 Task: Look for space in Pindi Bhattian, Pakistan from 24th August, 2023 to 10th September, 2023 for 8 adults, 2 children, 1 infant and 1 pet in price range Rs.12000 to Rs.15000. Place can be entire place or shared room with 4 bedrooms having 8 beds and 4 bathrooms. Property type can be house, flat, guest house. Amenities needed are: wifi, TV, free parkinig on premises, gym, breakfast. Booking option can be shelf check-in. Required host language is English.
Action: Mouse moved to (422, 87)
Screenshot: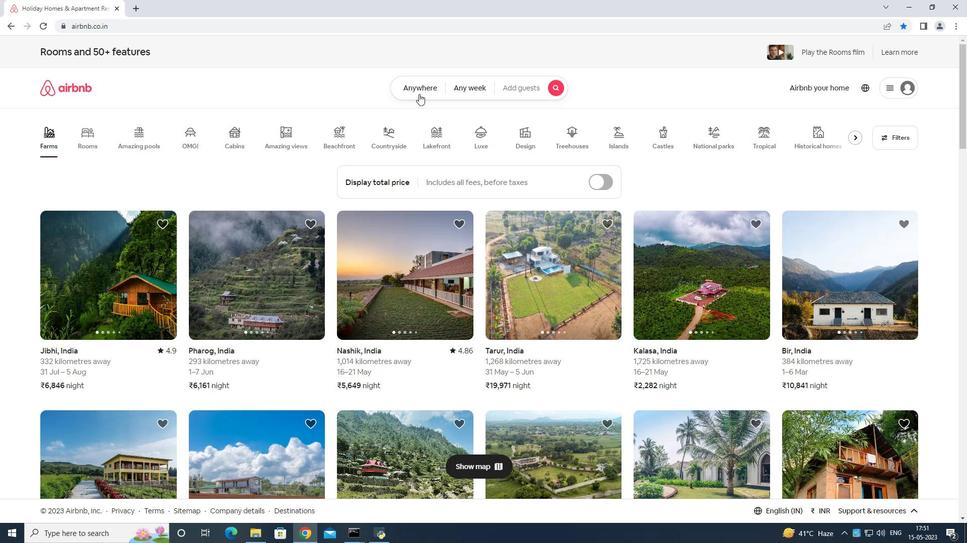 
Action: Mouse pressed left at (422, 87)
Screenshot: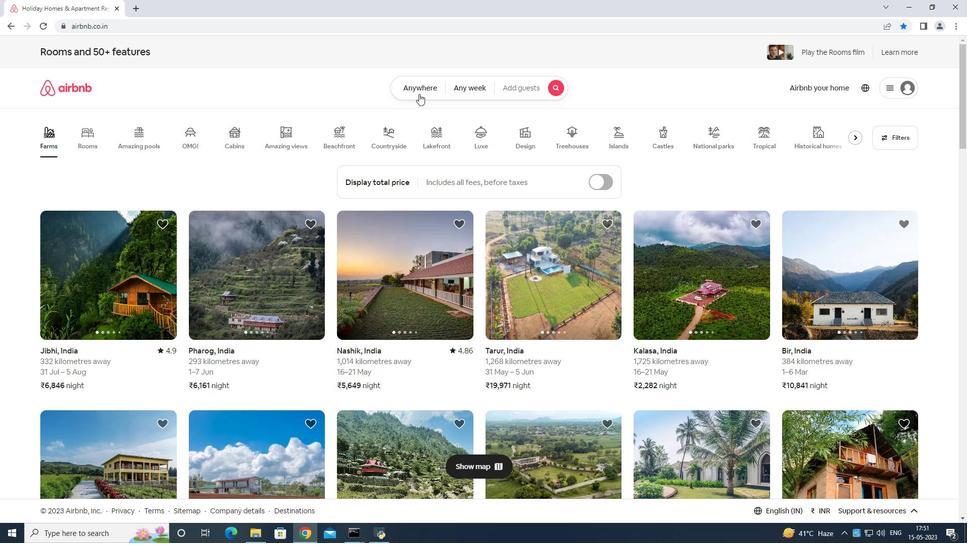 
Action: Mouse moved to (357, 125)
Screenshot: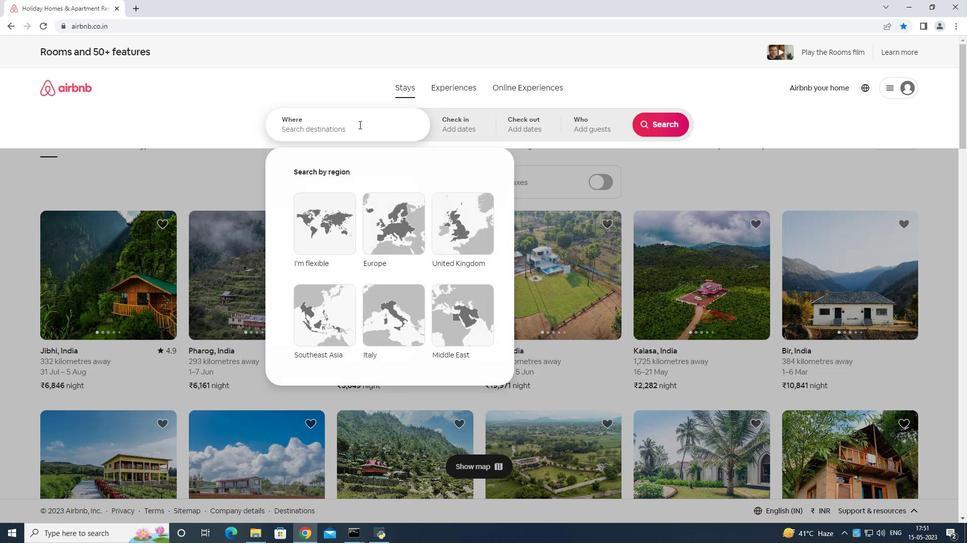 
Action: Mouse pressed left at (357, 125)
Screenshot: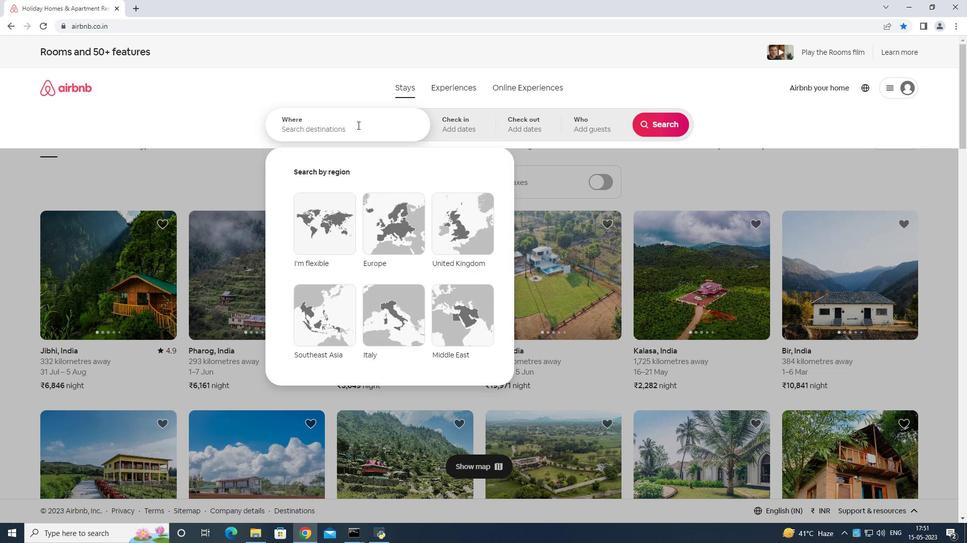 
Action: Mouse moved to (338, 141)
Screenshot: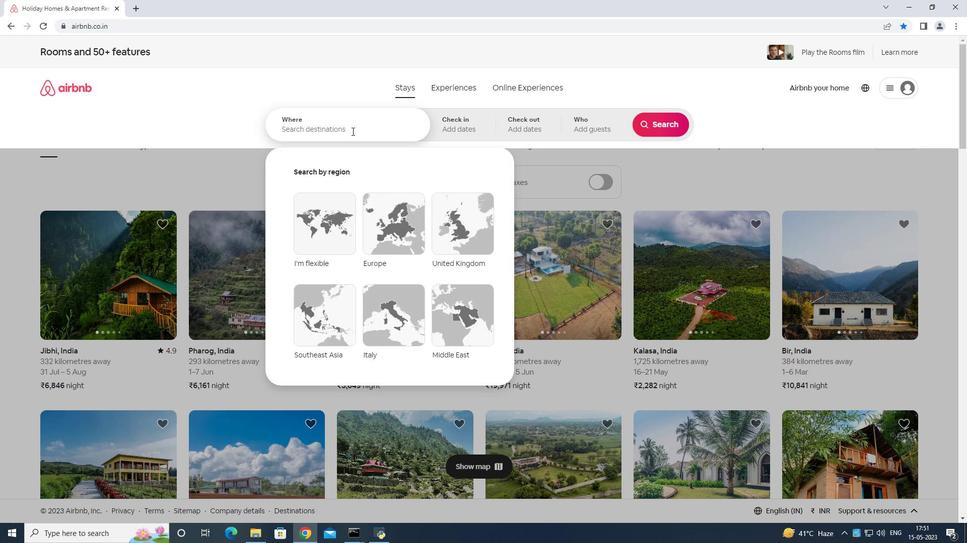 
Action: Key pressed <Key.shift>Pindi<Key.space><Key.shift>Bg<Key.backspace>hattian<Key.space><Key.shift>Pakistan<Key.space>
Screenshot: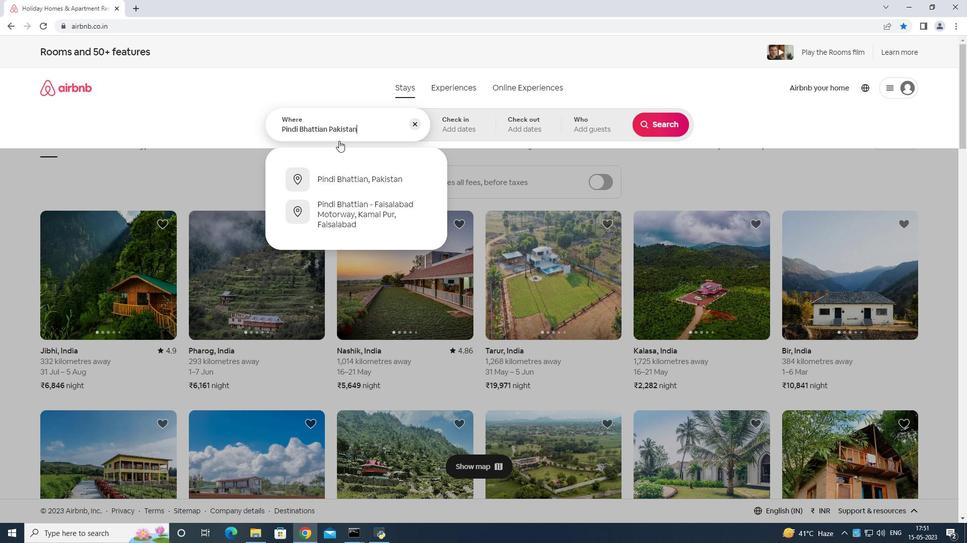 
Action: Mouse moved to (386, 162)
Screenshot: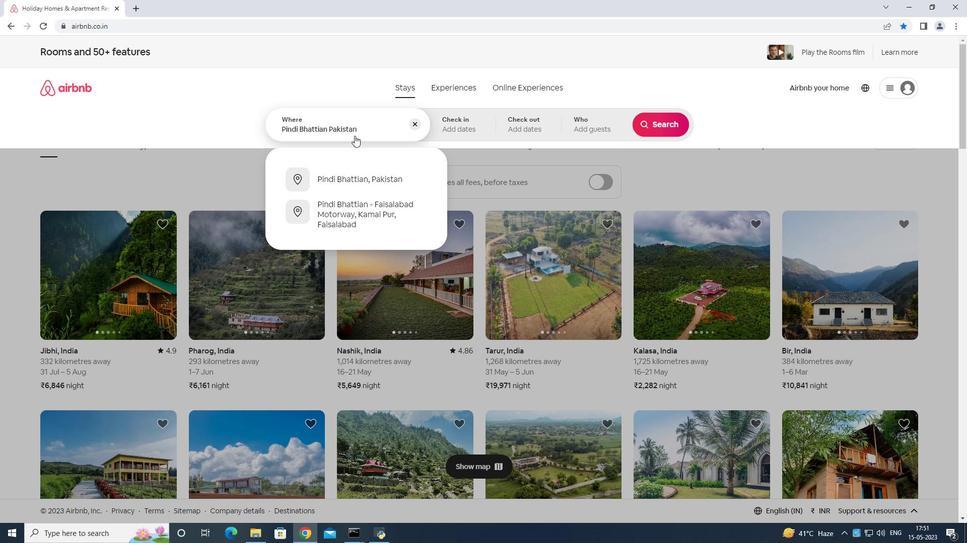 
Action: Key pressed <Key.enter>
Screenshot: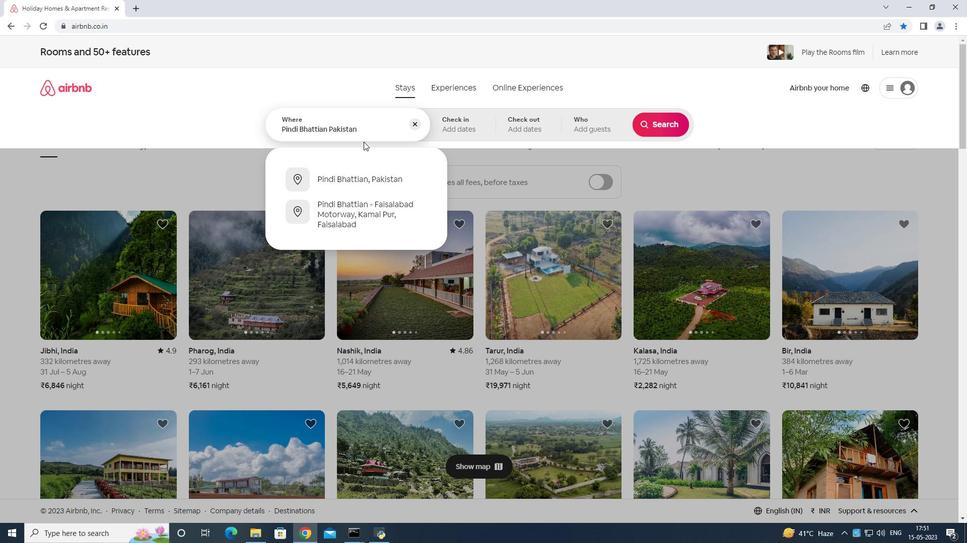 
Action: Mouse moved to (655, 206)
Screenshot: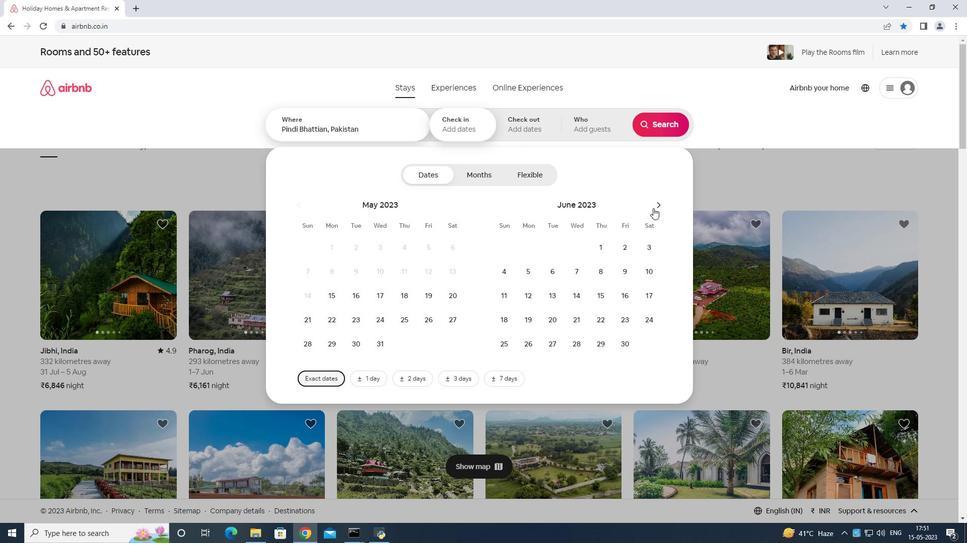 
Action: Mouse pressed left at (655, 206)
Screenshot: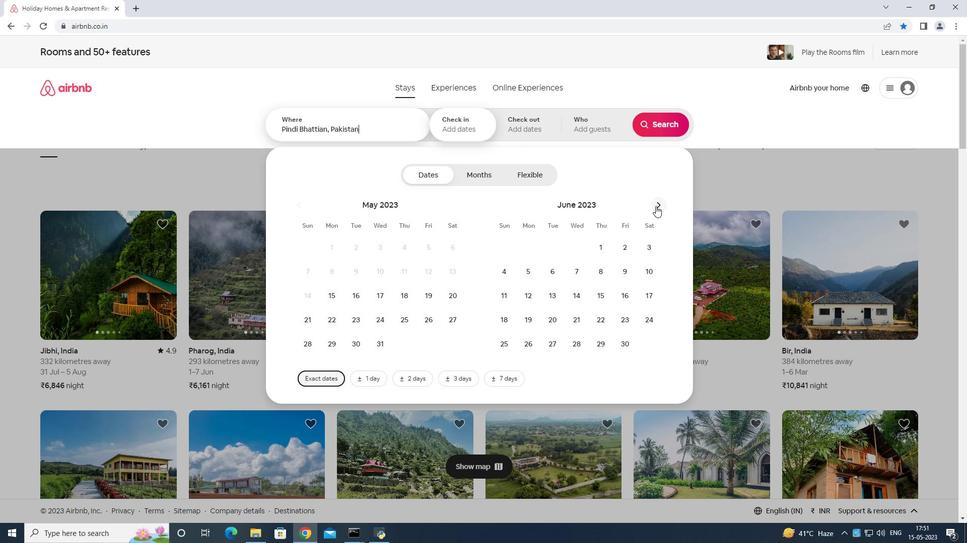 
Action: Mouse pressed left at (655, 206)
Screenshot: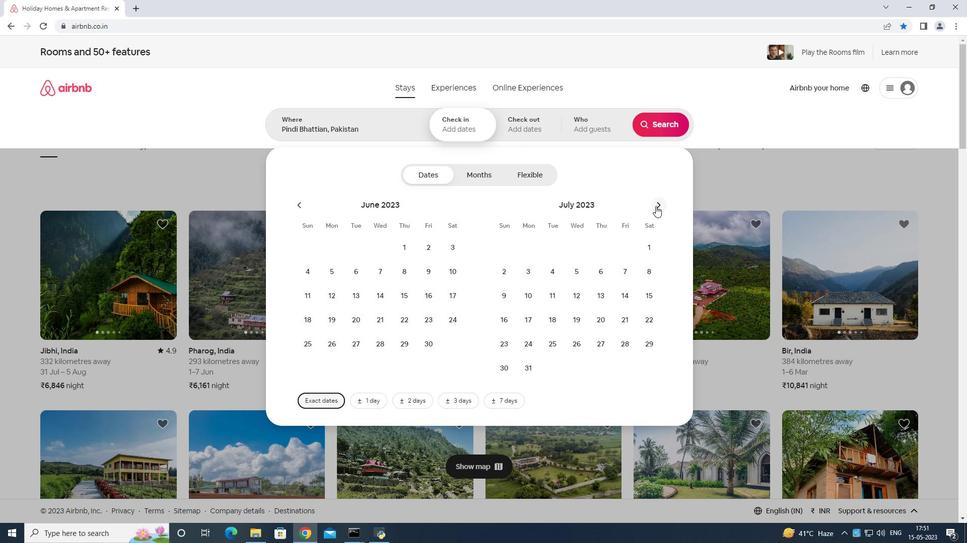 
Action: Mouse moved to (608, 323)
Screenshot: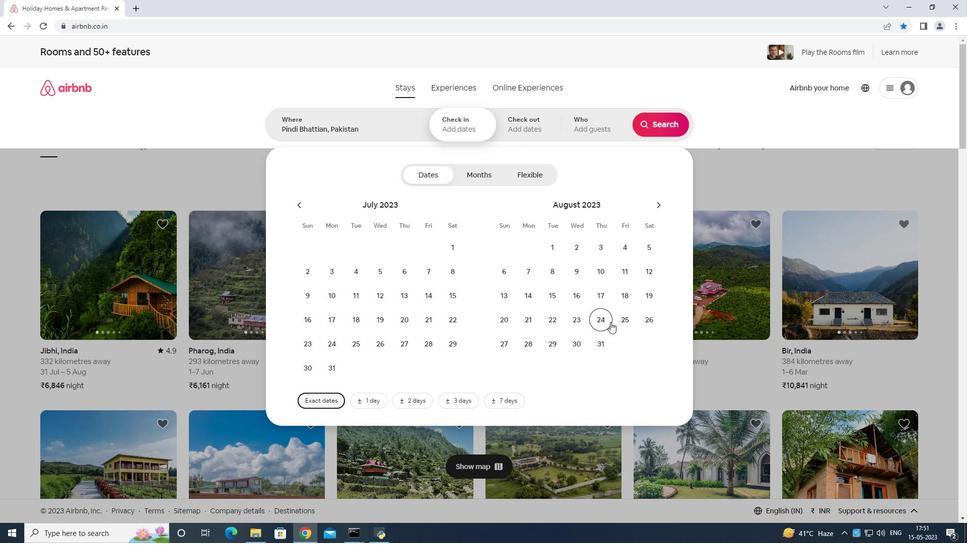 
Action: Mouse pressed left at (608, 323)
Screenshot: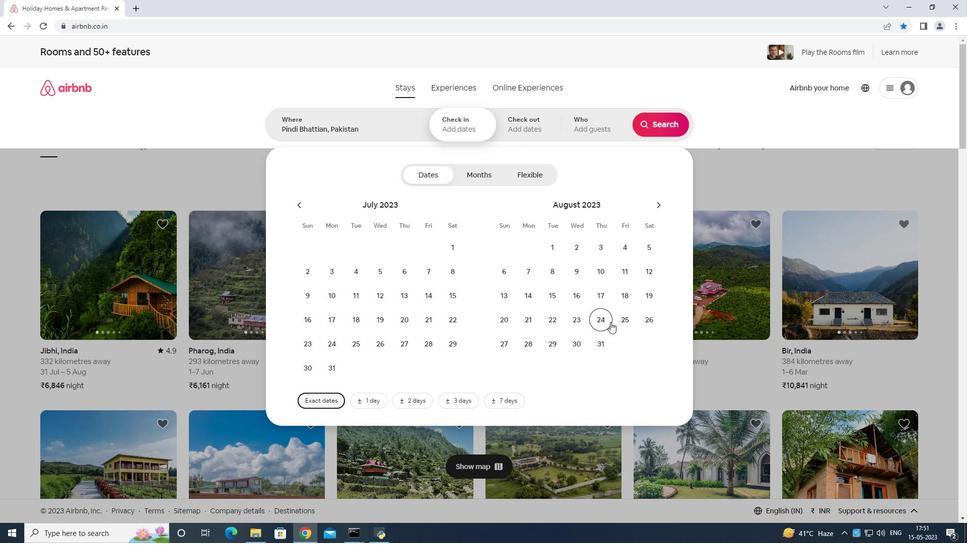 
Action: Mouse moved to (653, 210)
Screenshot: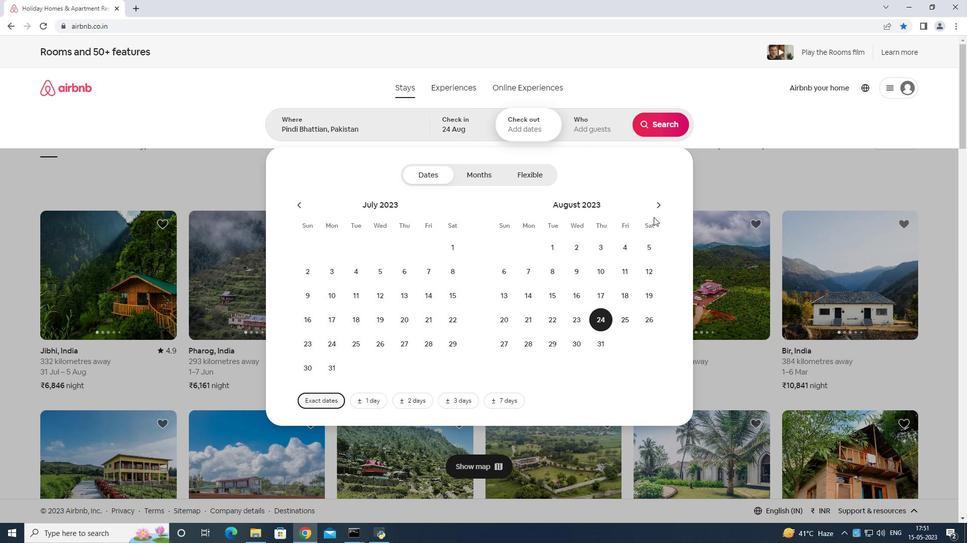 
Action: Mouse pressed left at (653, 210)
Screenshot: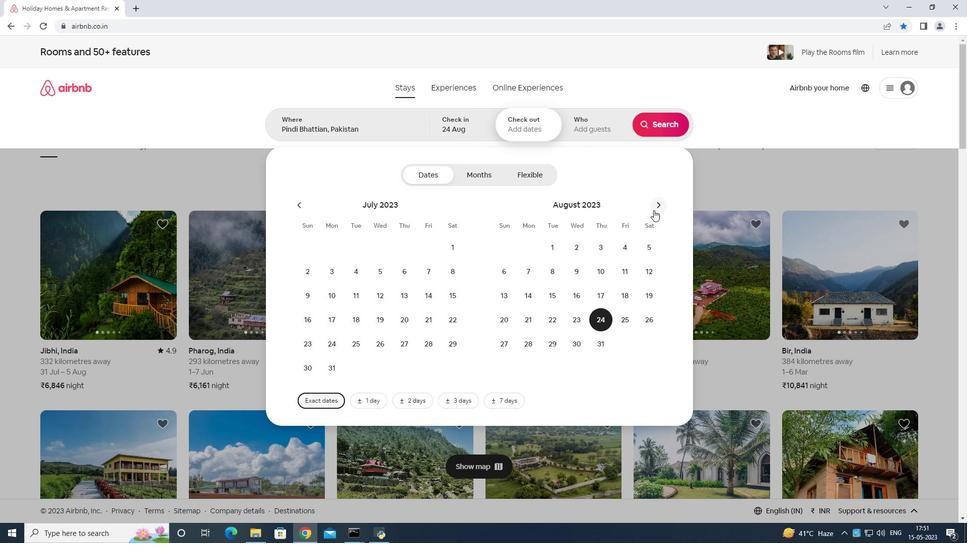 
Action: Mouse moved to (500, 296)
Screenshot: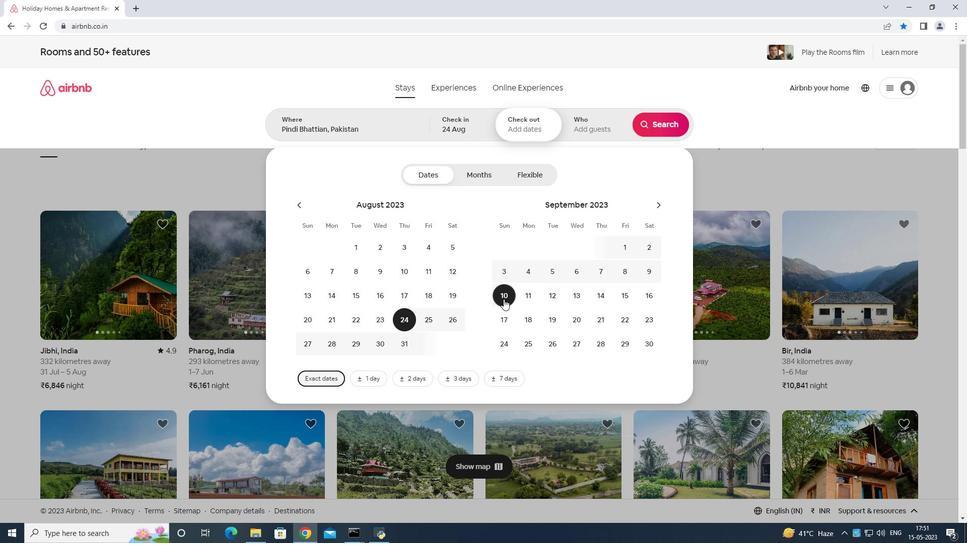 
Action: Mouse pressed left at (500, 296)
Screenshot: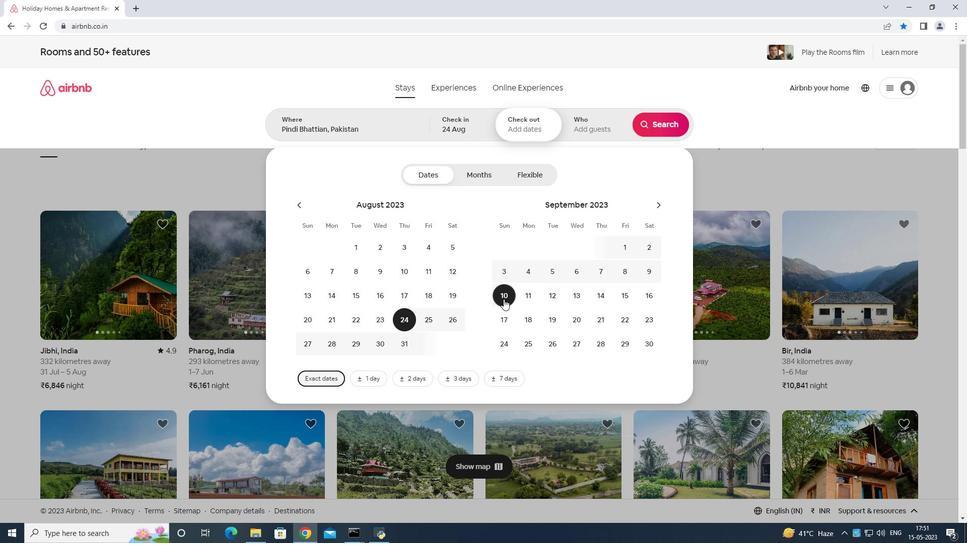 
Action: Mouse moved to (599, 128)
Screenshot: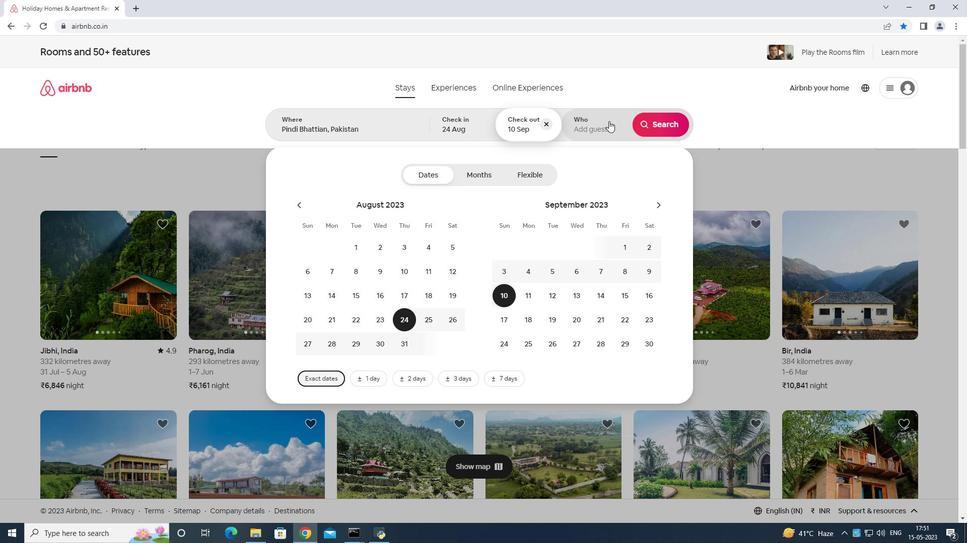 
Action: Mouse pressed left at (599, 128)
Screenshot: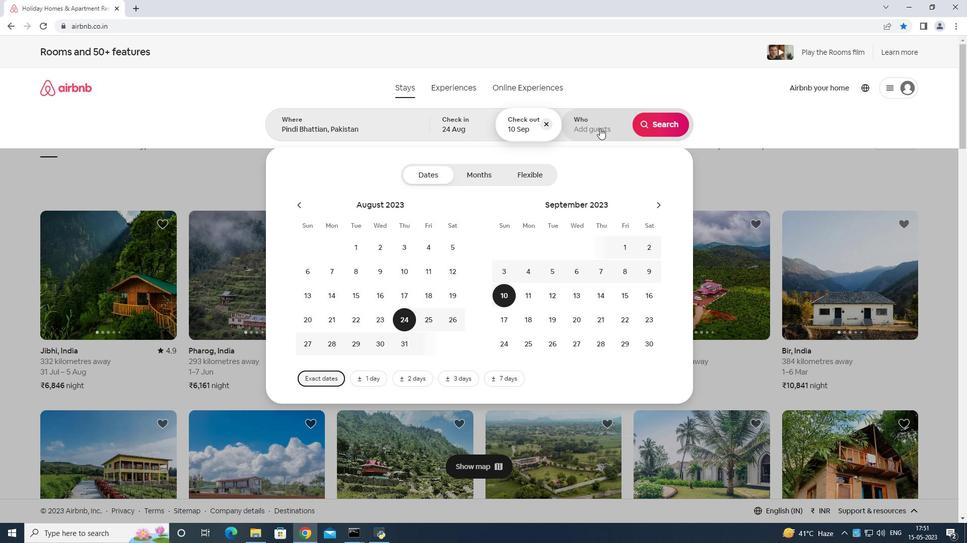 
Action: Mouse moved to (663, 176)
Screenshot: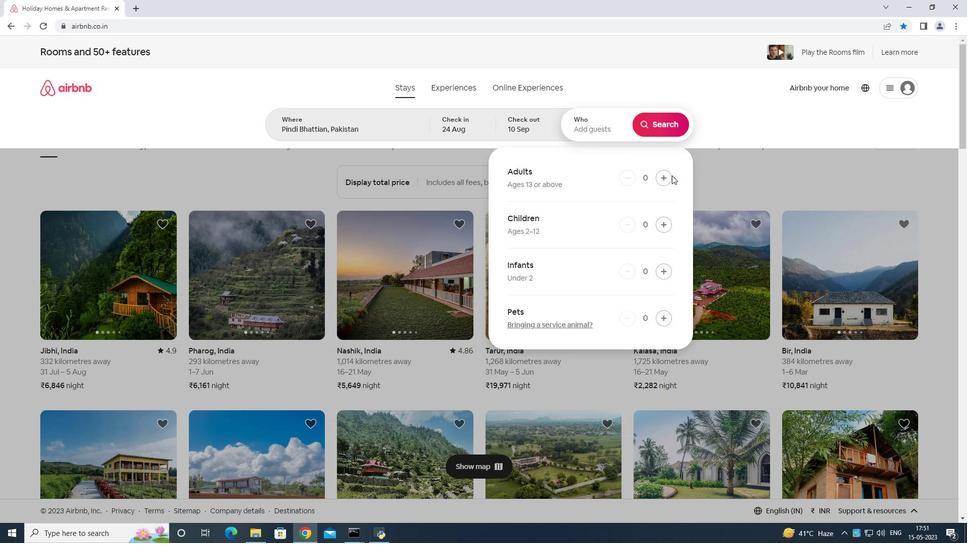 
Action: Mouse pressed left at (663, 176)
Screenshot: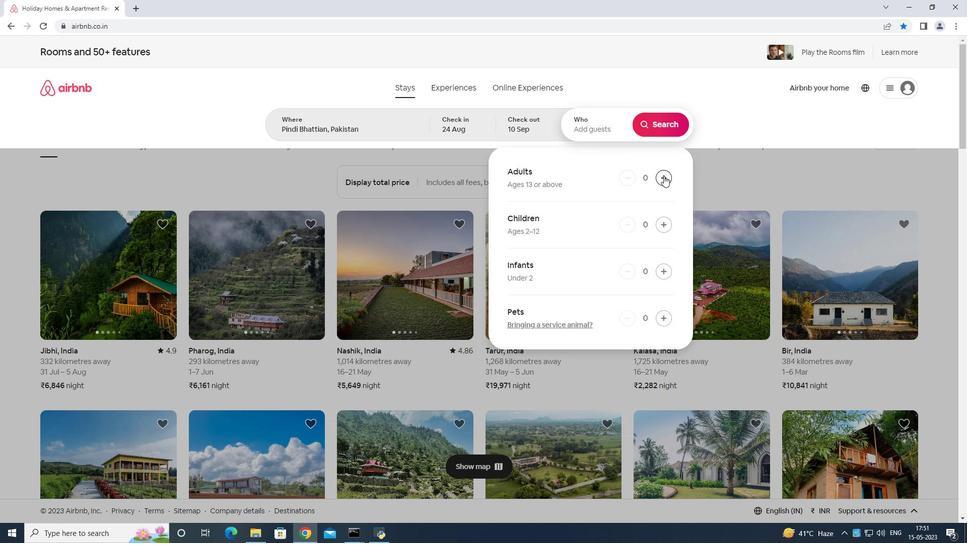 
Action: Mouse pressed left at (663, 176)
Screenshot: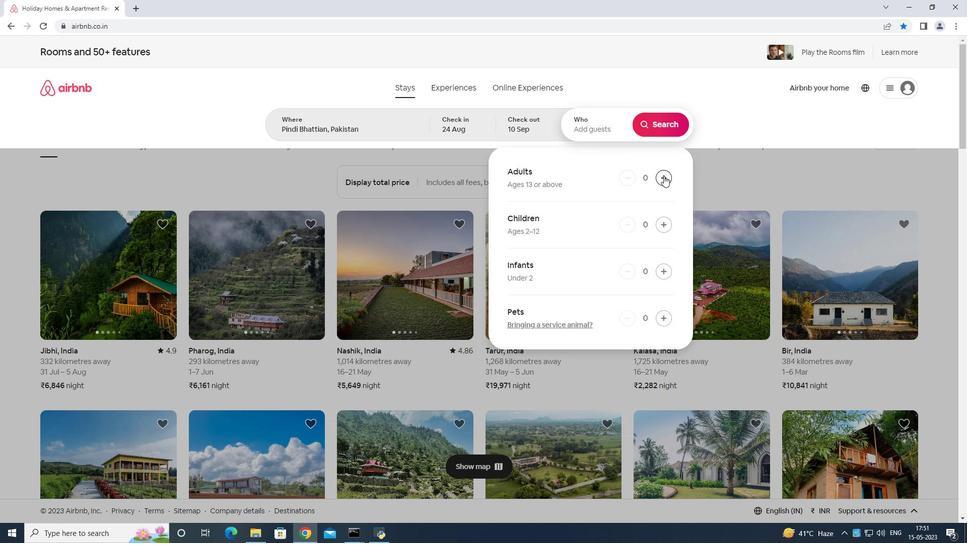 
Action: Mouse pressed left at (663, 176)
Screenshot: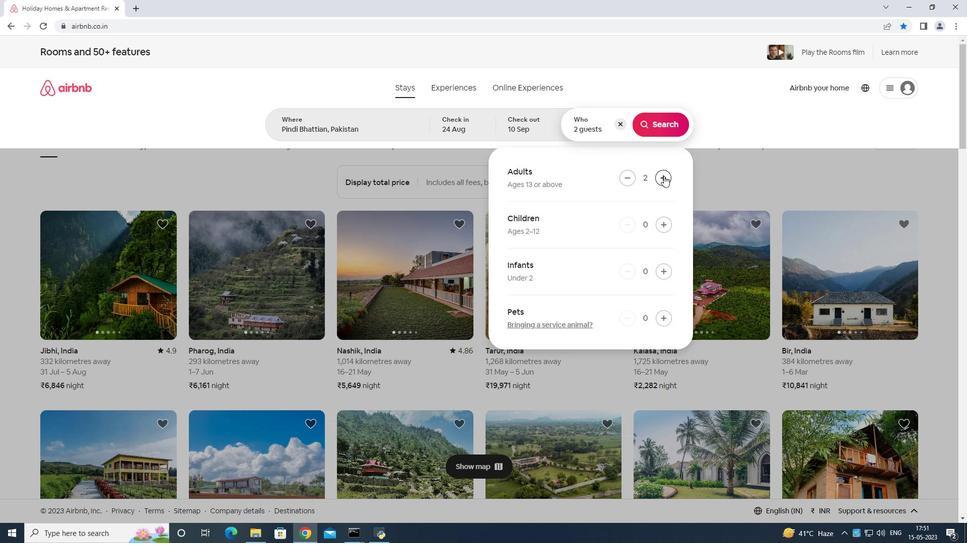 
Action: Mouse pressed left at (663, 176)
Screenshot: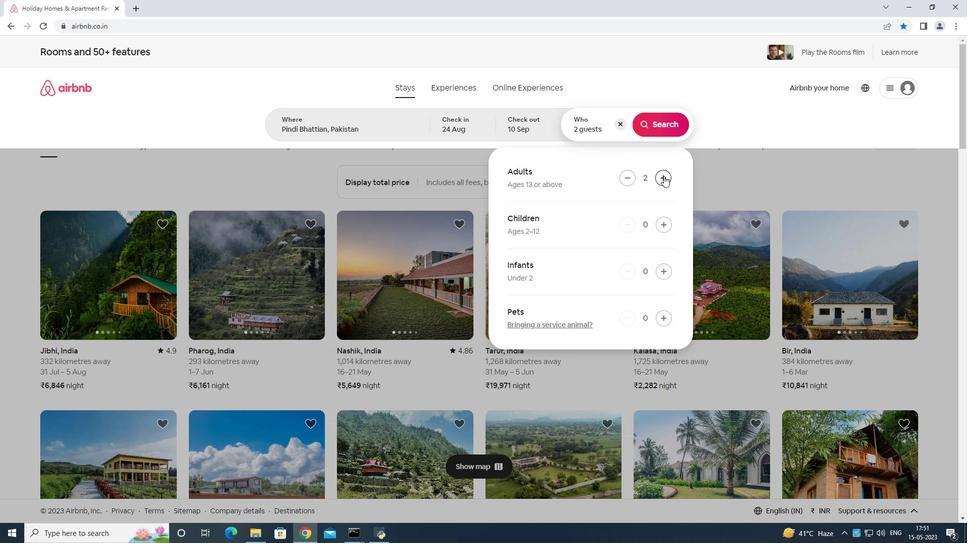 
Action: Mouse pressed left at (663, 176)
Screenshot: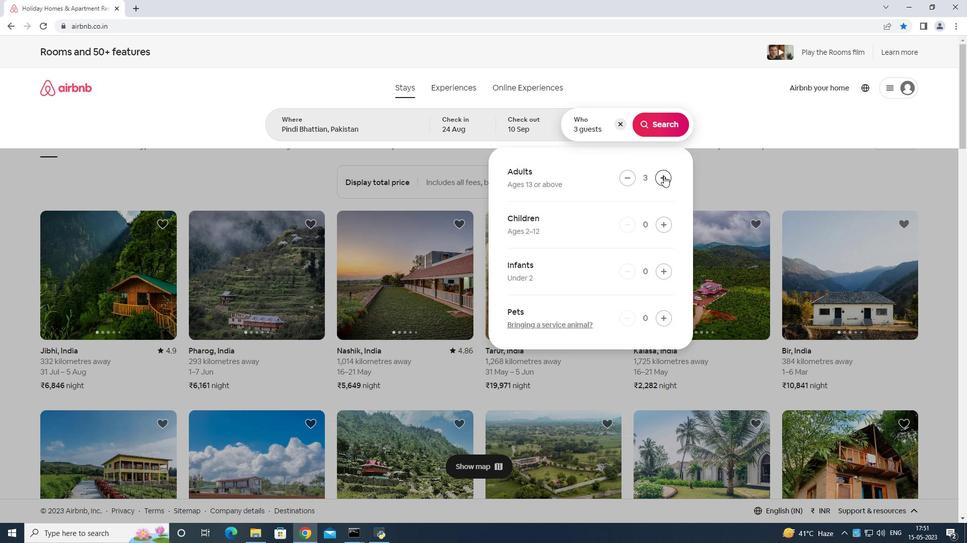 
Action: Mouse pressed left at (663, 176)
Screenshot: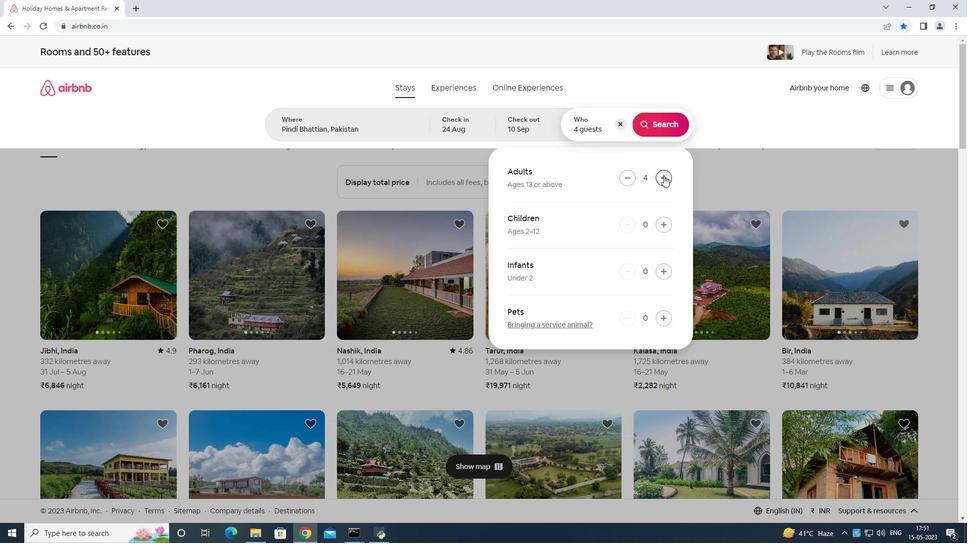 
Action: Mouse pressed left at (663, 176)
Screenshot: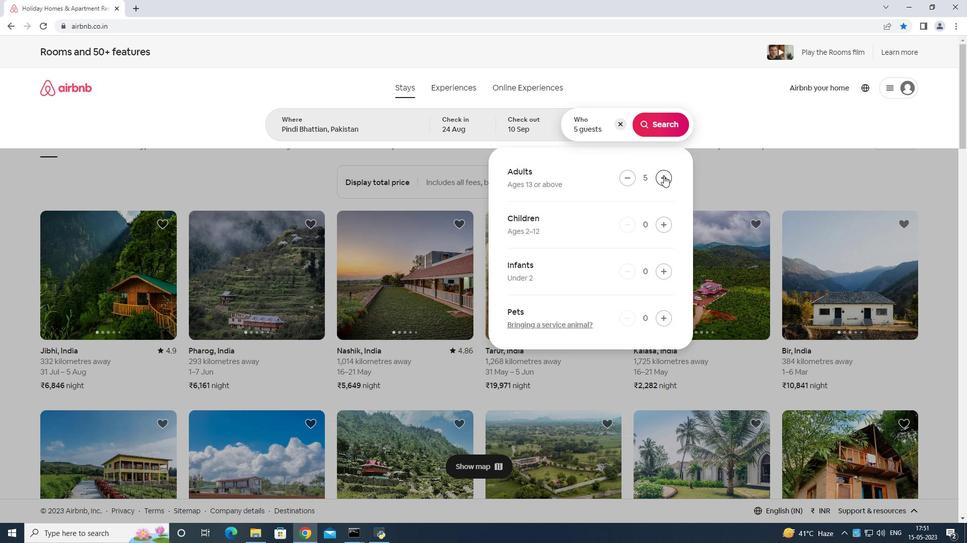
Action: Mouse pressed left at (663, 176)
Screenshot: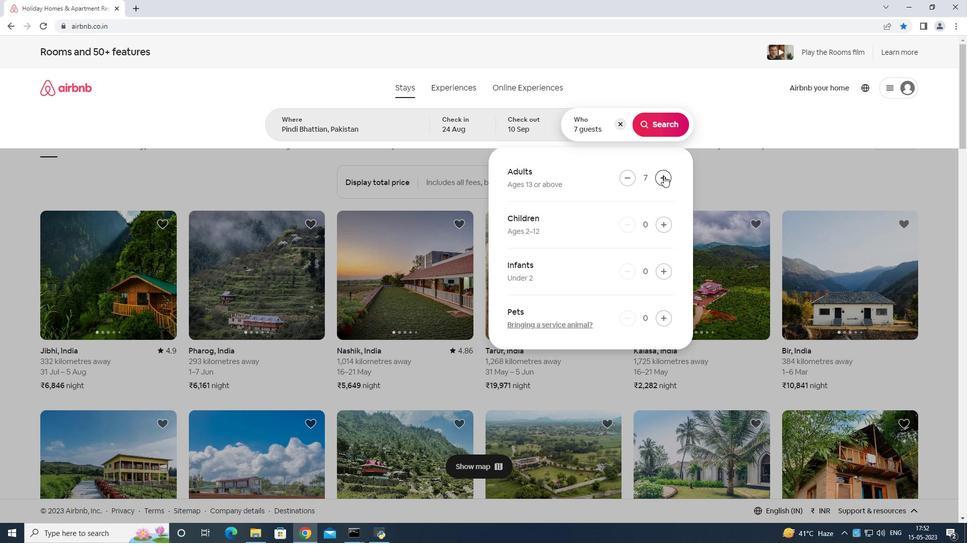 
Action: Mouse moved to (664, 222)
Screenshot: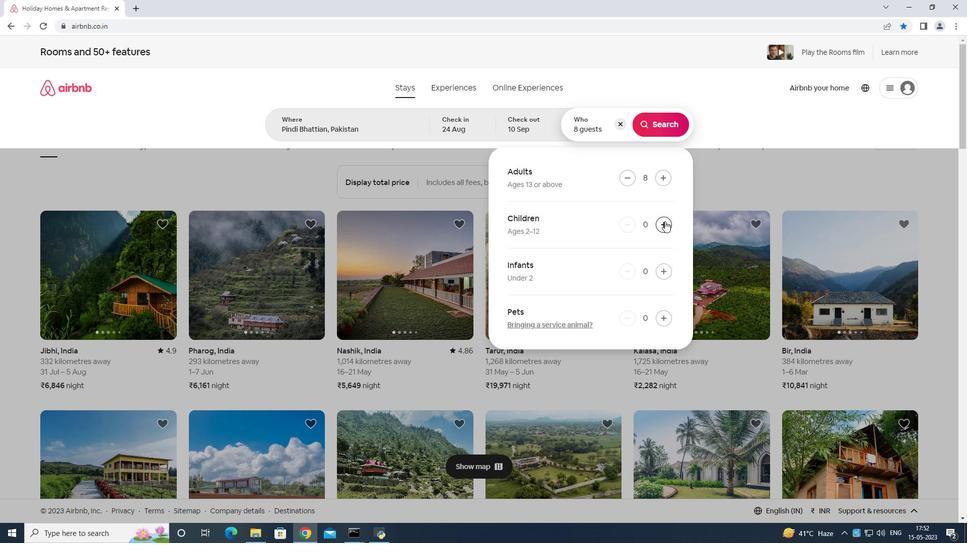 
Action: Mouse pressed left at (664, 222)
Screenshot: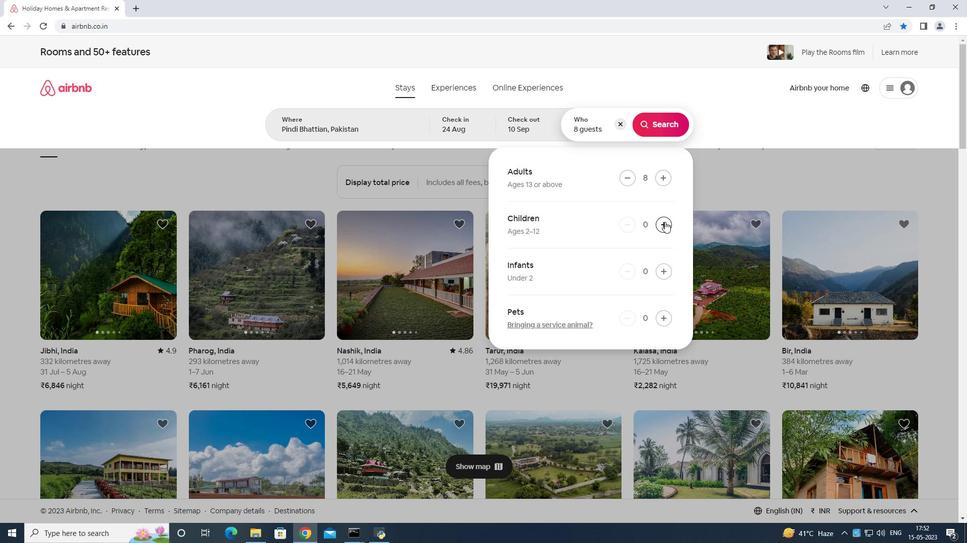 
Action: Mouse pressed left at (664, 222)
Screenshot: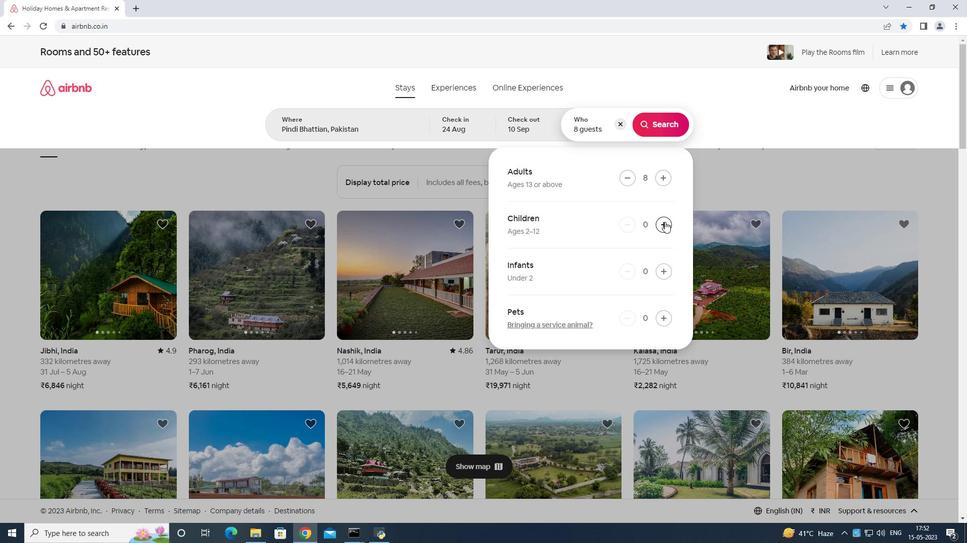 
Action: Mouse moved to (662, 269)
Screenshot: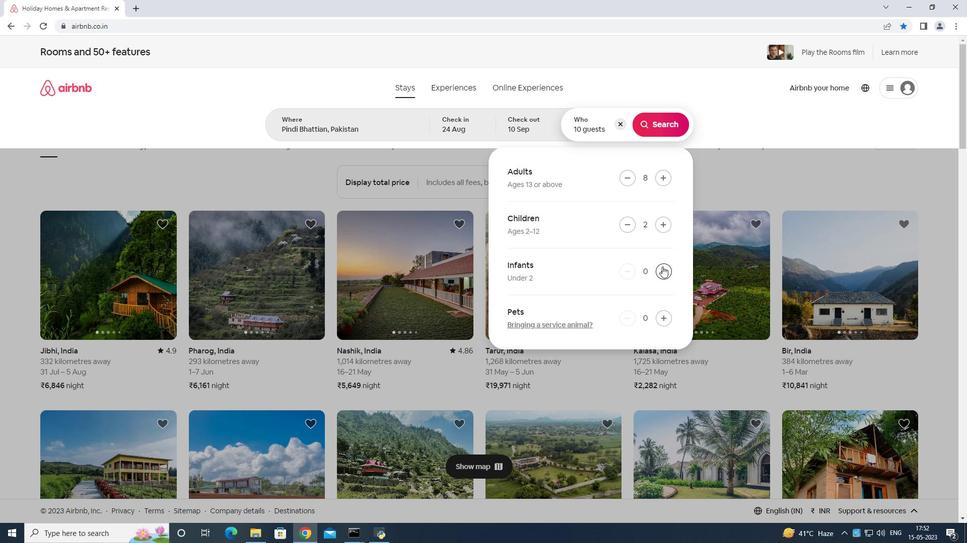 
Action: Mouse pressed left at (662, 269)
Screenshot: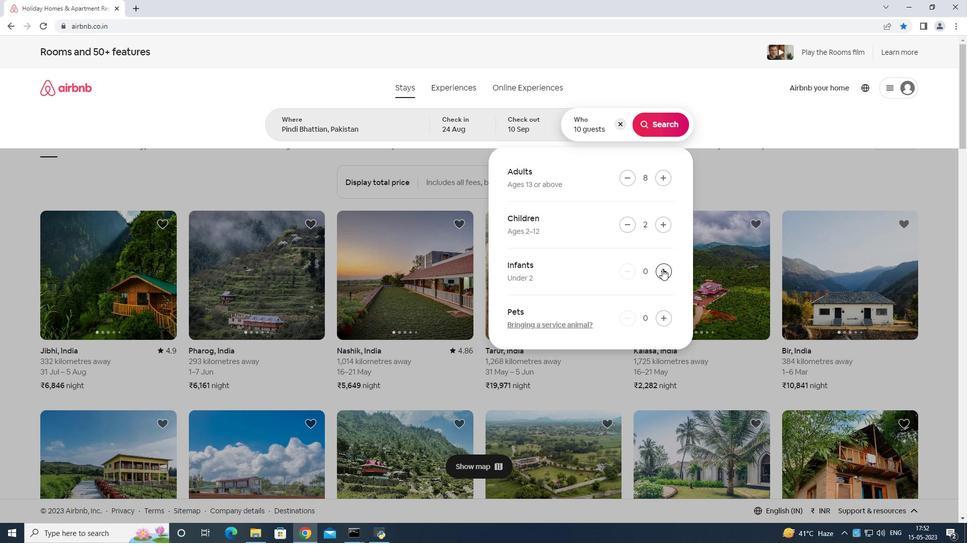 
Action: Mouse moved to (664, 317)
Screenshot: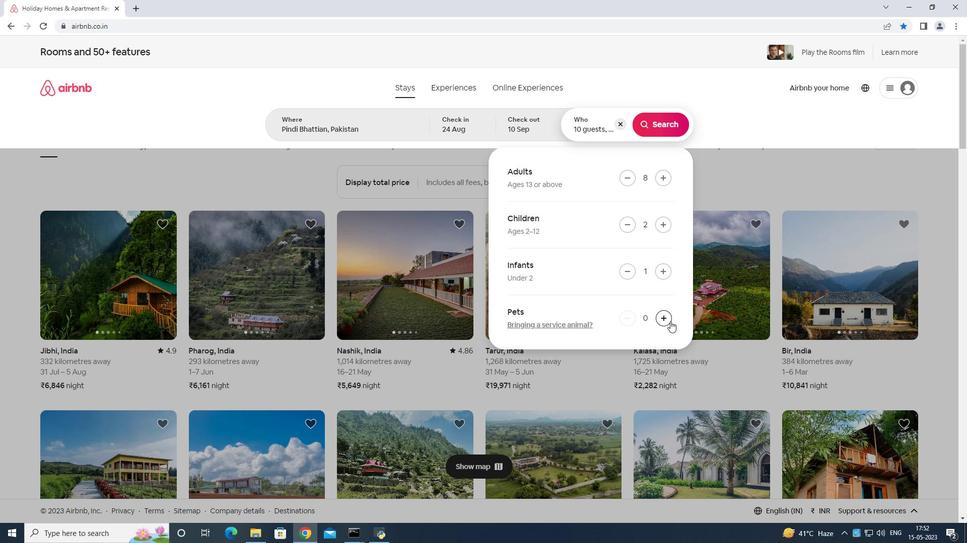 
Action: Mouse pressed left at (664, 317)
Screenshot: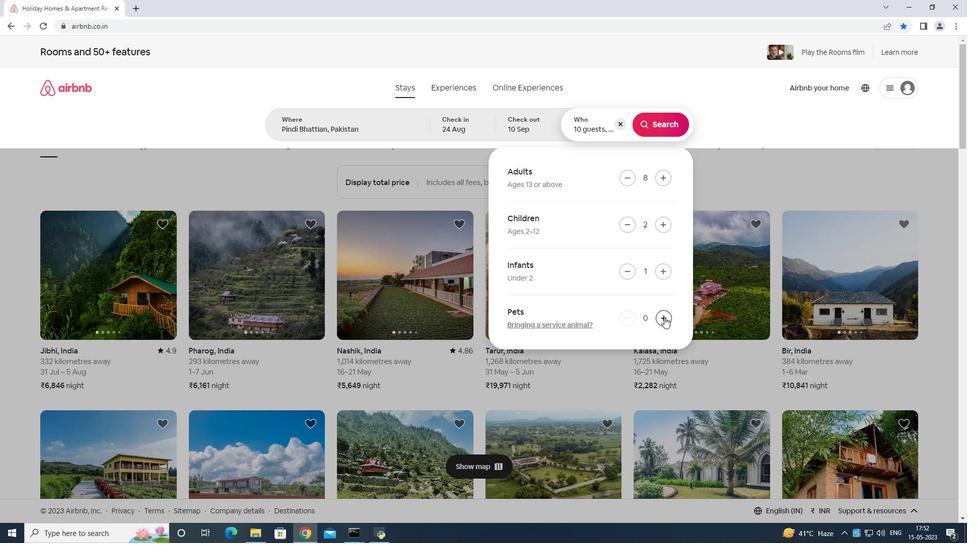 
Action: Mouse moved to (648, 133)
Screenshot: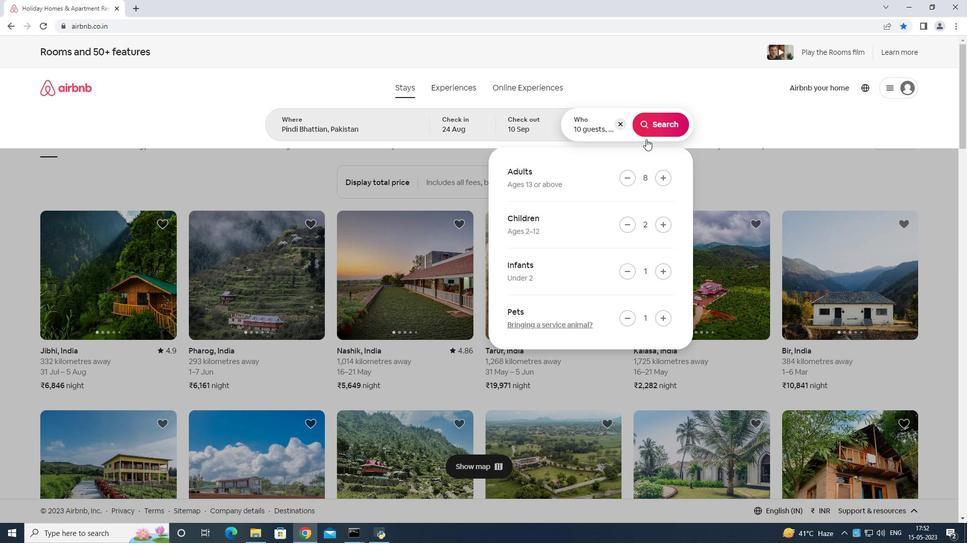 
Action: Mouse pressed left at (648, 133)
Screenshot: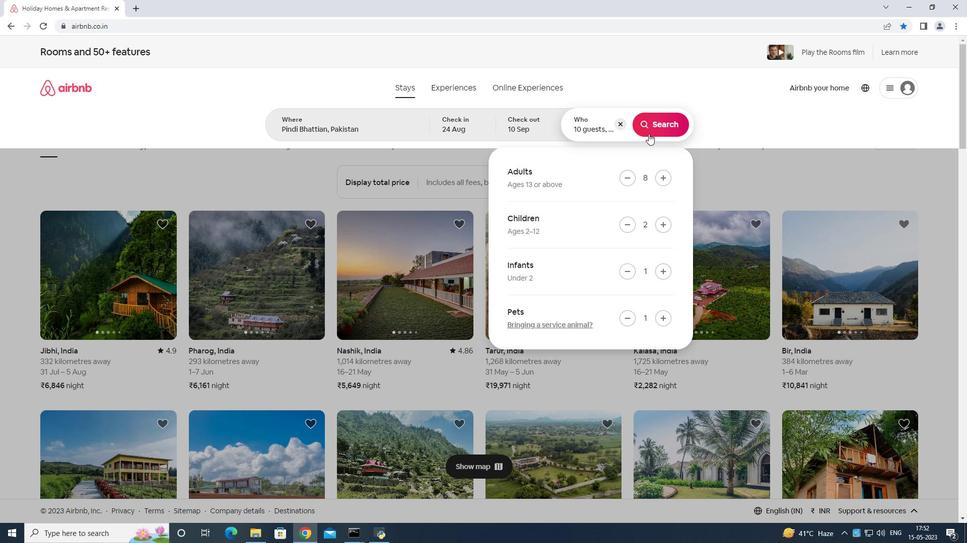 
Action: Mouse moved to (907, 94)
Screenshot: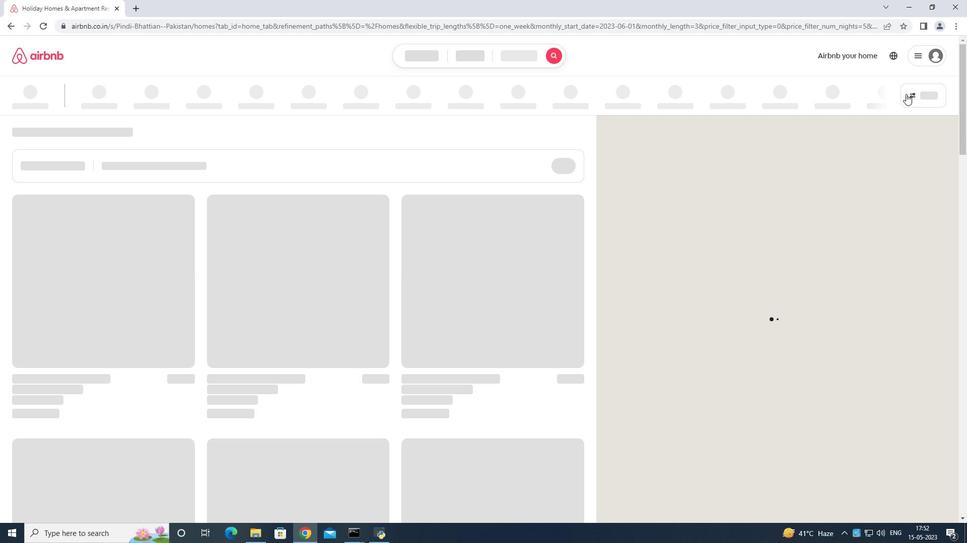 
Action: Mouse pressed left at (907, 94)
Screenshot: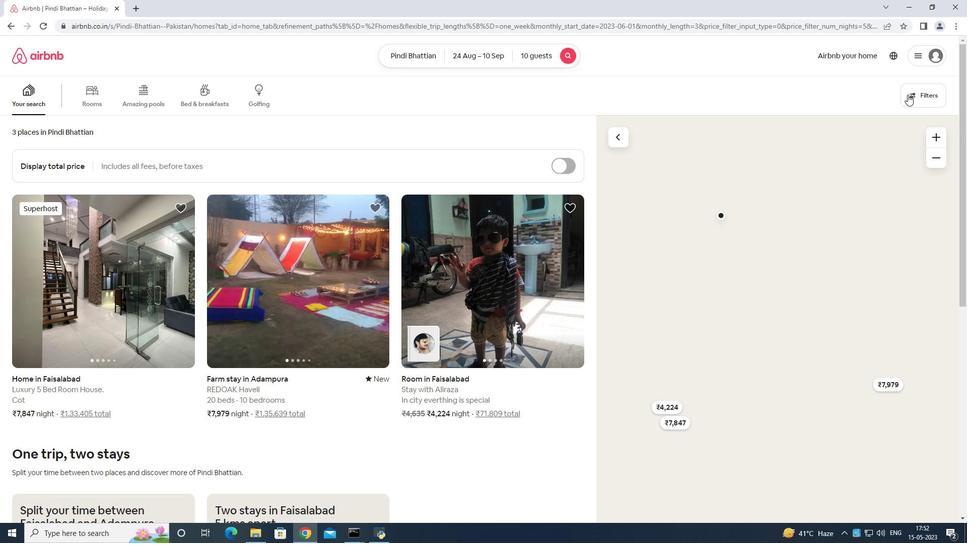 
Action: Mouse moved to (383, 336)
Screenshot: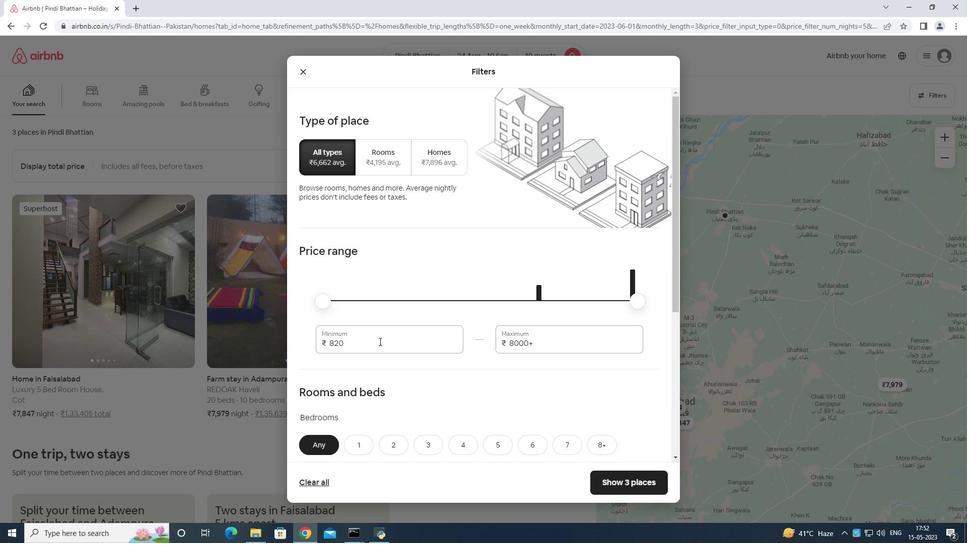 
Action: Mouse pressed left at (383, 336)
Screenshot: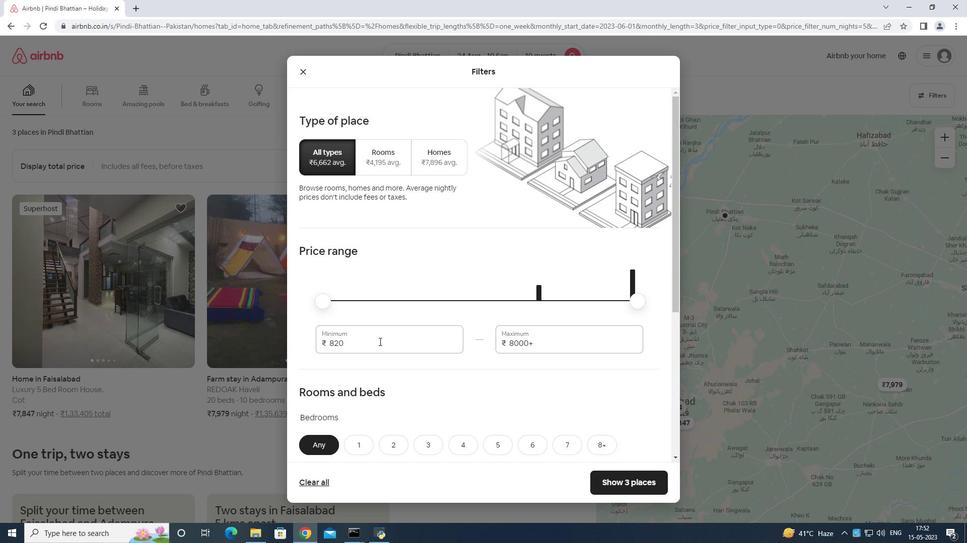 
Action: Mouse moved to (384, 335)
Screenshot: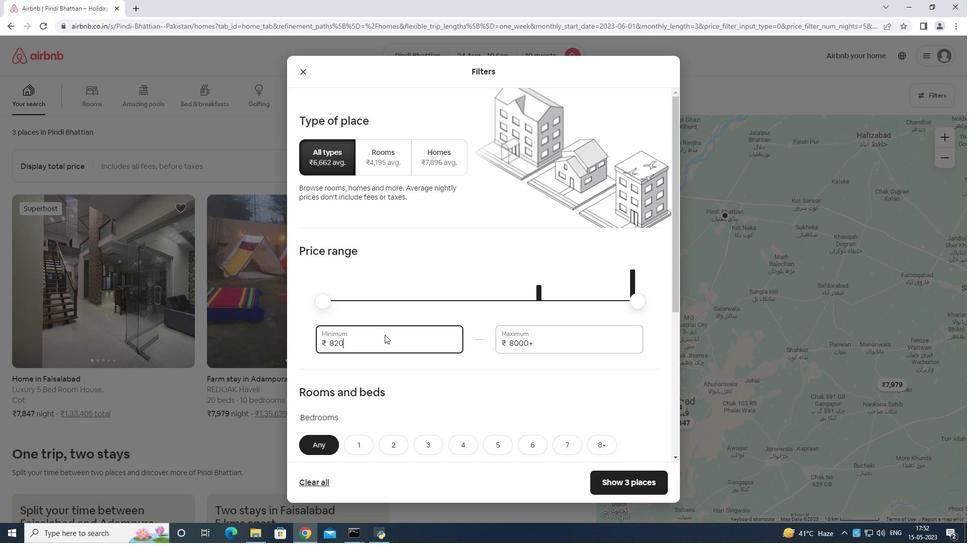 
Action: Key pressed <Key.backspace>
Screenshot: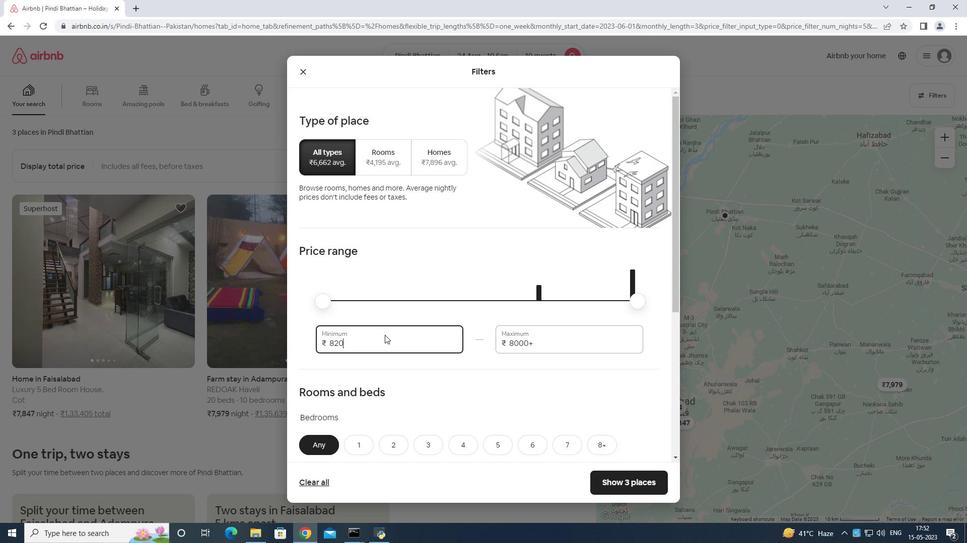 
Action: Mouse moved to (382, 336)
Screenshot: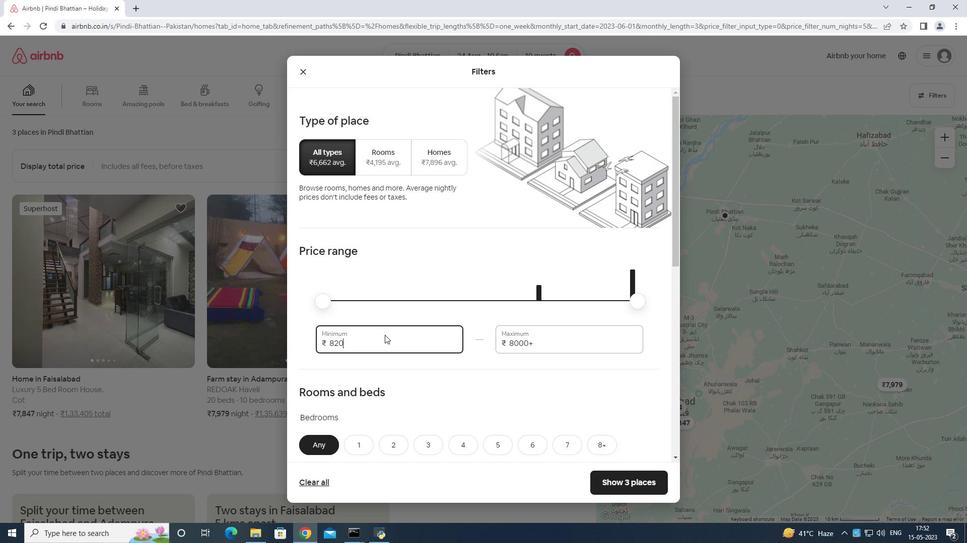 
Action: Key pressed <Key.backspace><Key.backspace>
Screenshot: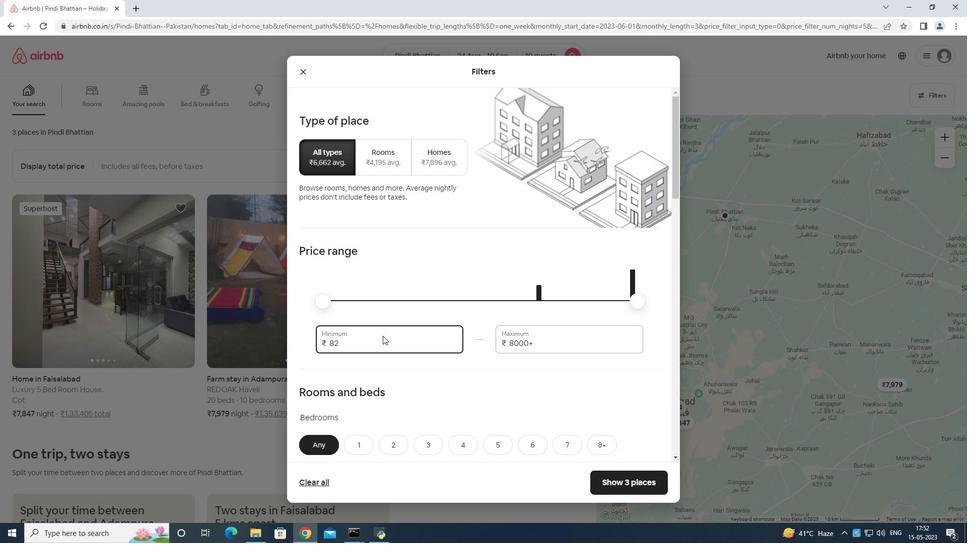 
Action: Mouse moved to (382, 336)
Screenshot: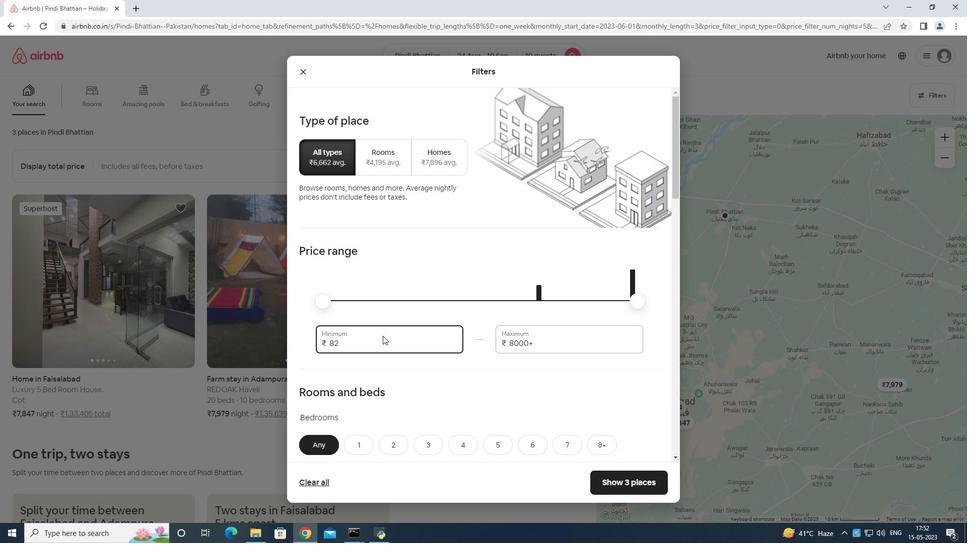 
Action: Key pressed <Key.backspace>
Screenshot: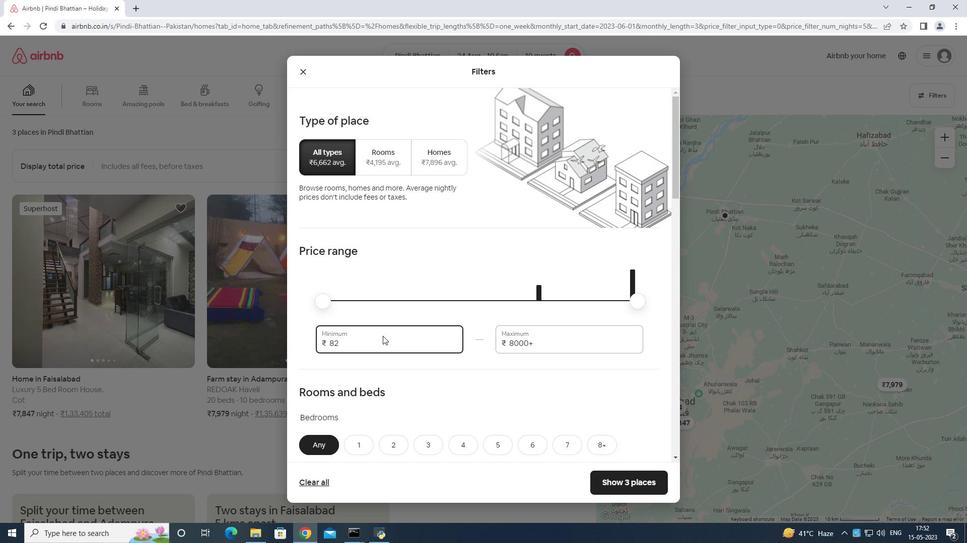 
Action: Mouse moved to (382, 337)
Screenshot: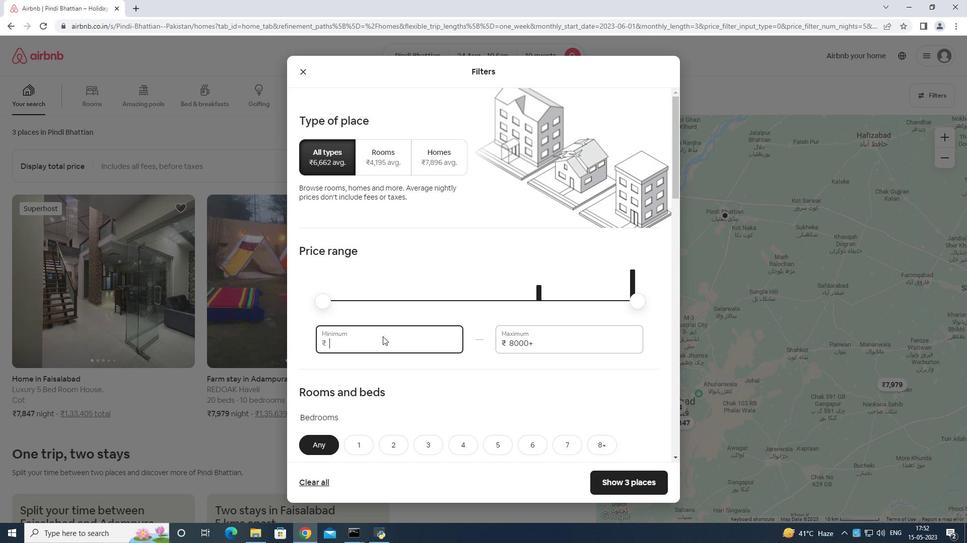 
Action: Key pressed 1
Screenshot: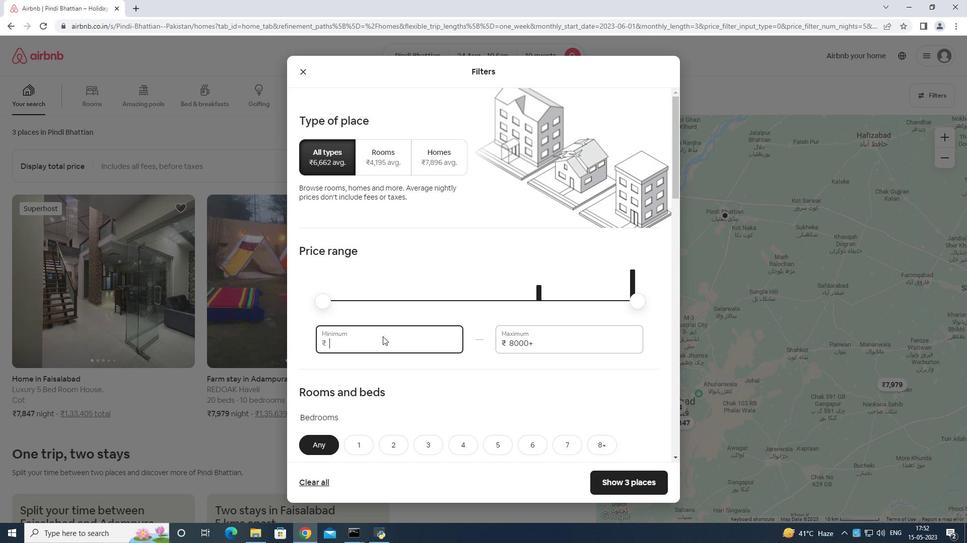 
Action: Mouse moved to (382, 338)
Screenshot: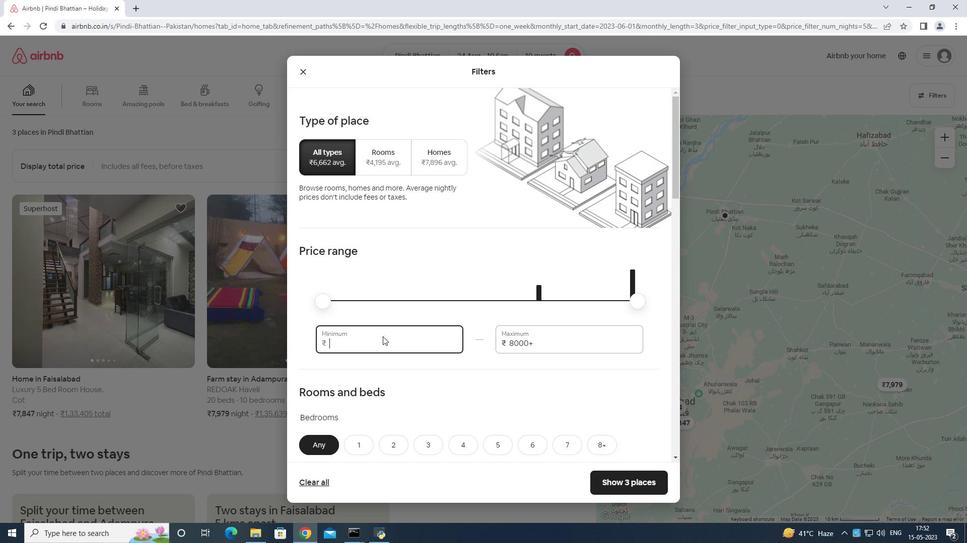 
Action: Key pressed 2
Screenshot: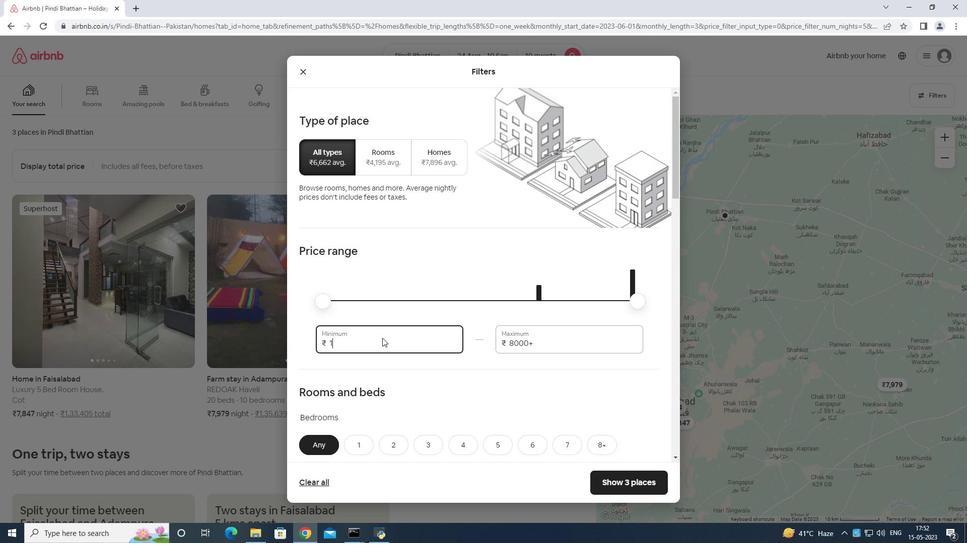 
Action: Mouse moved to (382, 338)
Screenshot: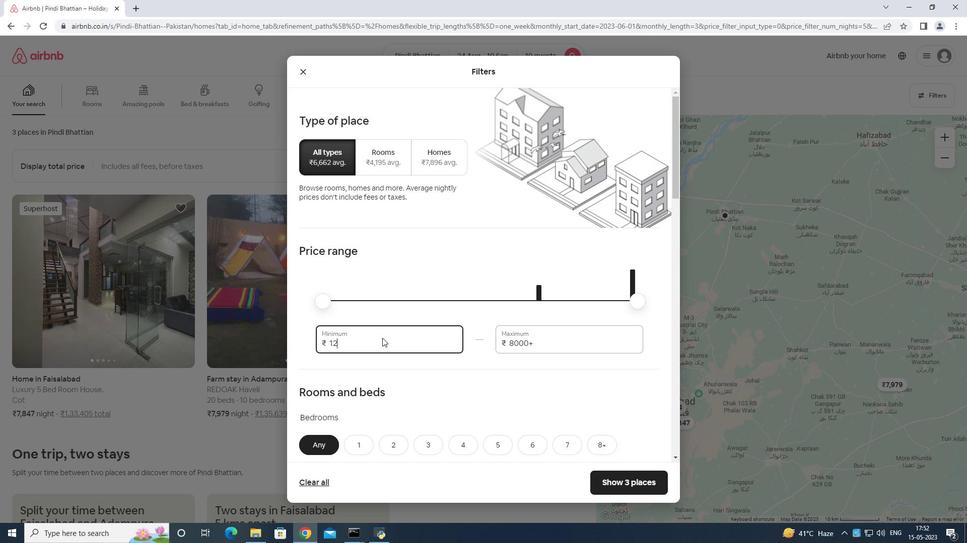 
Action: Key pressed 0
Screenshot: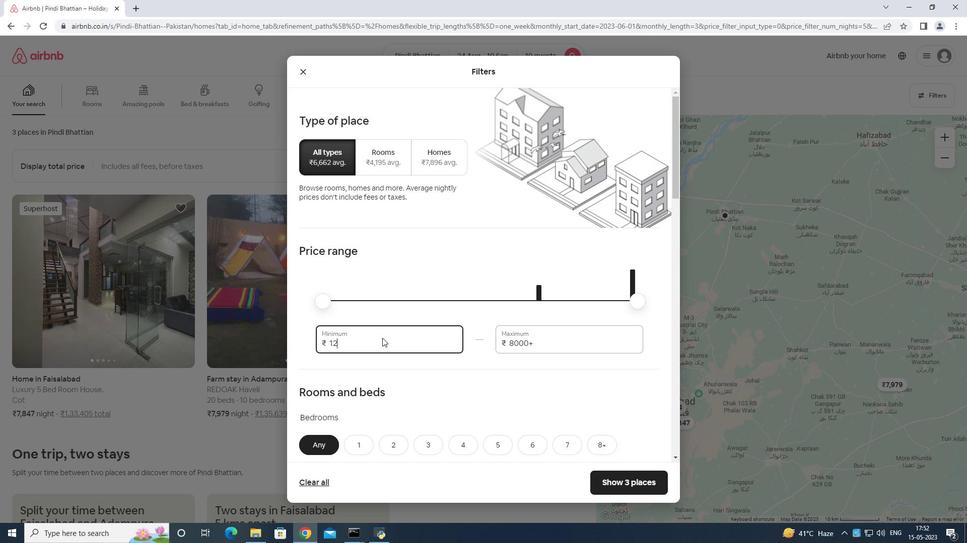 
Action: Mouse moved to (382, 337)
Screenshot: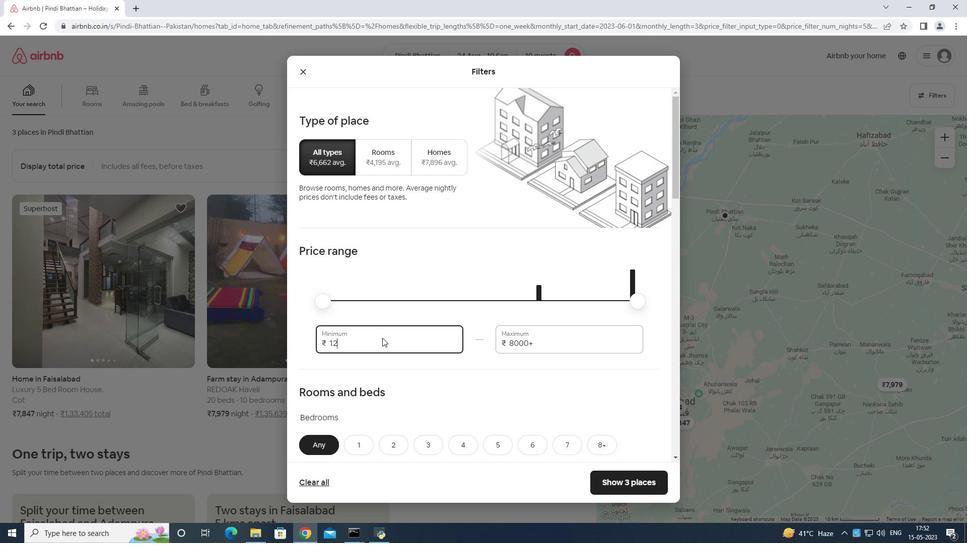 
Action: Key pressed 00
Screenshot: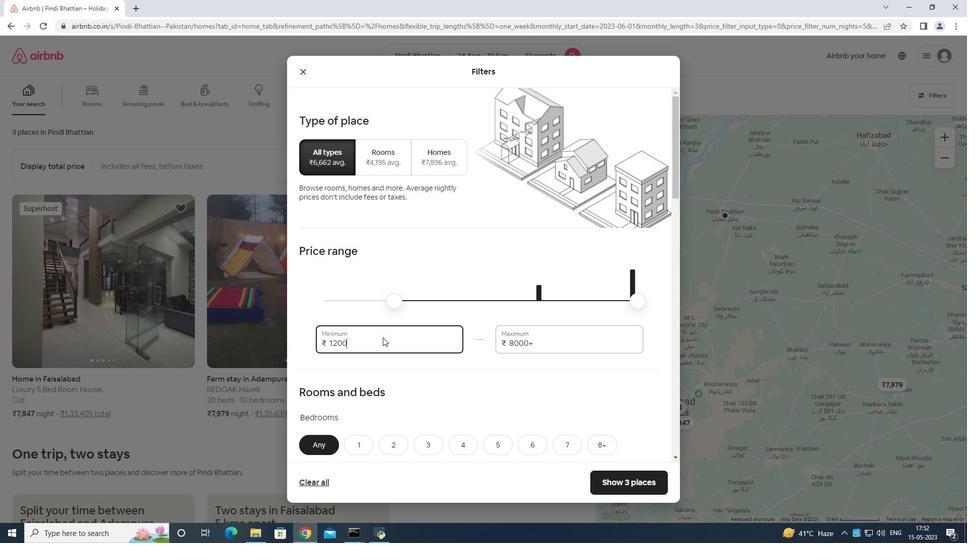 
Action: Mouse moved to (553, 336)
Screenshot: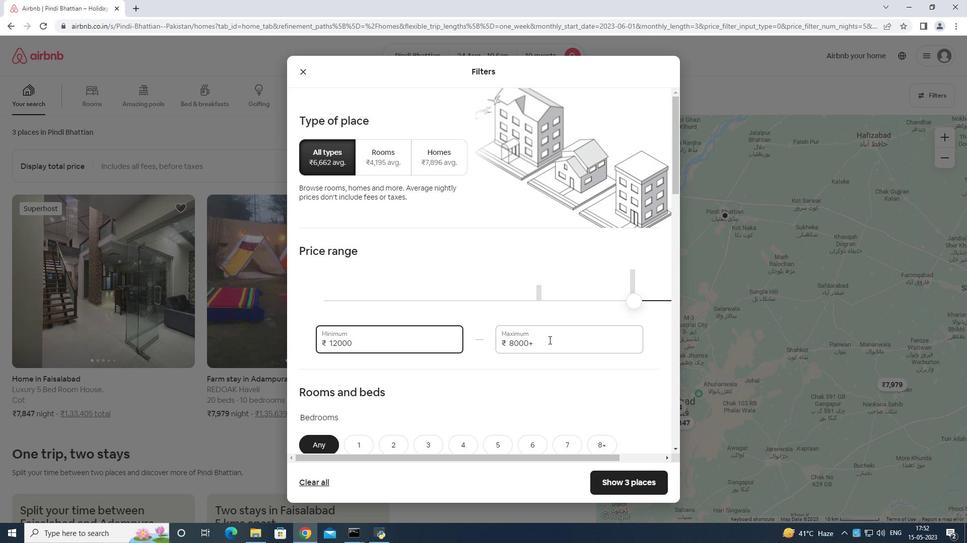 
Action: Mouse pressed left at (553, 336)
Screenshot: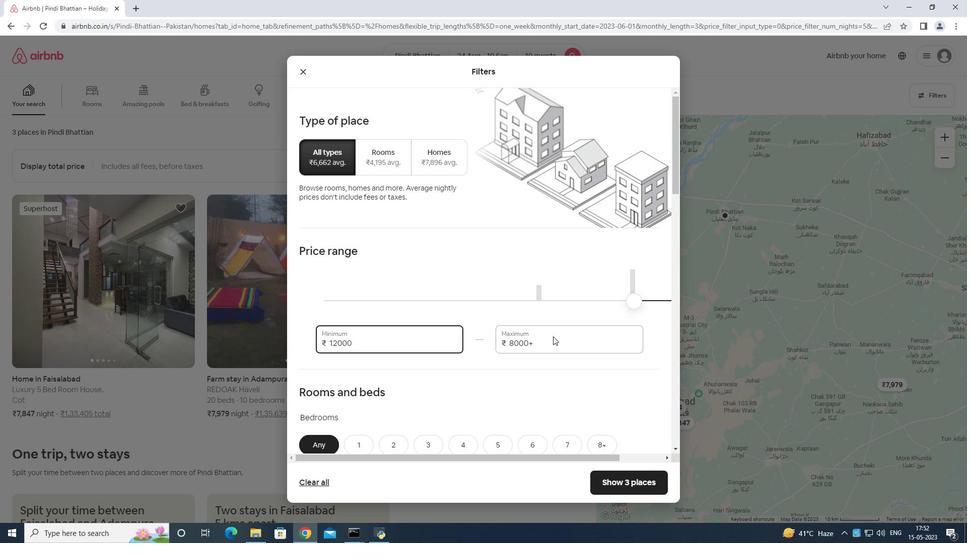 
Action: Mouse moved to (553, 336)
Screenshot: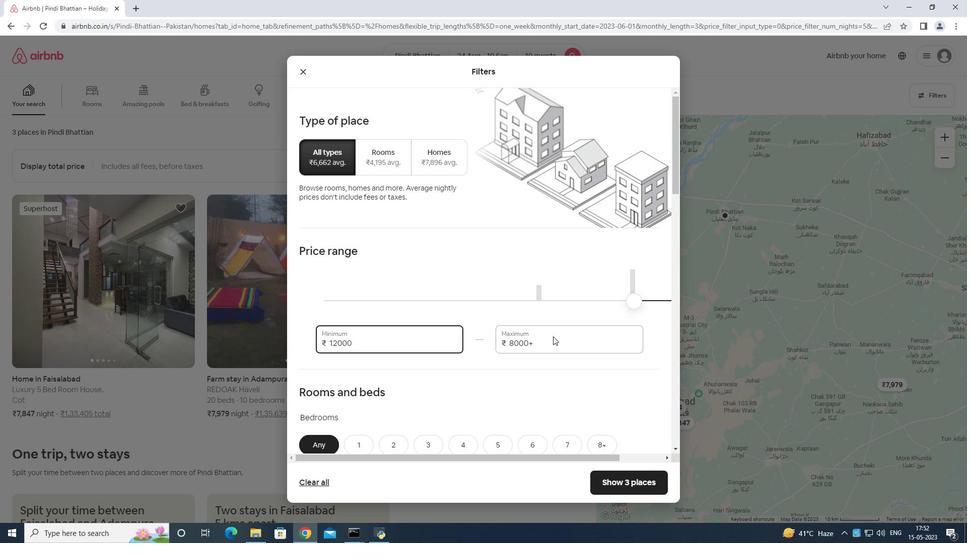 
Action: Key pressed <Key.backspace><Key.backspace><Key.backspace><Key.backspace><Key.backspace><Key.backspace><Key.backspace><Key.backspace><Key.backspace><Key.backspace><Key.backspace><Key.backspace><Key.backspace><Key.backspace>1
Screenshot: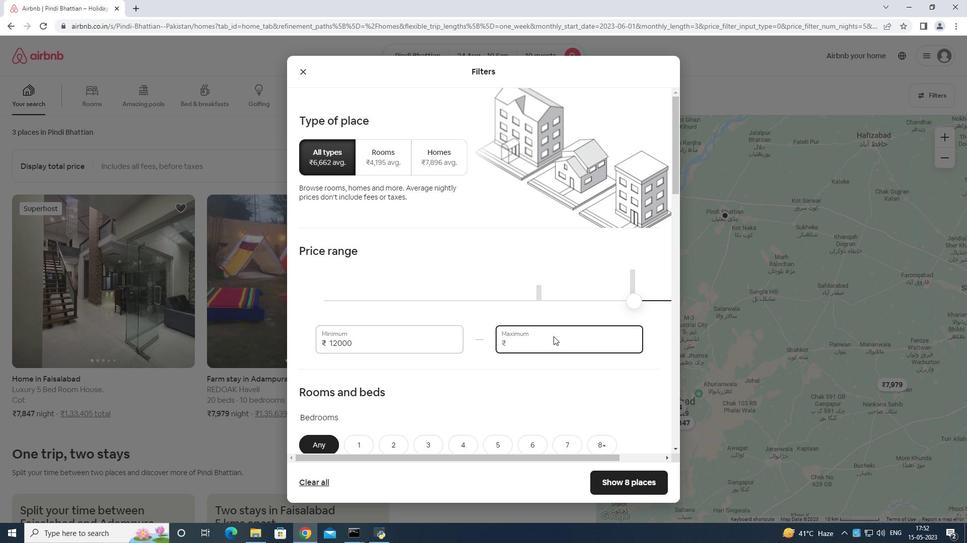 
Action: Mouse moved to (553, 336)
Screenshot: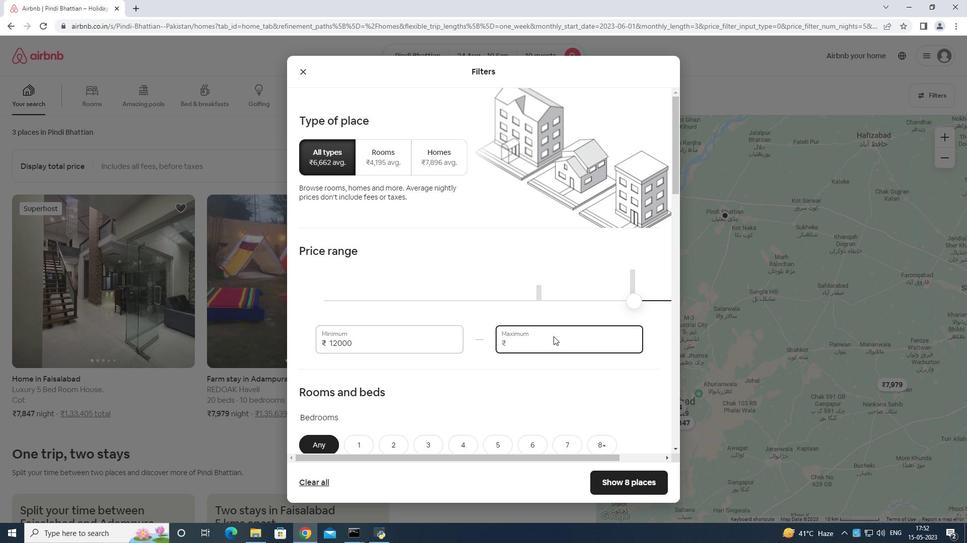
Action: Key pressed 5
Screenshot: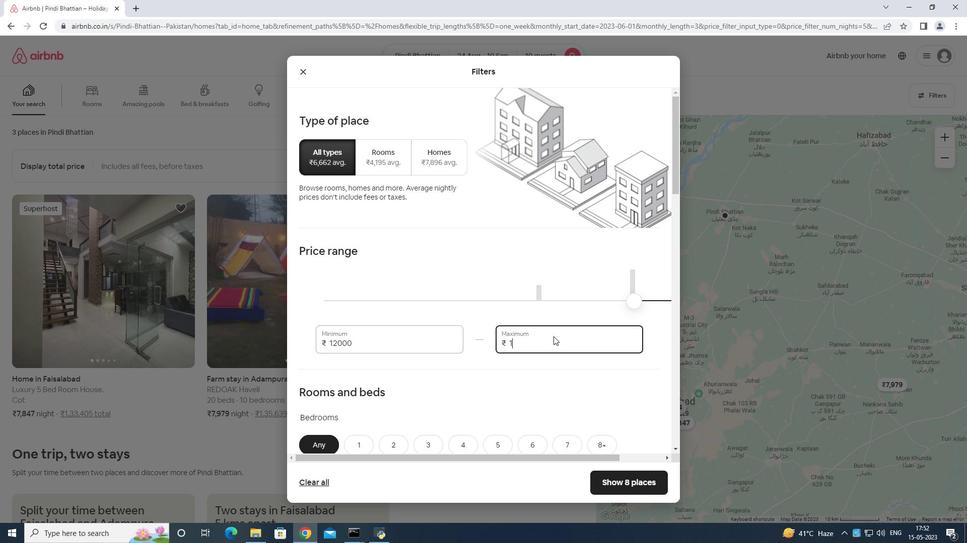 
Action: Mouse moved to (554, 337)
Screenshot: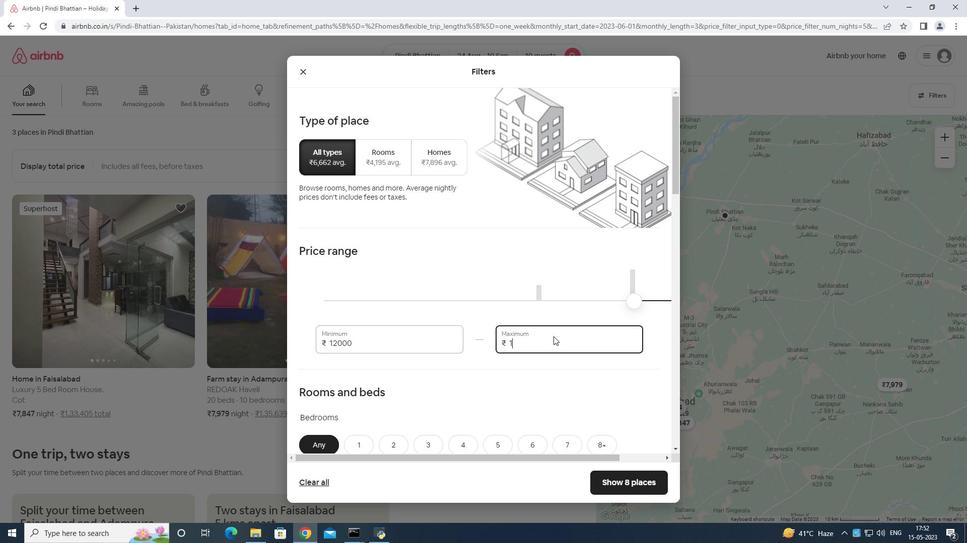 
Action: Key pressed 000
Screenshot: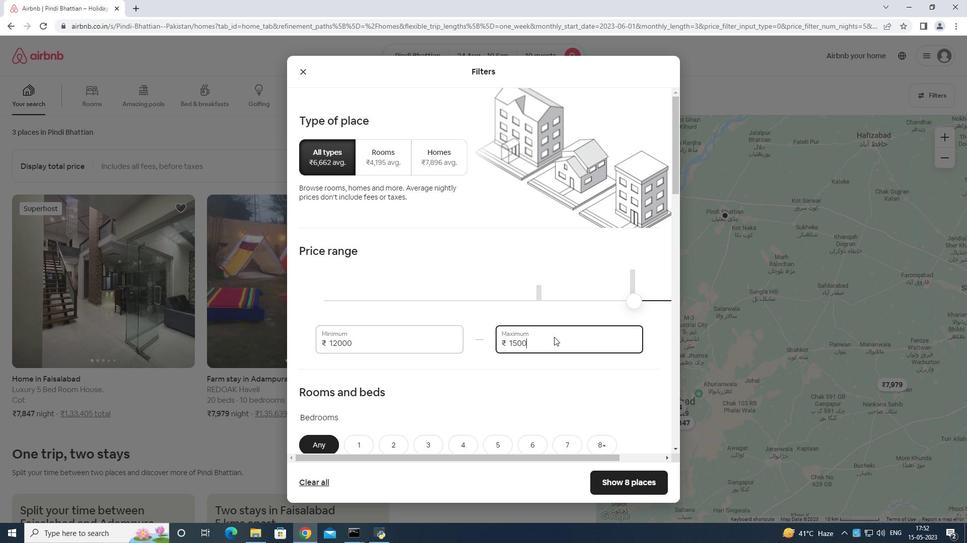 
Action: Mouse moved to (555, 337)
Screenshot: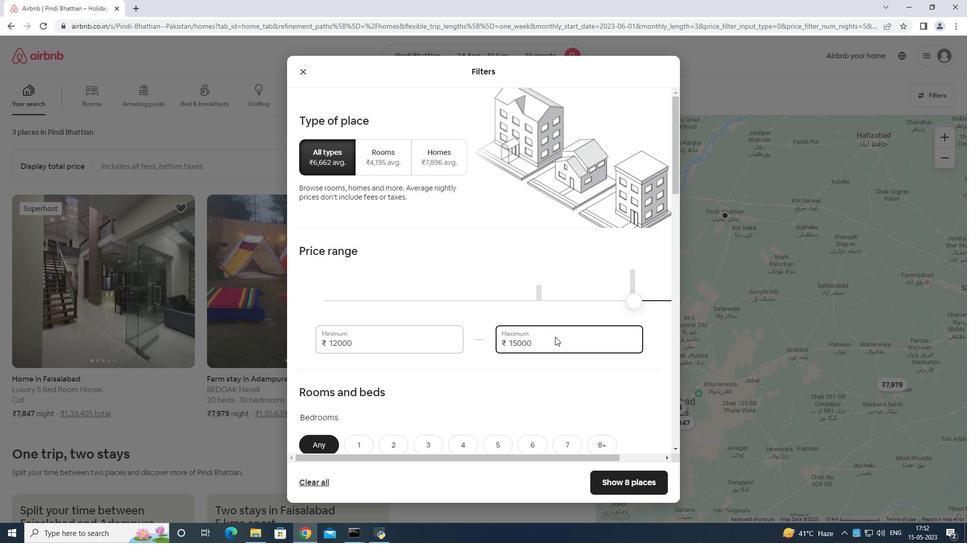 
Action: Mouse scrolled (555, 336) with delta (0, 0)
Screenshot: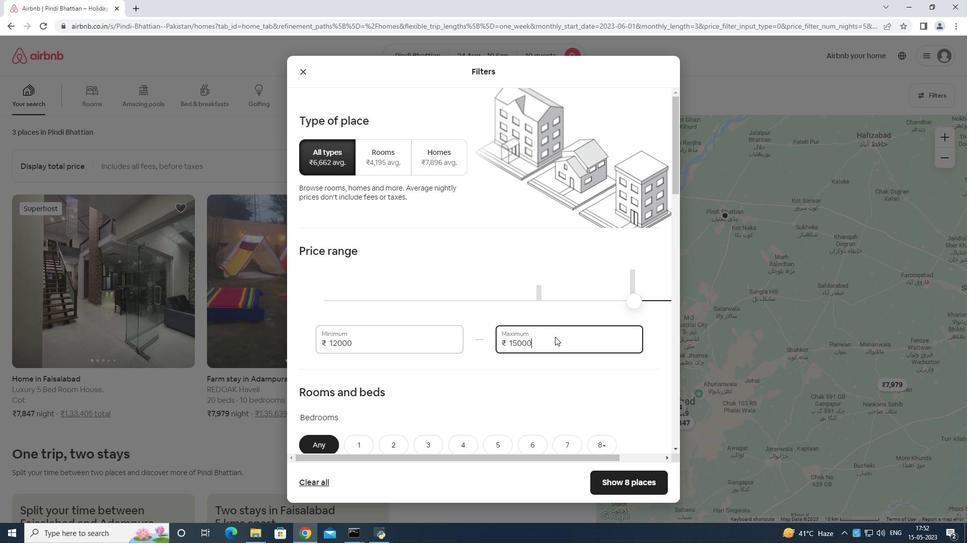 
Action: Mouse scrolled (555, 336) with delta (0, 0)
Screenshot: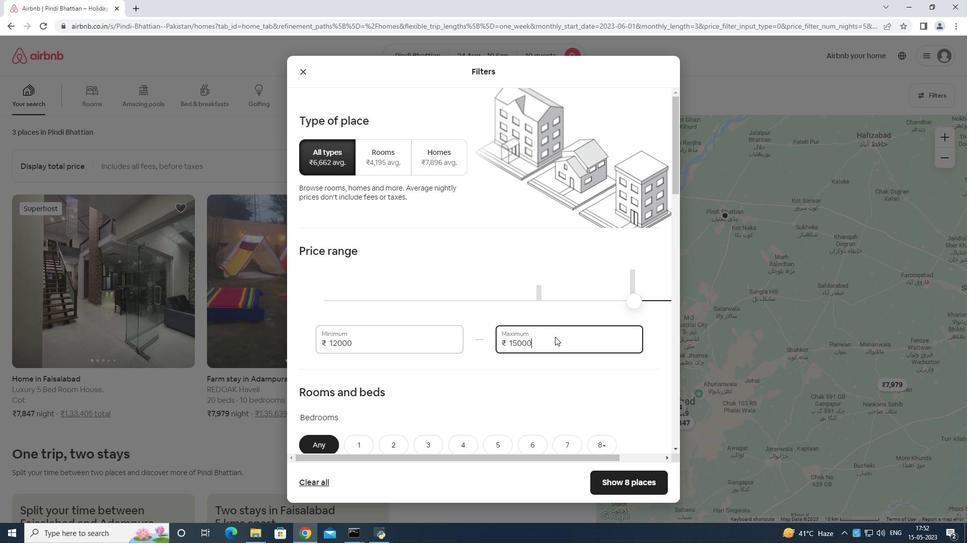 
Action: Mouse scrolled (555, 336) with delta (0, 0)
Screenshot: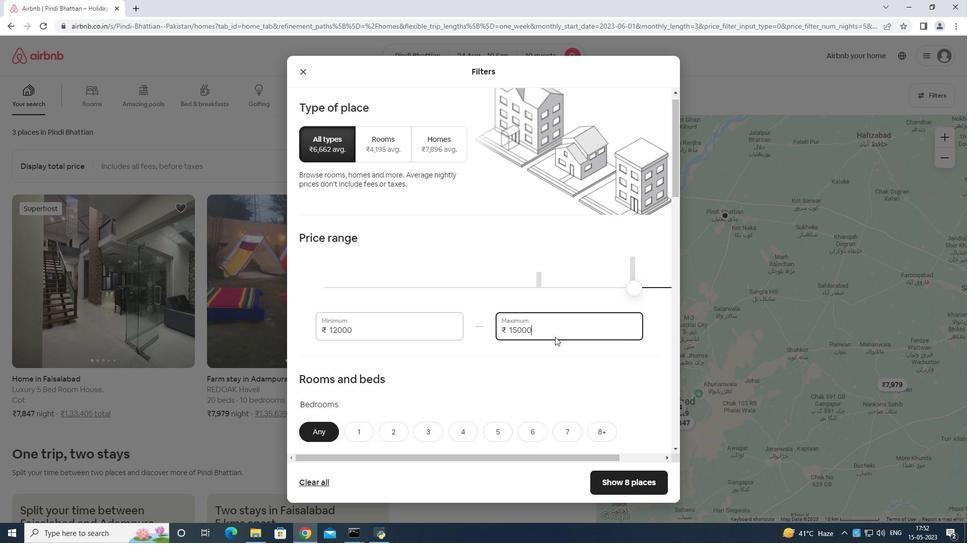
Action: Mouse moved to (462, 297)
Screenshot: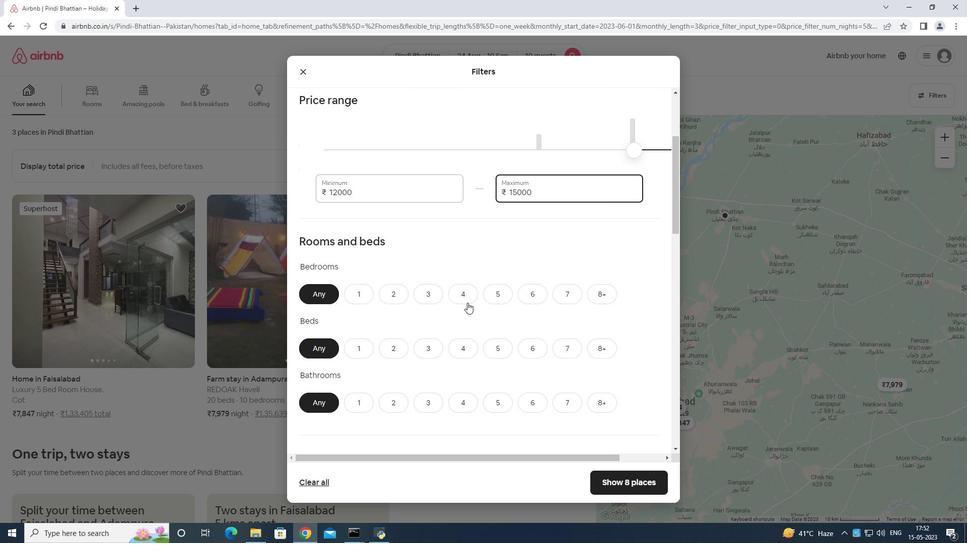 
Action: Mouse pressed left at (462, 297)
Screenshot: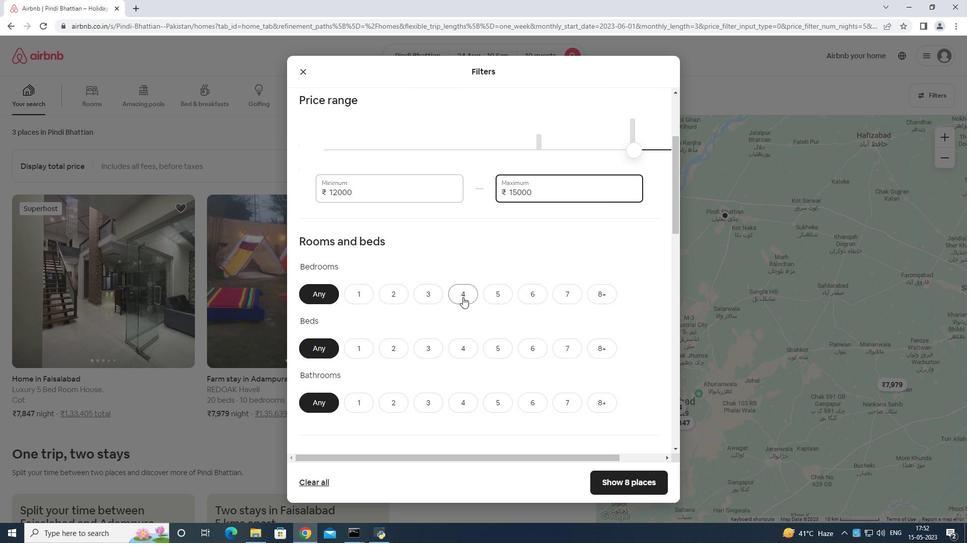 
Action: Mouse moved to (597, 342)
Screenshot: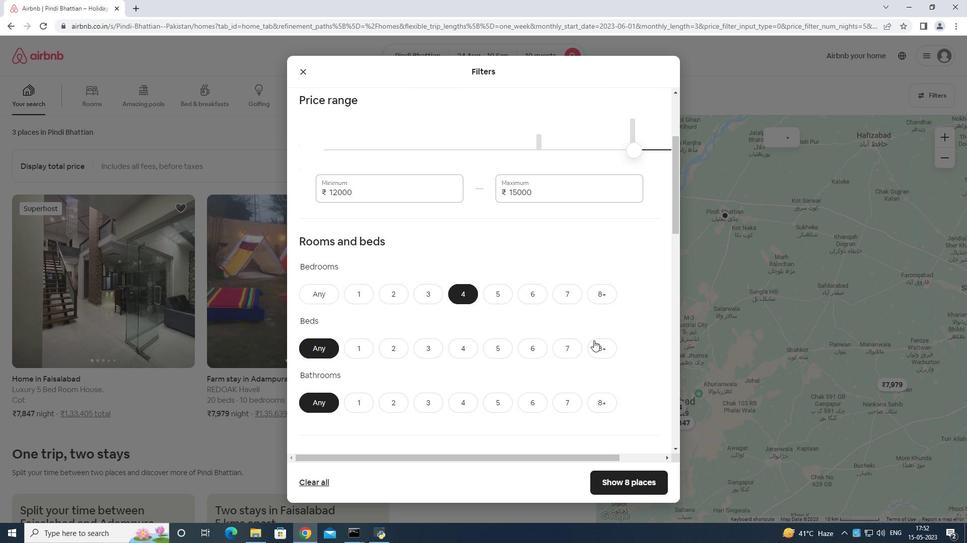 
Action: Mouse pressed left at (597, 342)
Screenshot: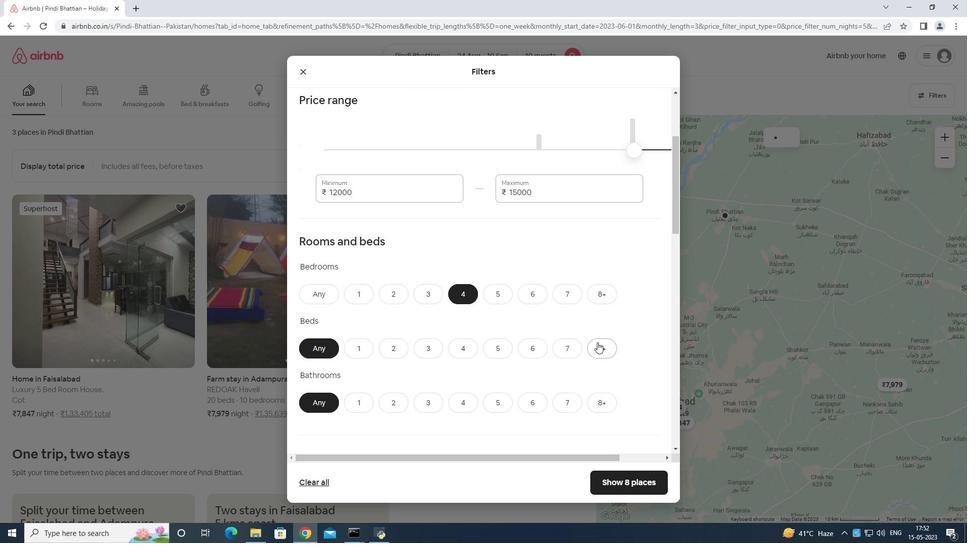 
Action: Mouse moved to (456, 400)
Screenshot: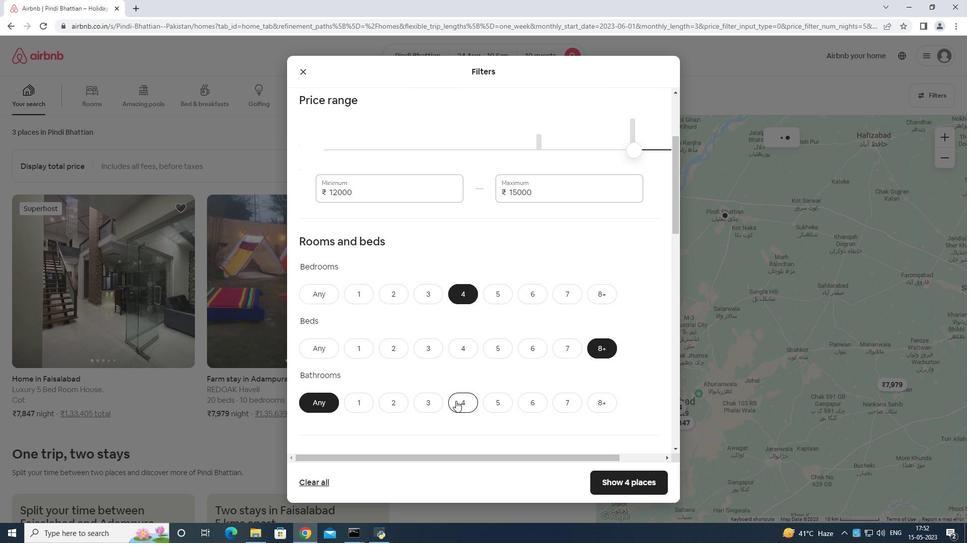 
Action: Mouse pressed left at (456, 400)
Screenshot: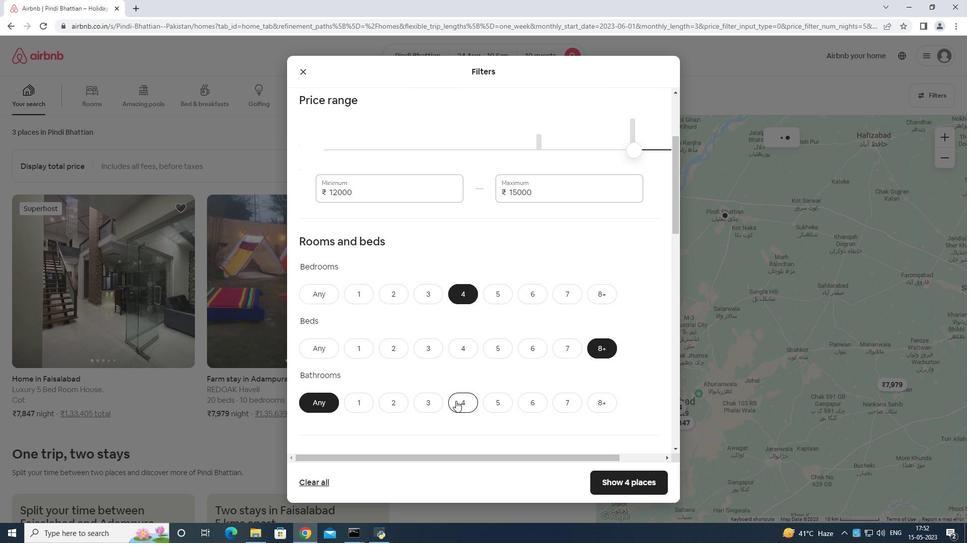 
Action: Mouse moved to (472, 384)
Screenshot: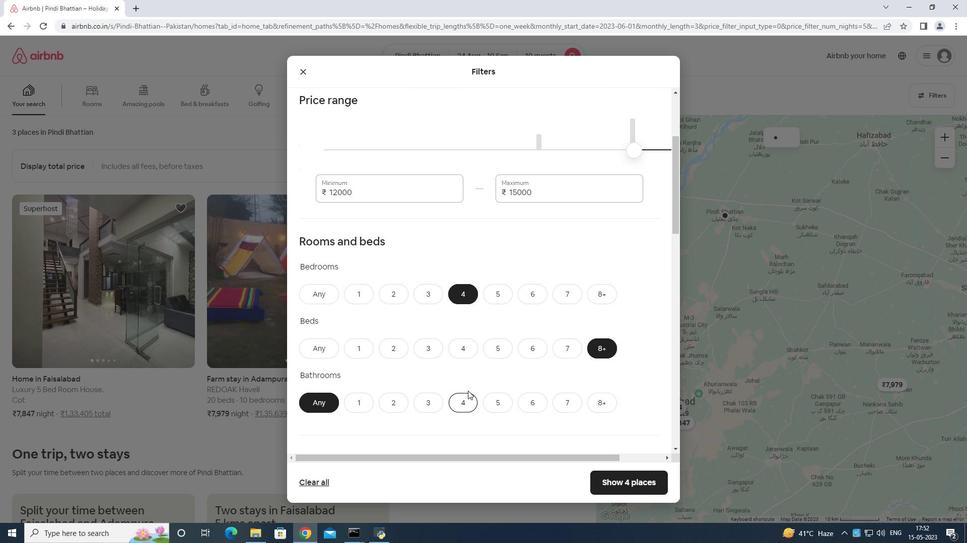
Action: Mouse scrolled (472, 383) with delta (0, 0)
Screenshot: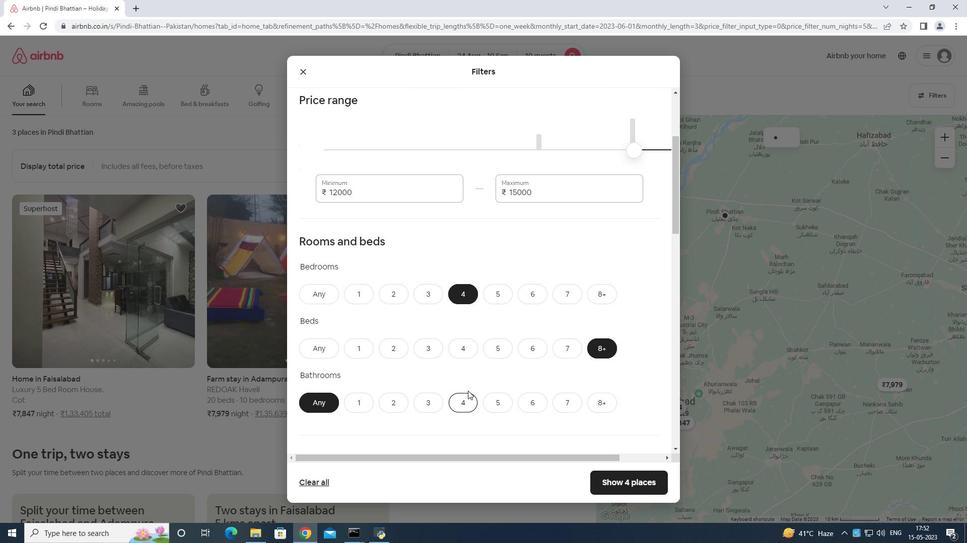 
Action: Mouse moved to (473, 384)
Screenshot: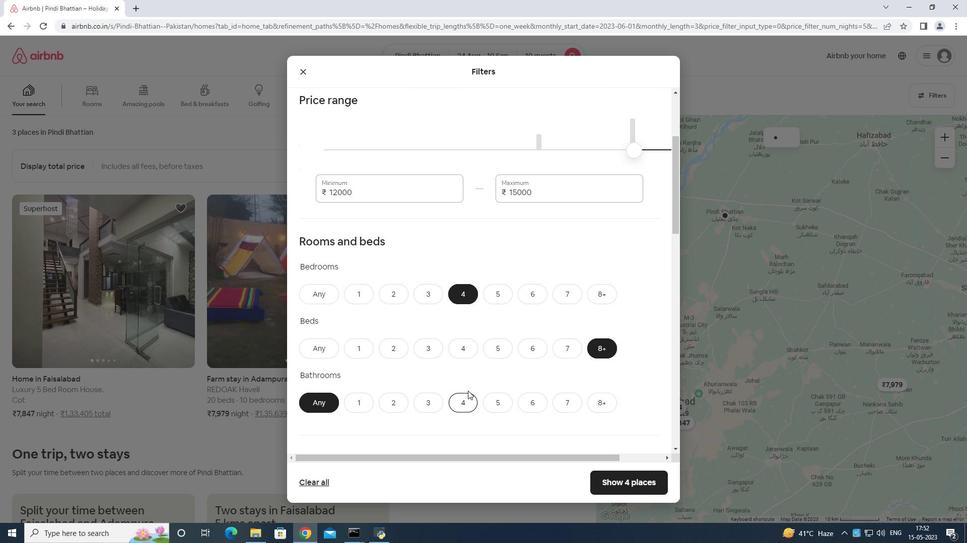 
Action: Mouse scrolled (473, 384) with delta (0, 0)
Screenshot: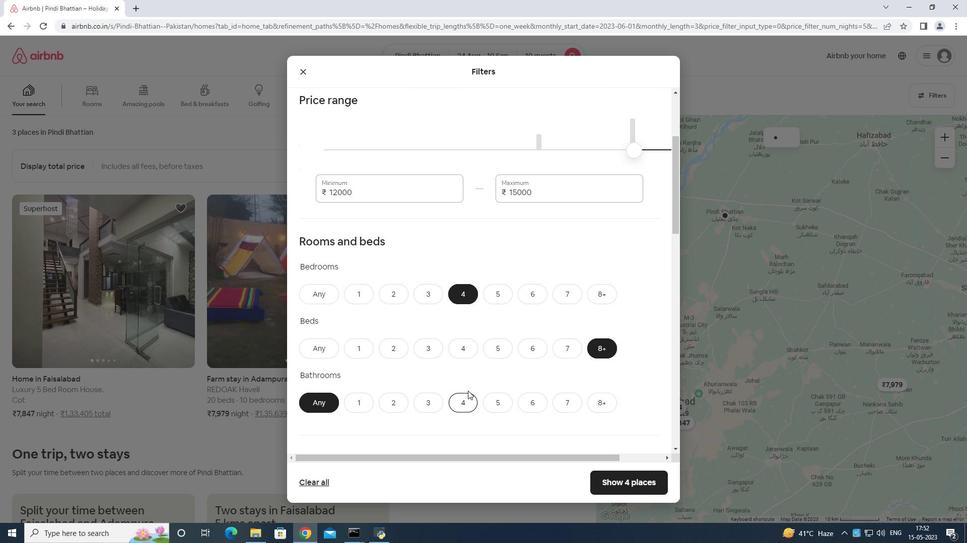 
Action: Mouse moved to (473, 384)
Screenshot: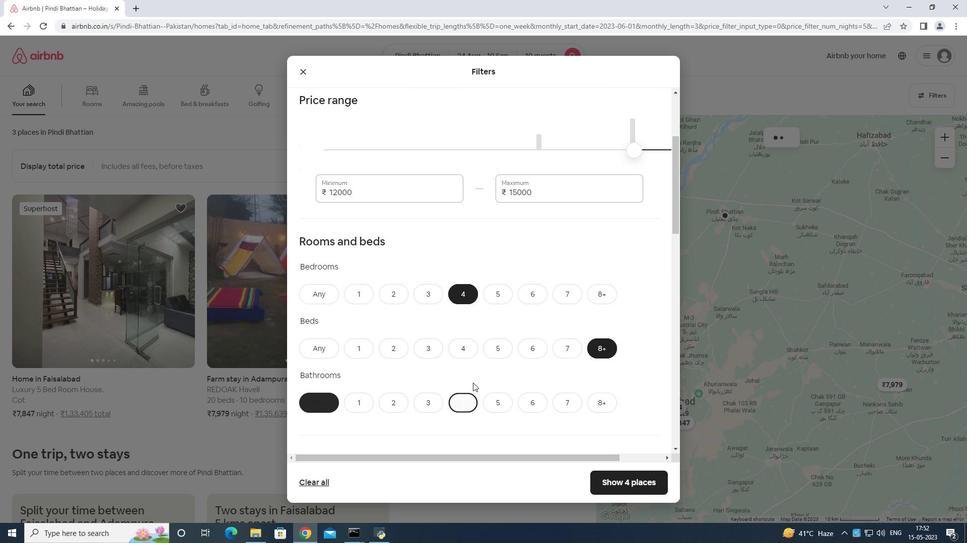 
Action: Mouse scrolled (473, 384) with delta (0, 0)
Screenshot: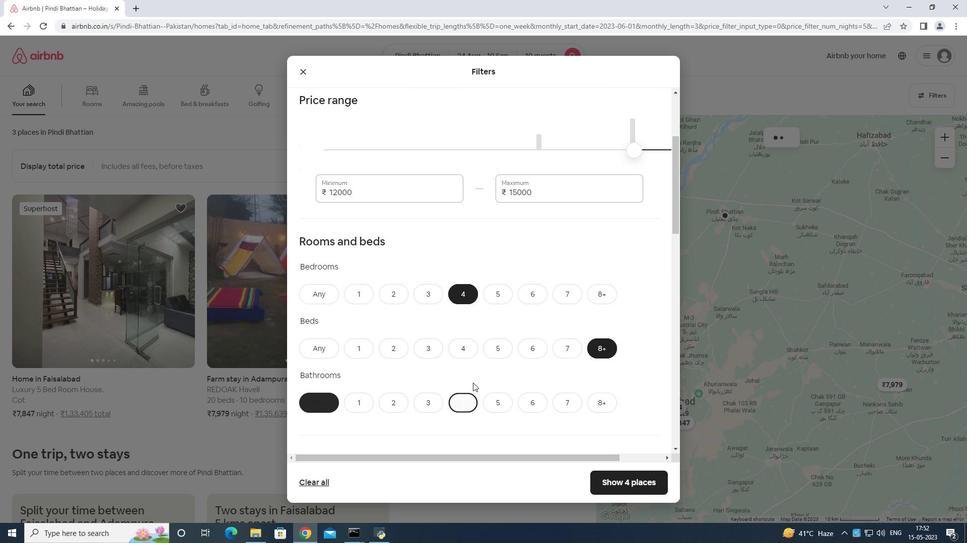 
Action: Mouse moved to (345, 354)
Screenshot: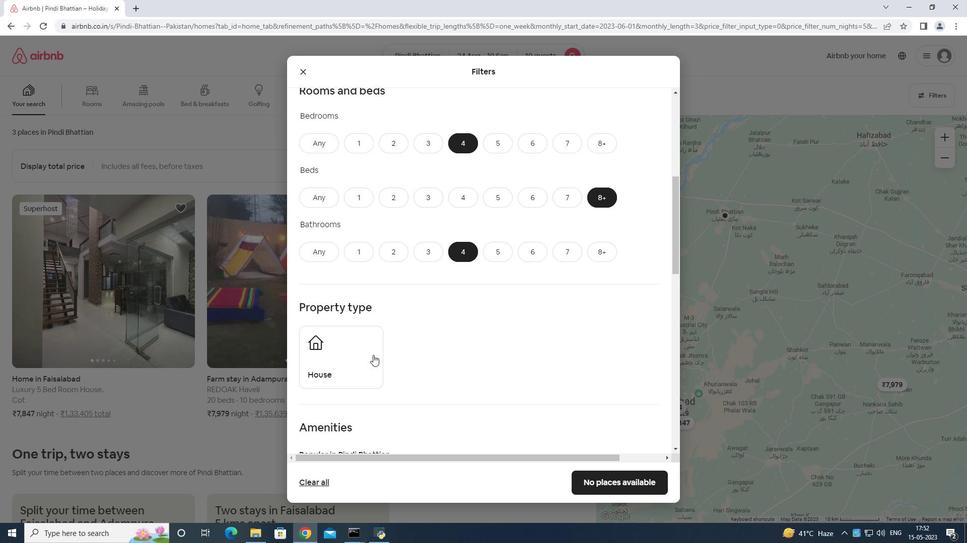
Action: Mouse pressed left at (345, 354)
Screenshot: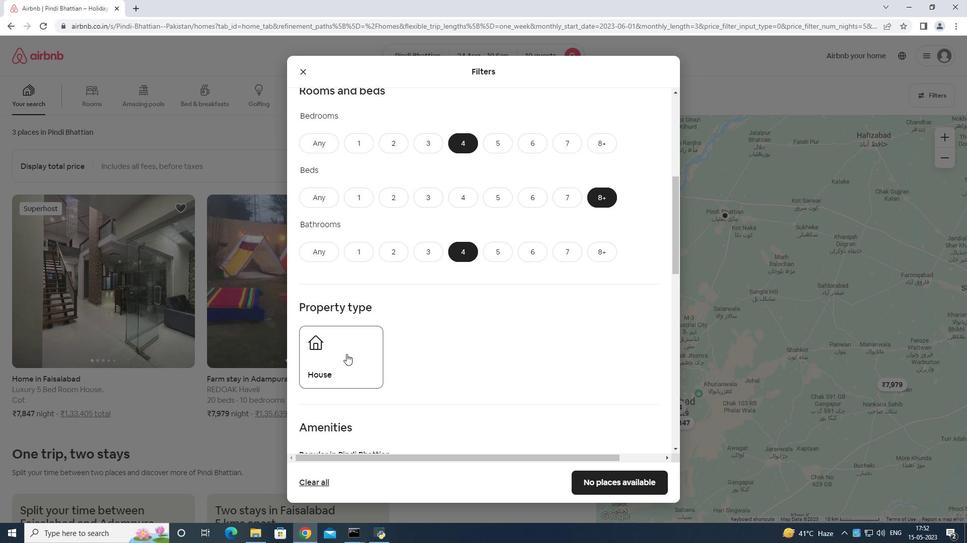 
Action: Mouse moved to (362, 344)
Screenshot: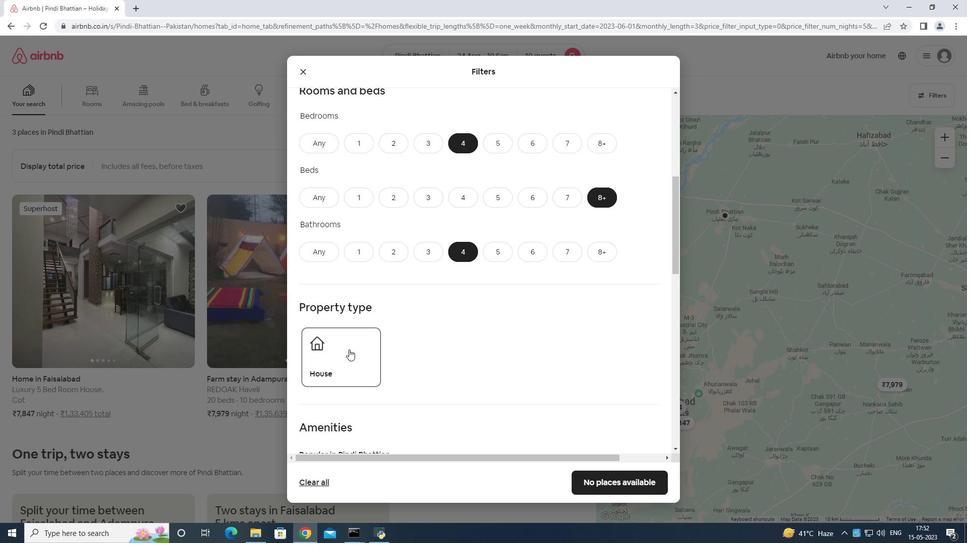 
Action: Mouse scrolled (362, 344) with delta (0, 0)
Screenshot: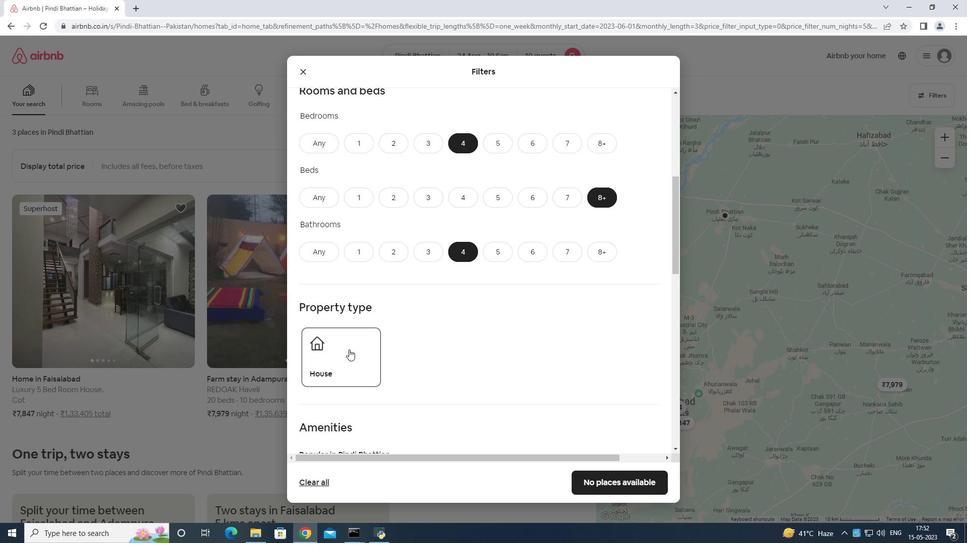 
Action: Mouse moved to (362, 344)
Screenshot: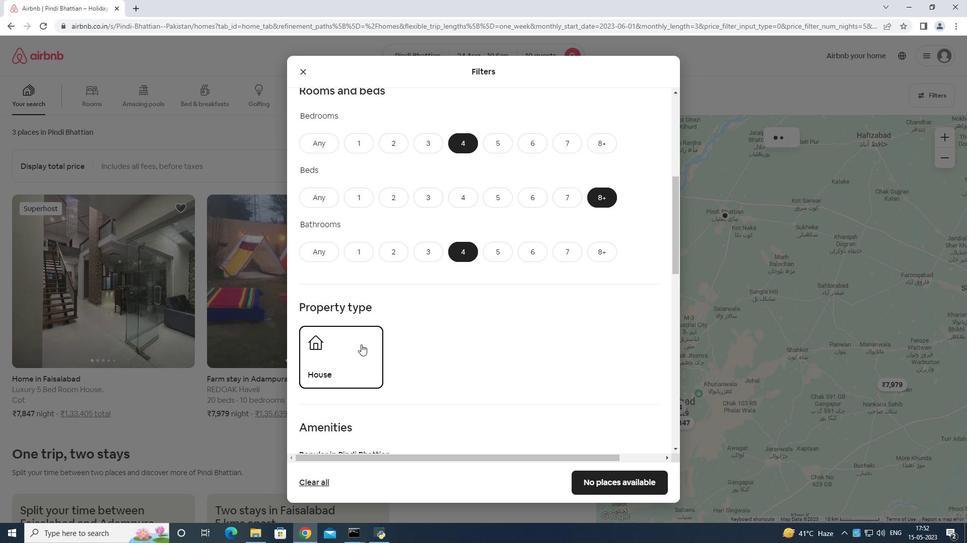 
Action: Mouse scrolled (362, 344) with delta (0, 0)
Screenshot: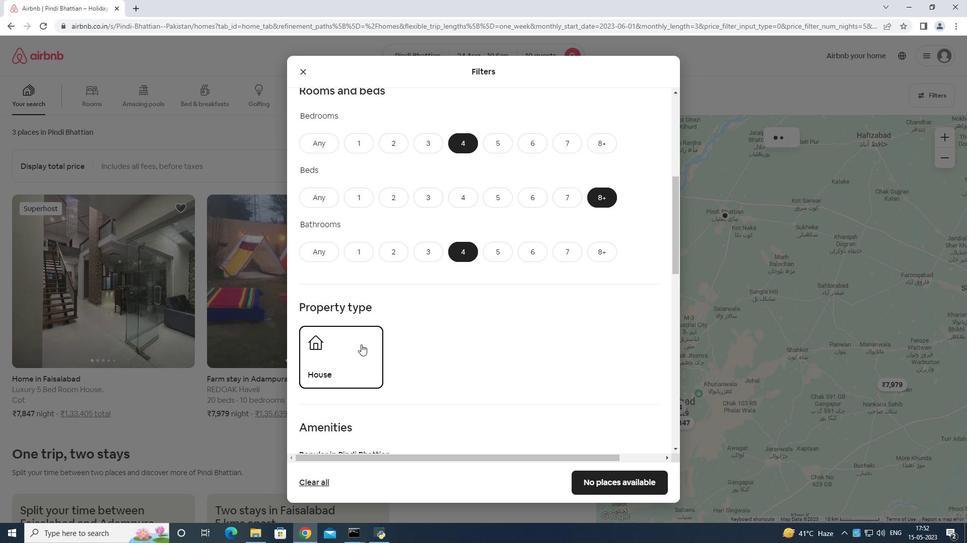 
Action: Mouse moved to (362, 345)
Screenshot: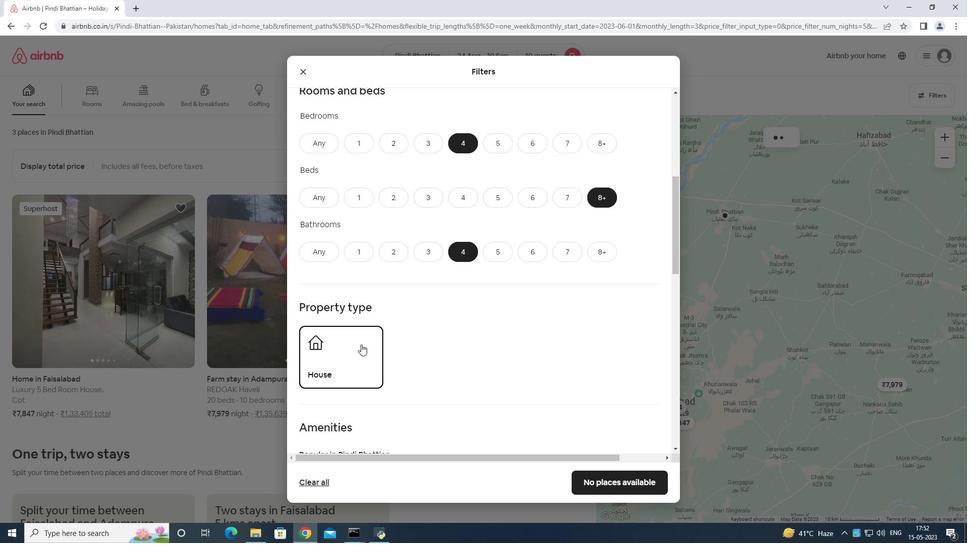 
Action: Mouse scrolled (362, 344) with delta (0, 0)
Screenshot: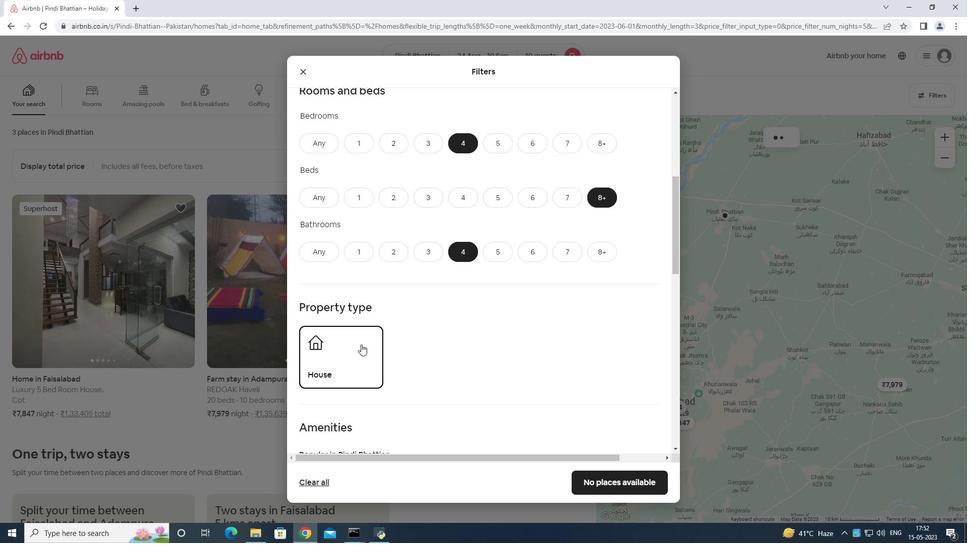 
Action: Mouse moved to (320, 326)
Screenshot: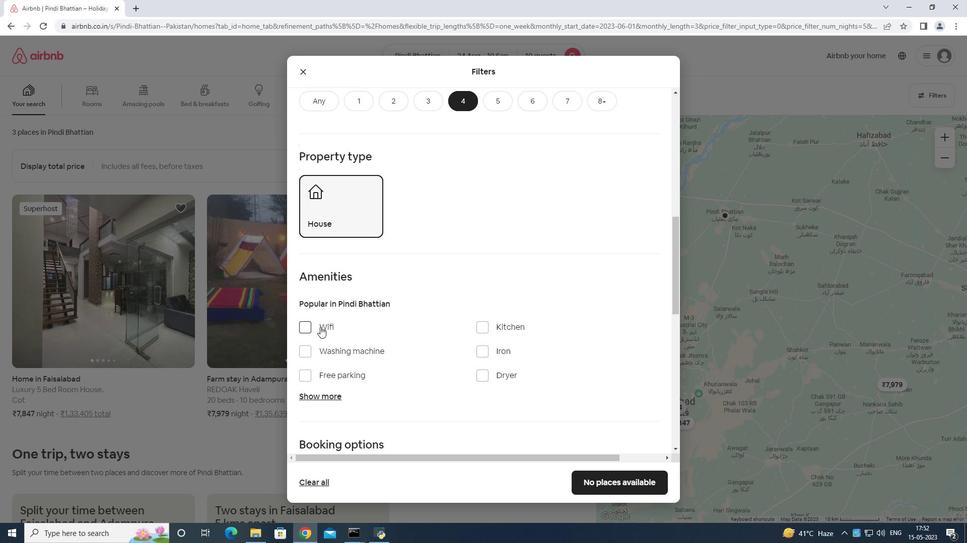 
Action: Mouse pressed left at (320, 326)
Screenshot: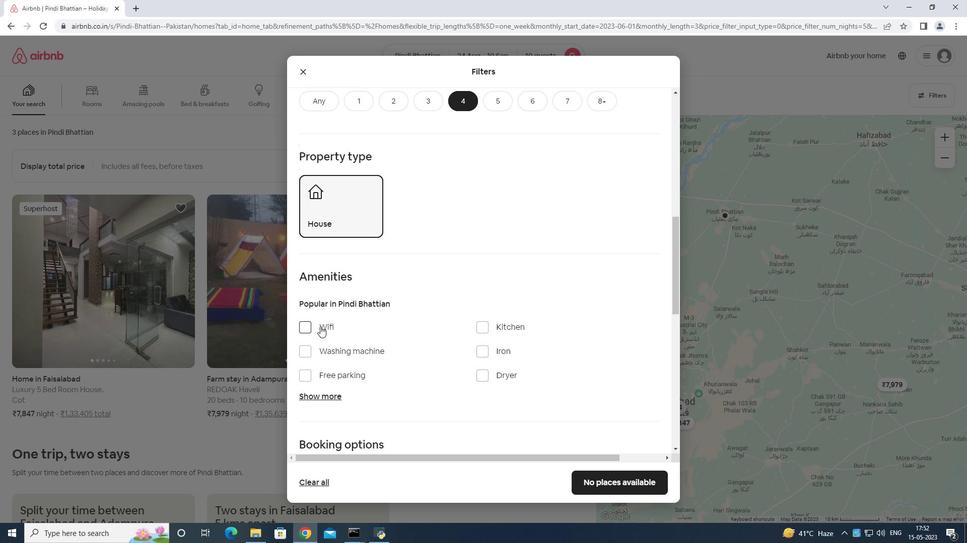 
Action: Mouse moved to (331, 373)
Screenshot: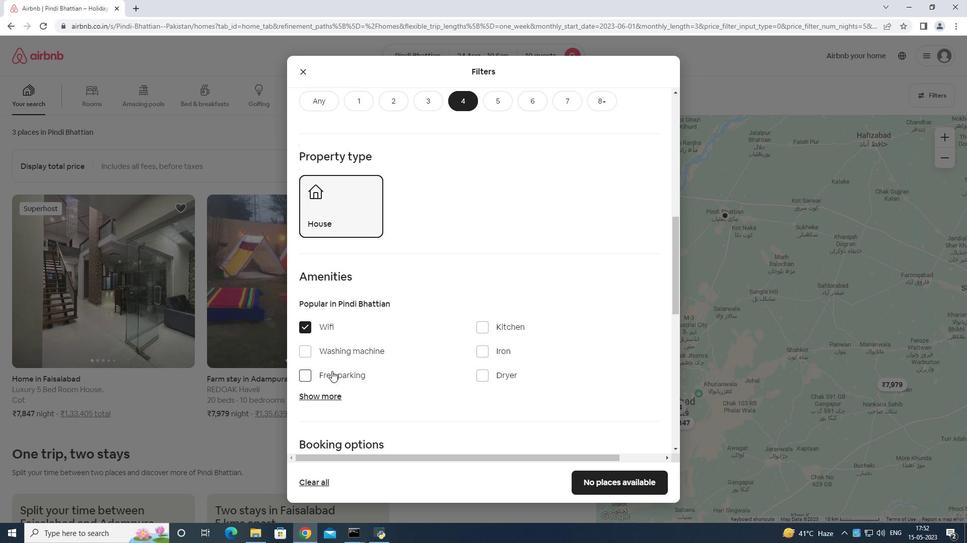 
Action: Mouse pressed left at (331, 373)
Screenshot: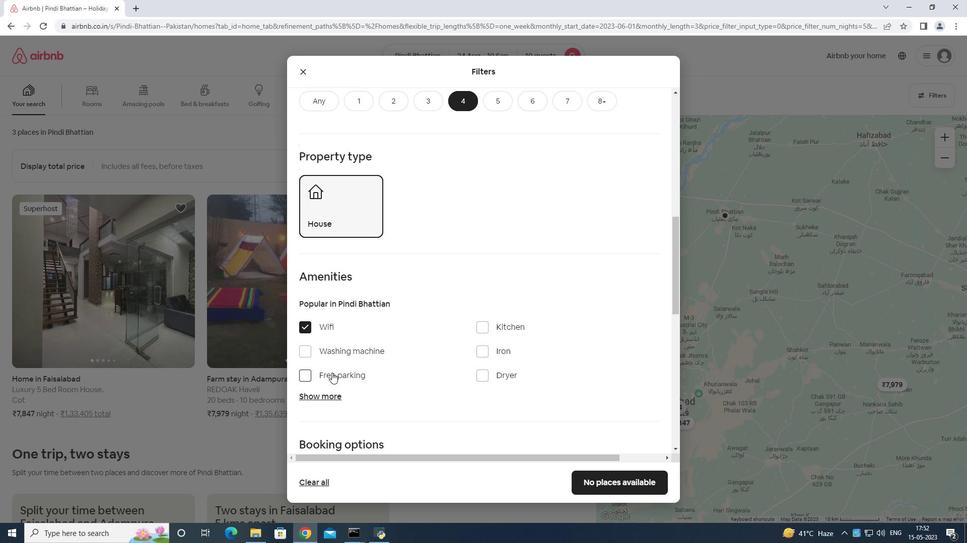
Action: Mouse moved to (329, 394)
Screenshot: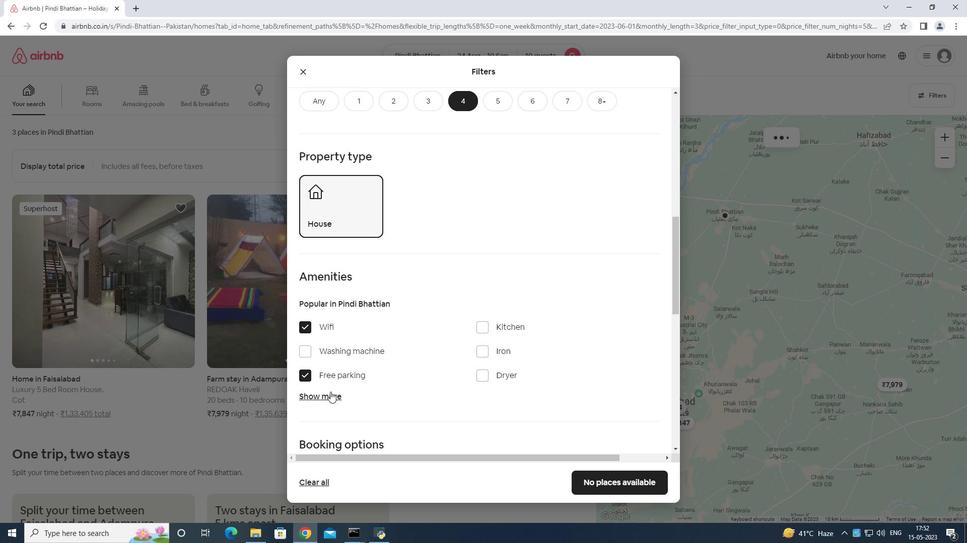 
Action: Mouse pressed left at (329, 394)
Screenshot: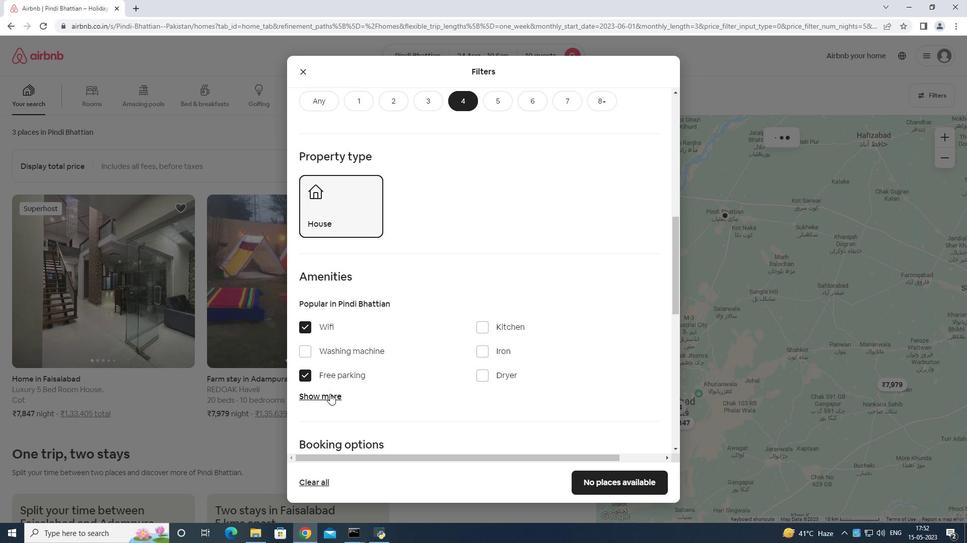 
Action: Mouse moved to (402, 373)
Screenshot: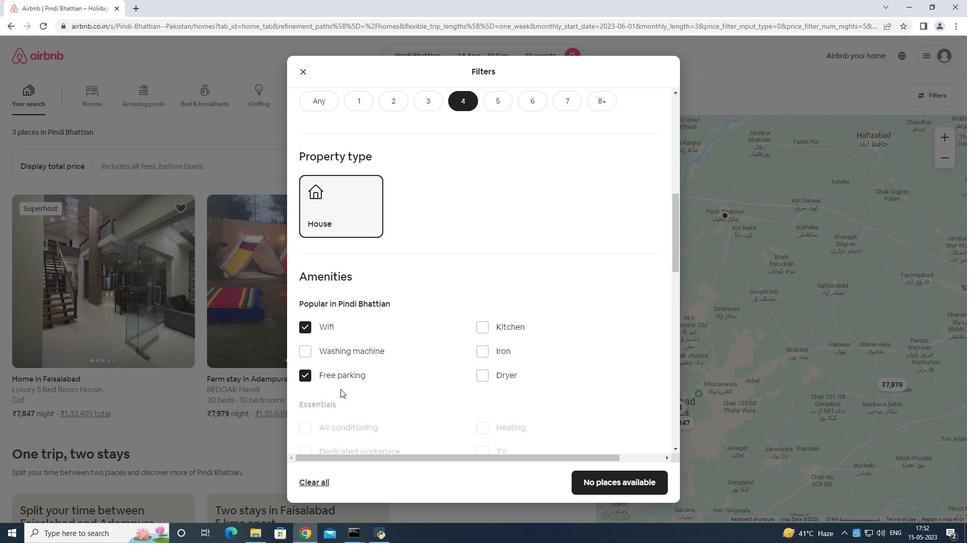 
Action: Mouse scrolled (402, 372) with delta (0, 0)
Screenshot: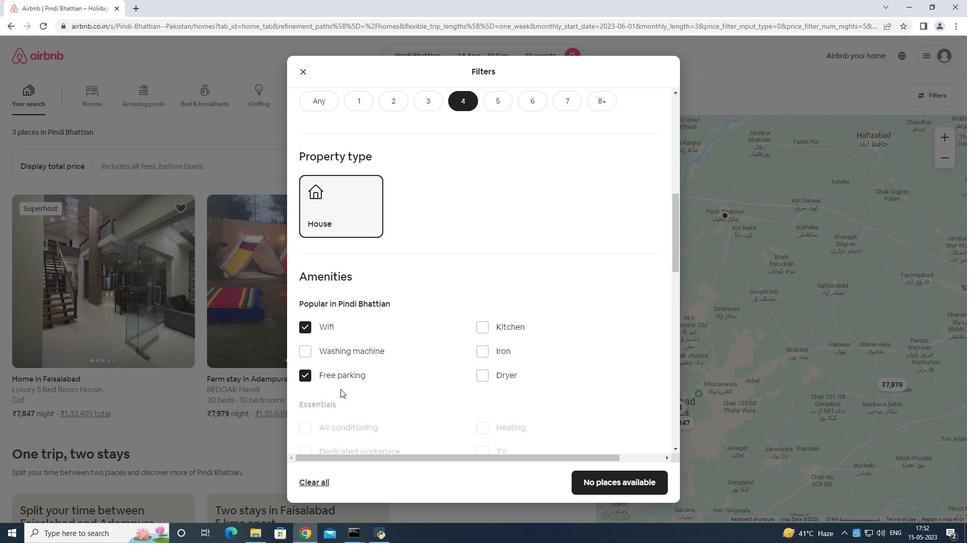 
Action: Mouse moved to (404, 373)
Screenshot: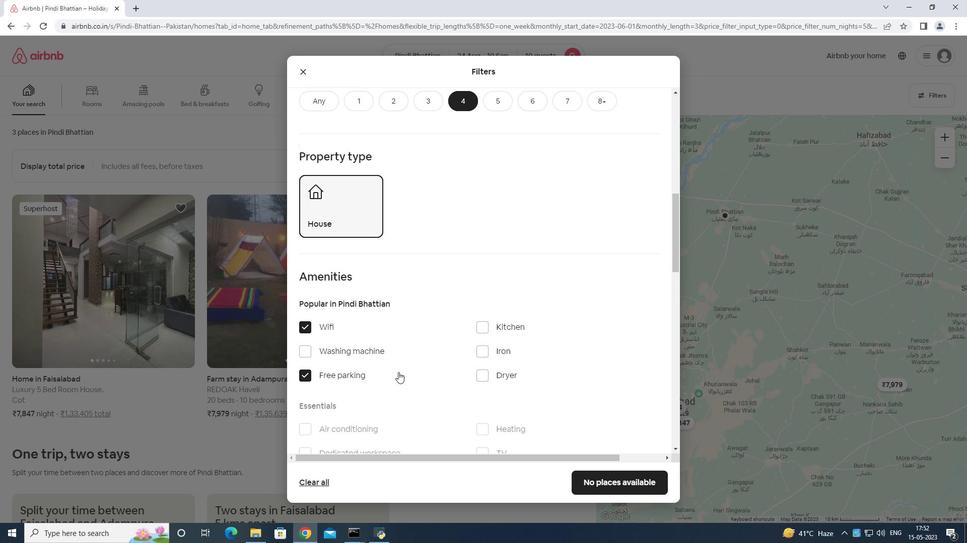 
Action: Mouse scrolled (404, 373) with delta (0, 0)
Screenshot: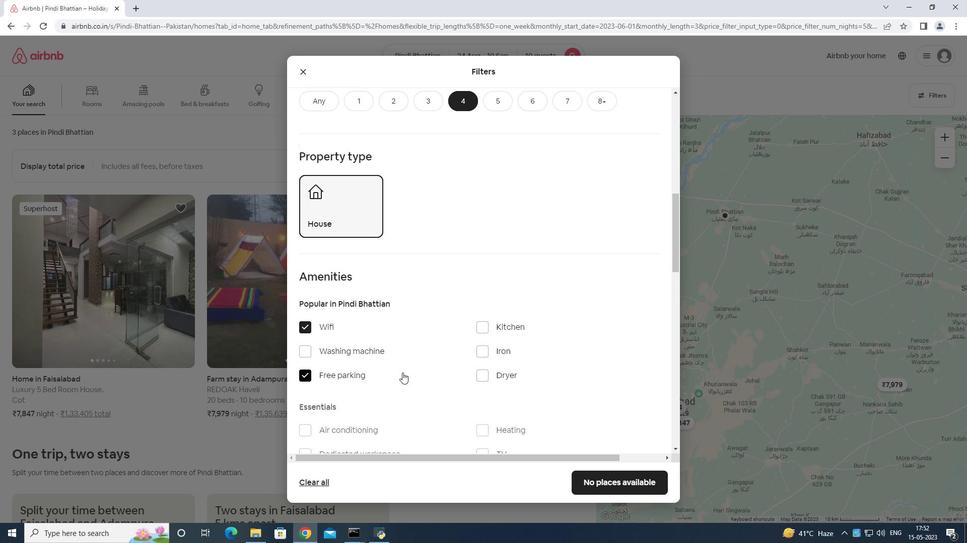 
Action: Mouse moved to (480, 354)
Screenshot: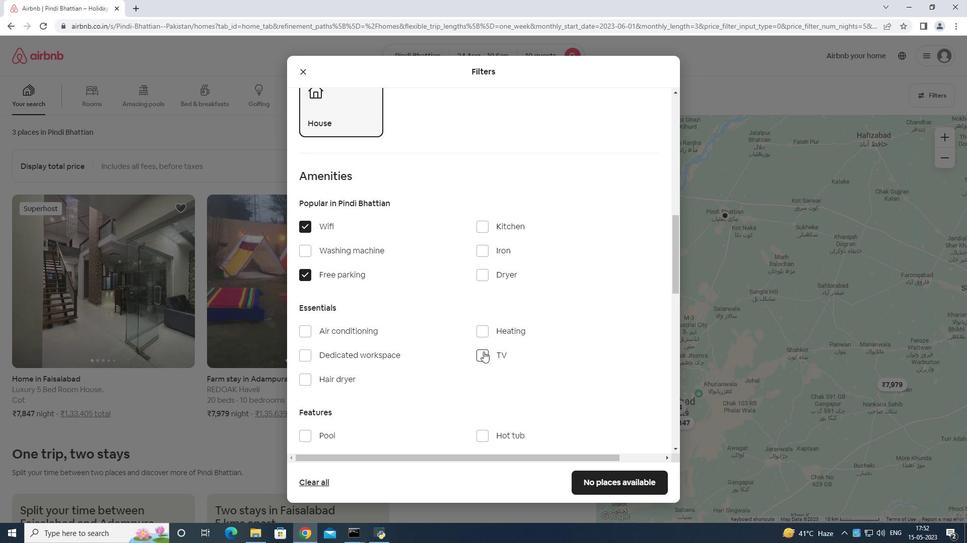 
Action: Mouse pressed left at (480, 354)
Screenshot: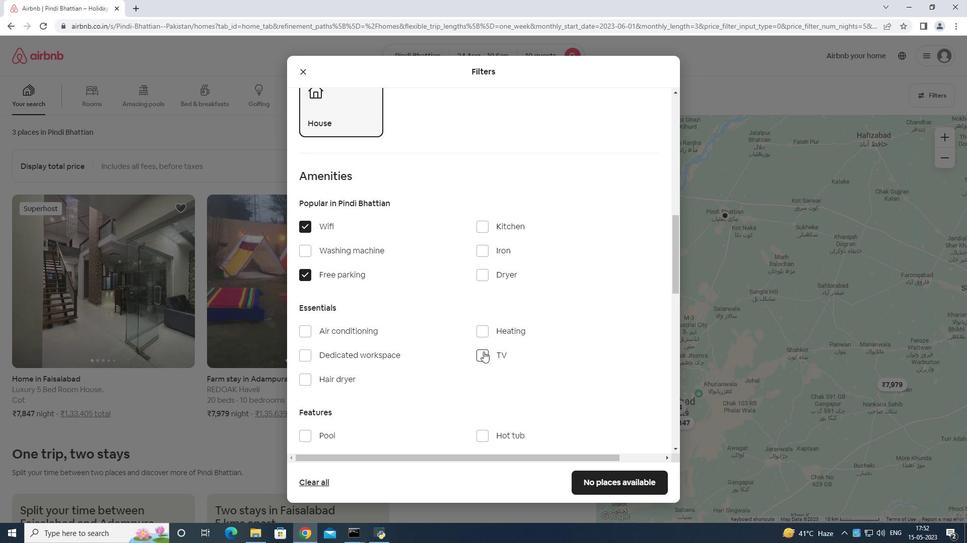 
Action: Mouse moved to (478, 352)
Screenshot: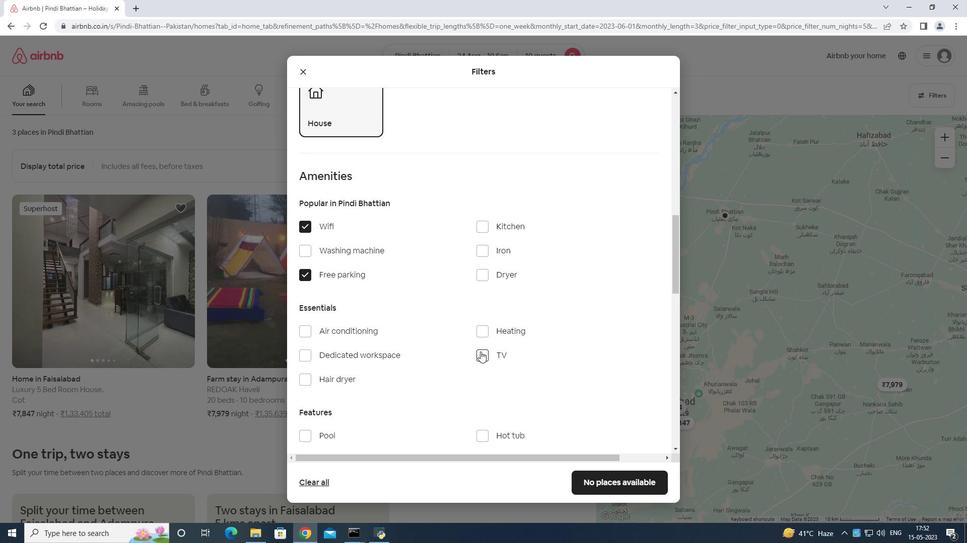 
Action: Mouse scrolled (478, 352) with delta (0, 0)
Screenshot: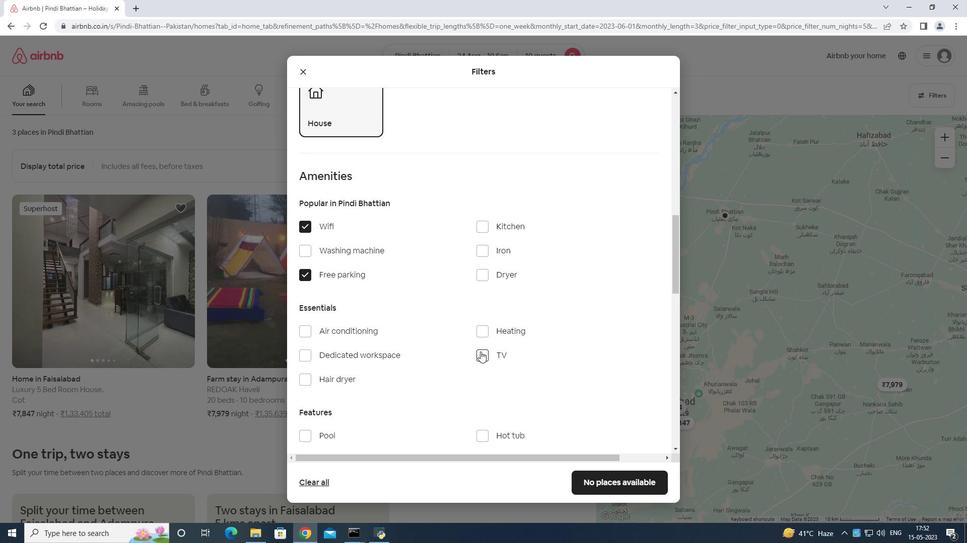 
Action: Mouse moved to (478, 353)
Screenshot: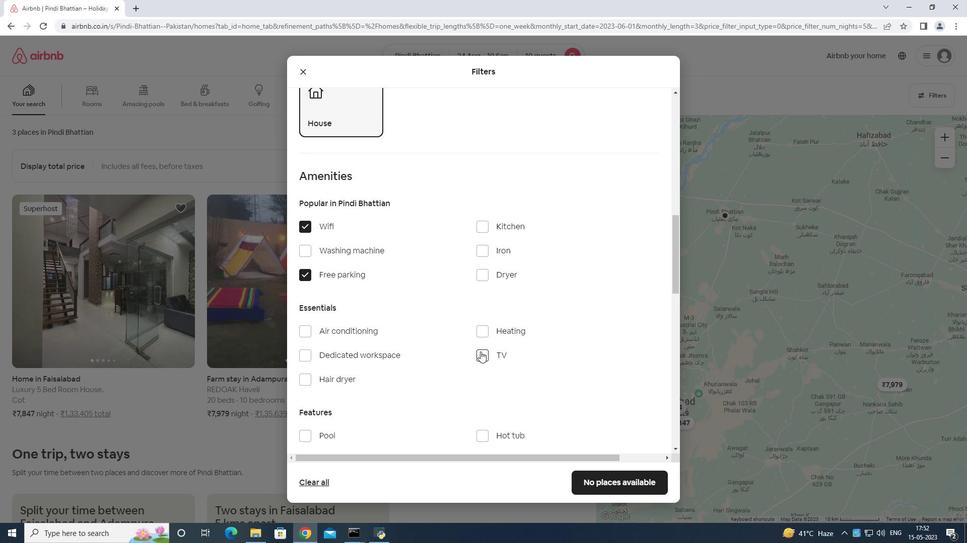 
Action: Mouse scrolled (478, 353) with delta (0, 0)
Screenshot: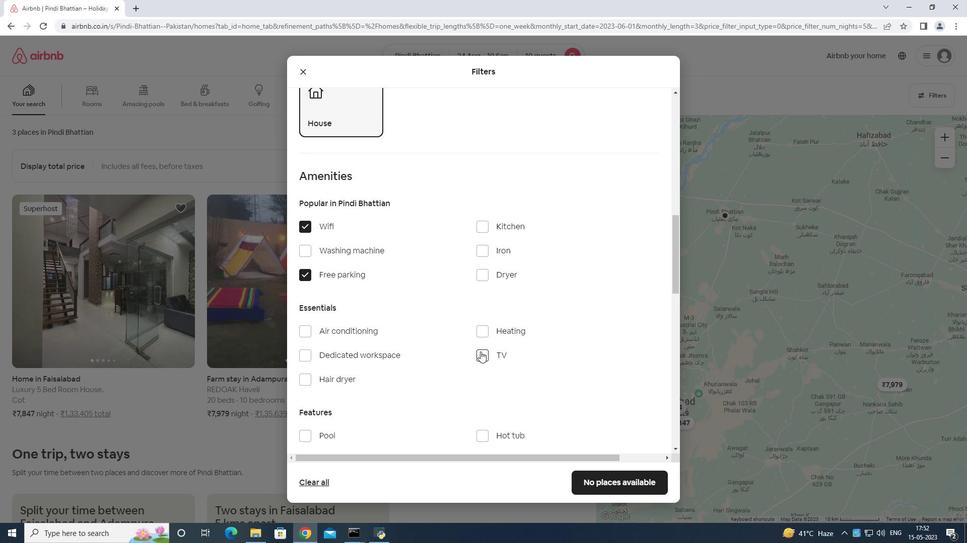 
Action: Mouse moved to (478, 353)
Screenshot: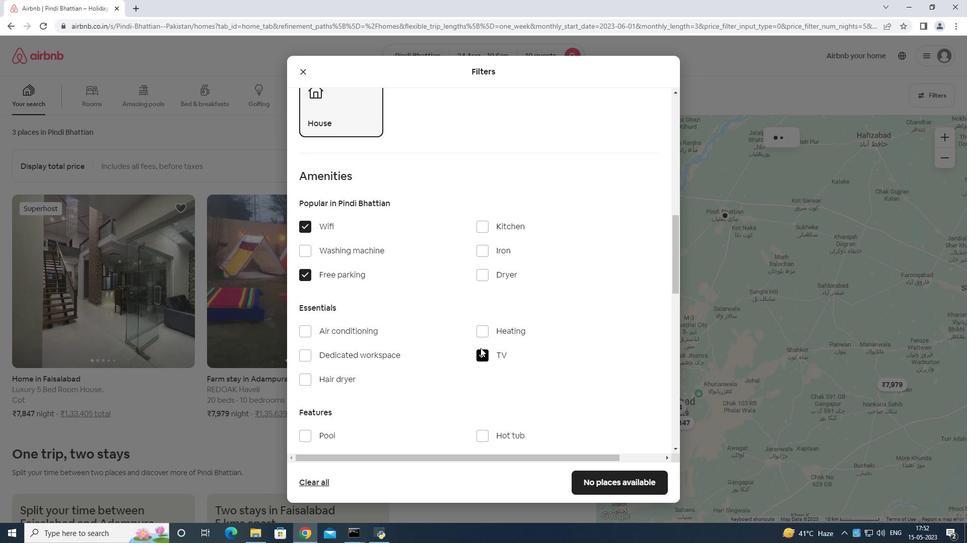 
Action: Mouse scrolled (478, 353) with delta (0, 0)
Screenshot: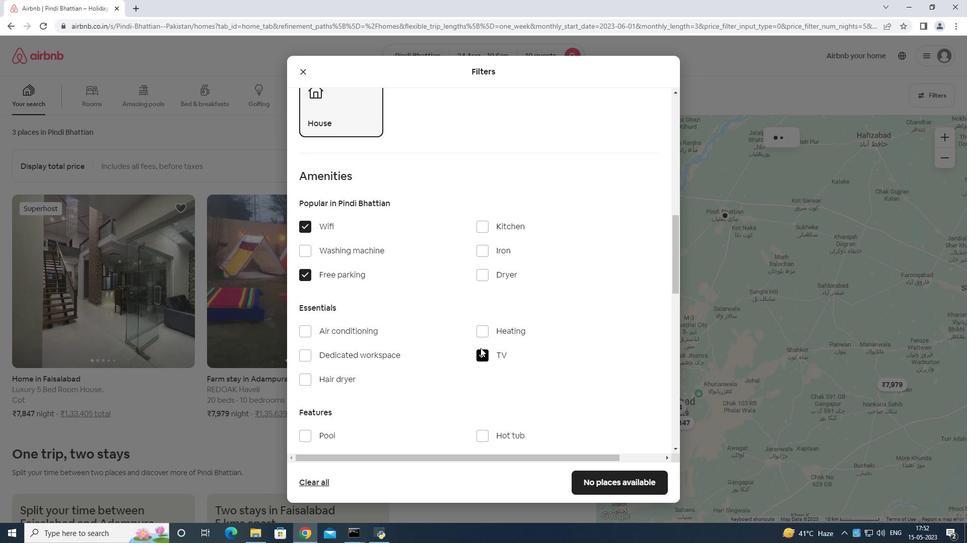
Action: Mouse moved to (327, 338)
Screenshot: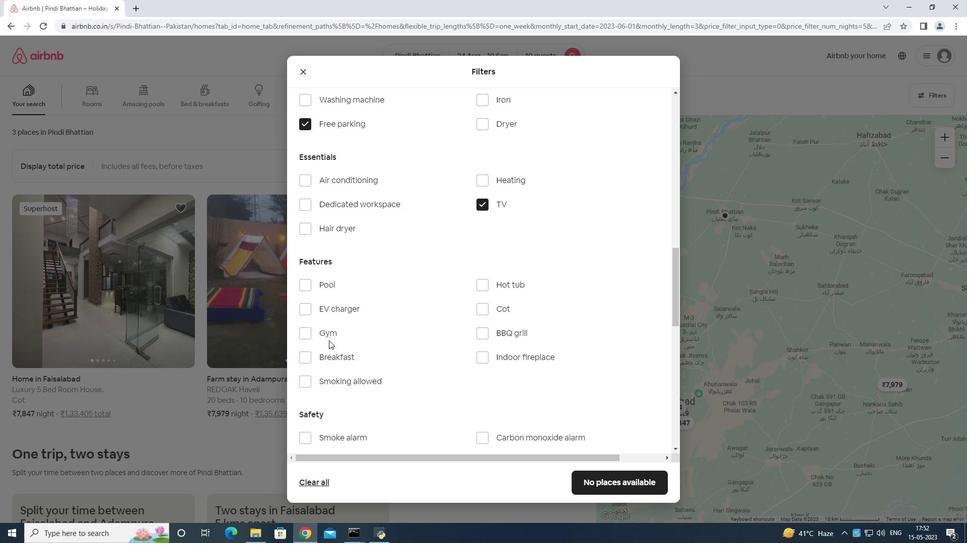 
Action: Mouse pressed left at (327, 338)
Screenshot: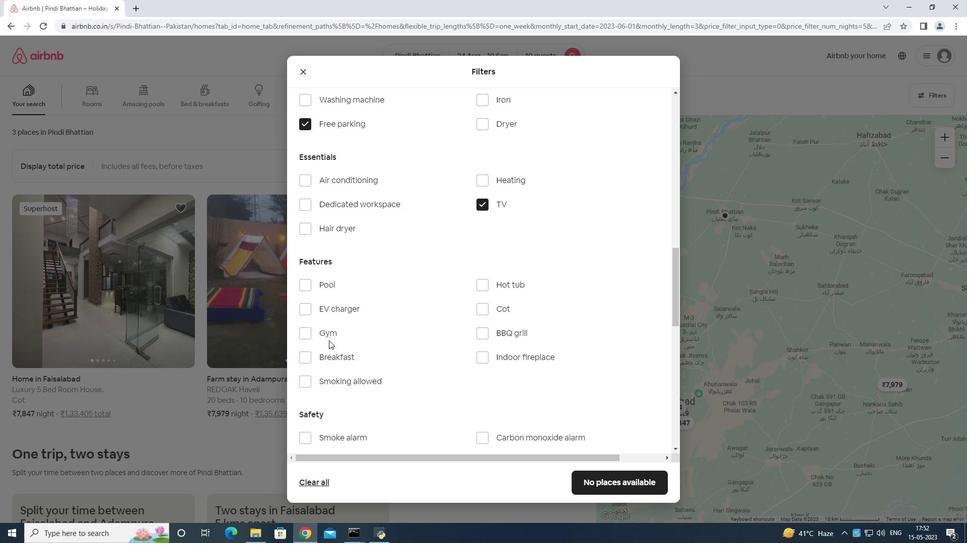 
Action: Mouse moved to (331, 352)
Screenshot: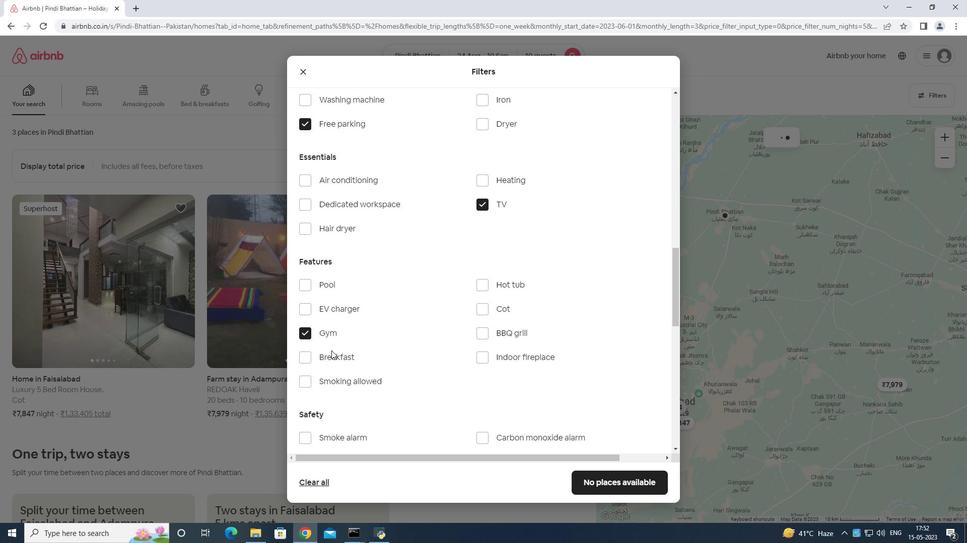 
Action: Mouse pressed left at (331, 352)
Screenshot: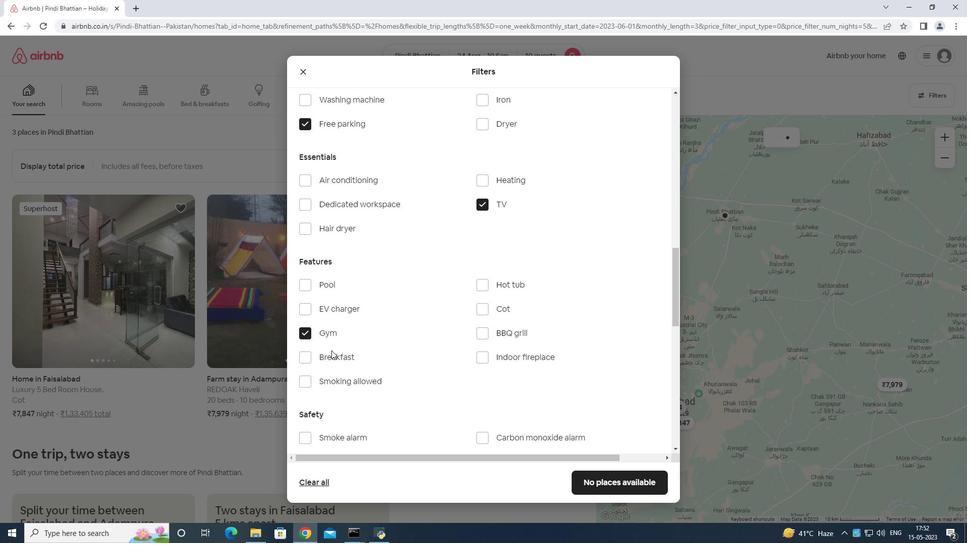 
Action: Mouse moved to (336, 360)
Screenshot: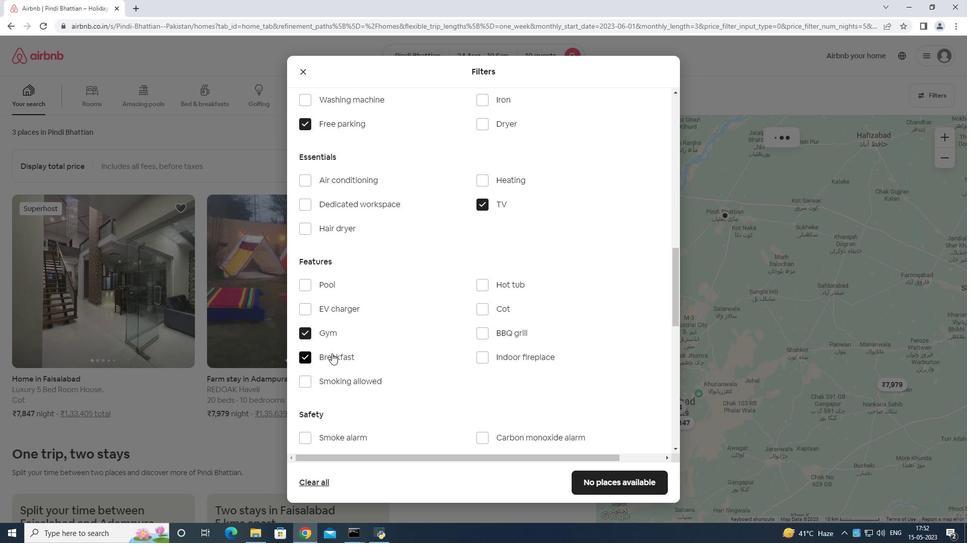 
Action: Mouse scrolled (336, 360) with delta (0, 0)
Screenshot: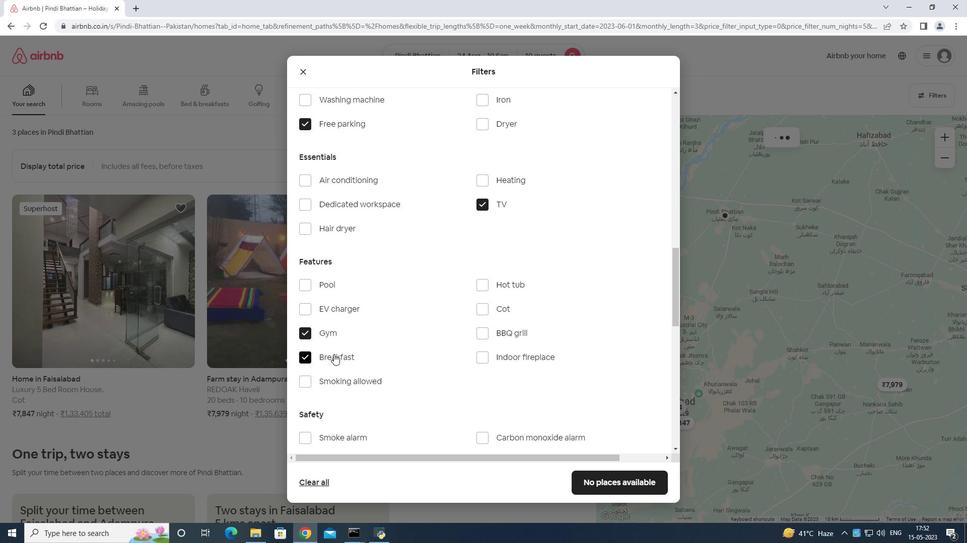 
Action: Mouse moved to (337, 362)
Screenshot: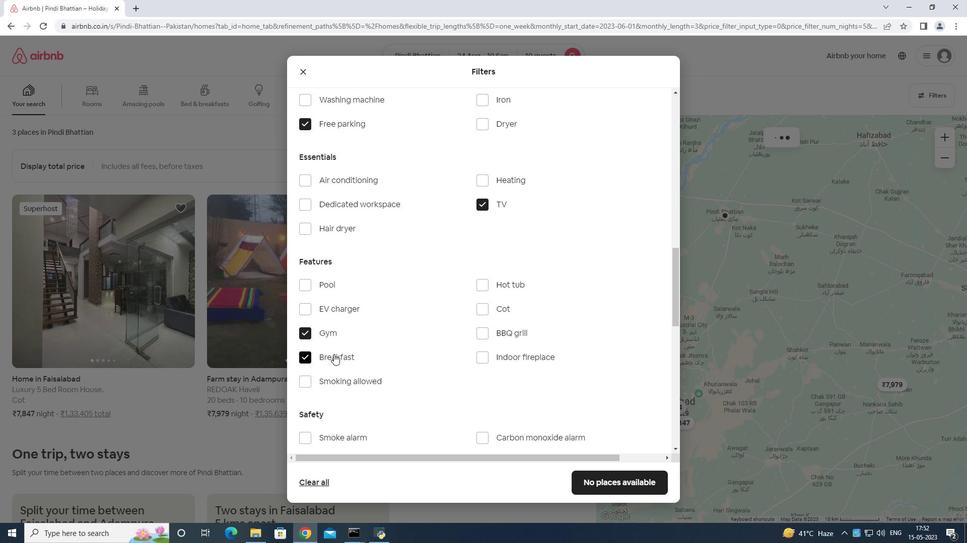 
Action: Mouse scrolled (337, 361) with delta (0, 0)
Screenshot: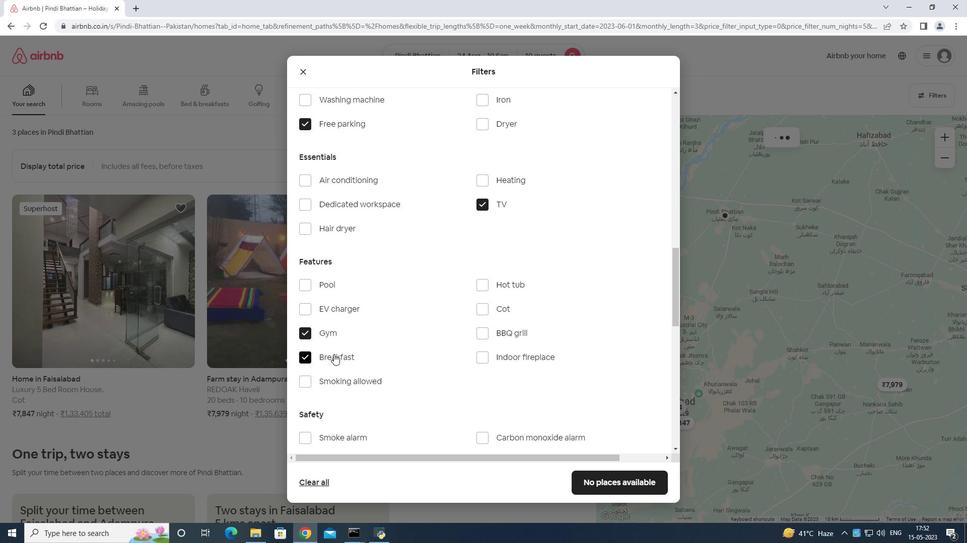 
Action: Mouse moved to (338, 362)
Screenshot: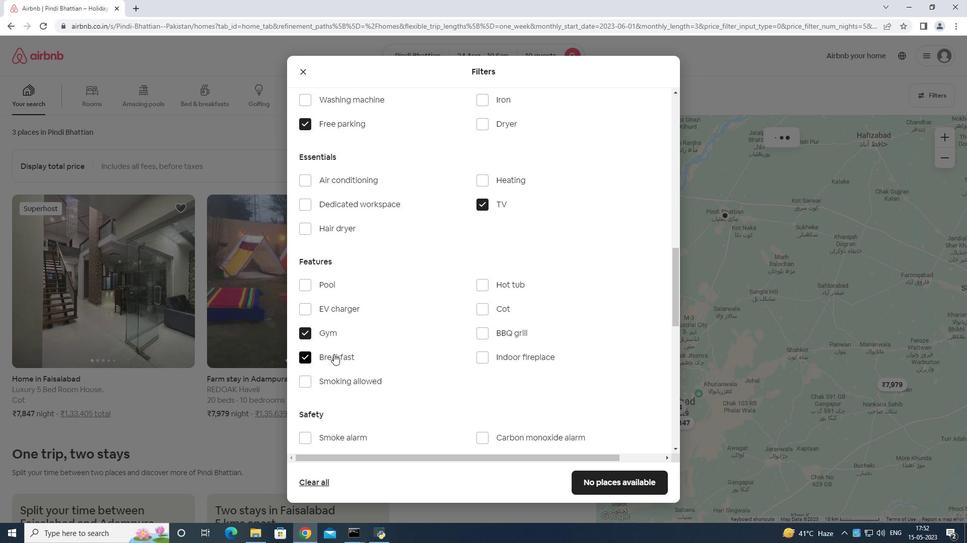 
Action: Mouse scrolled (338, 362) with delta (0, 0)
Screenshot: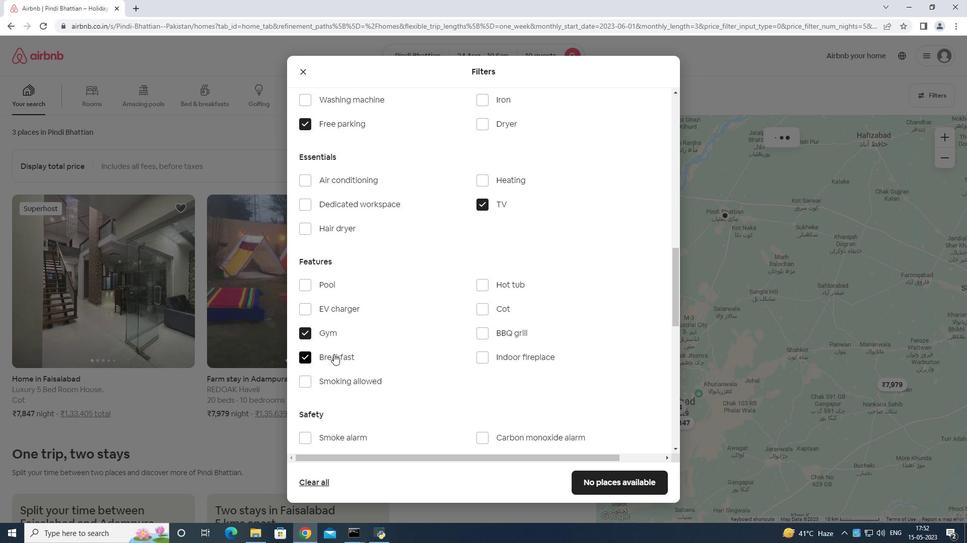 
Action: Mouse moved to (342, 363)
Screenshot: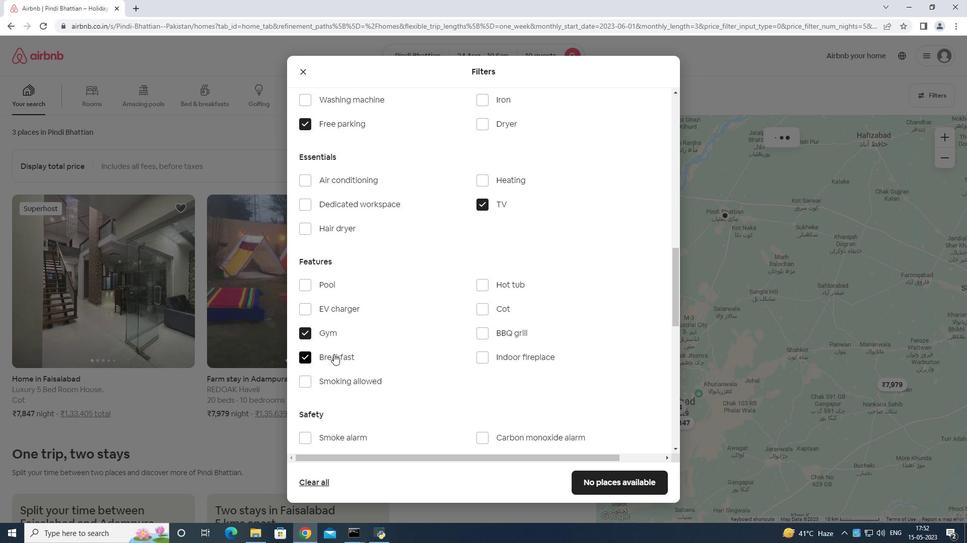 
Action: Mouse scrolled (342, 363) with delta (0, 0)
Screenshot: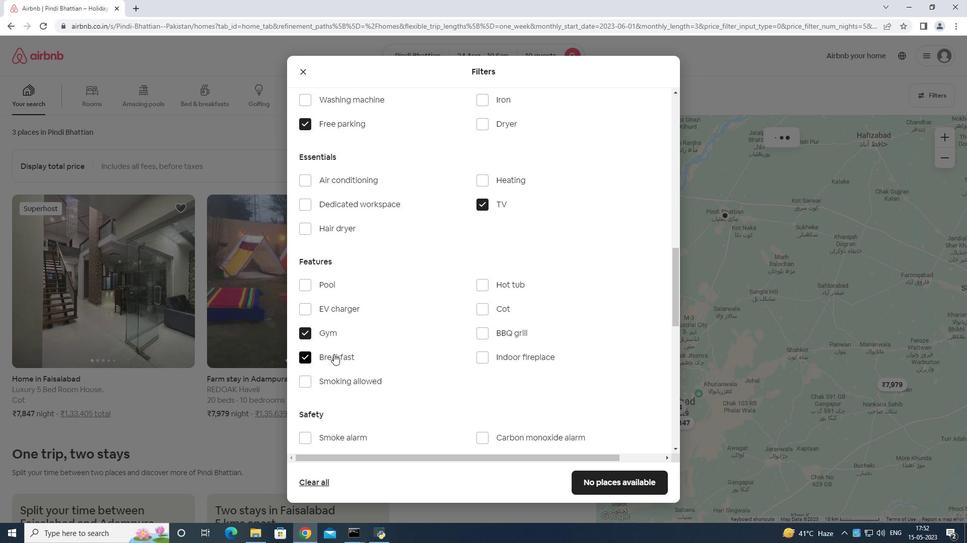 
Action: Mouse moved to (638, 377)
Screenshot: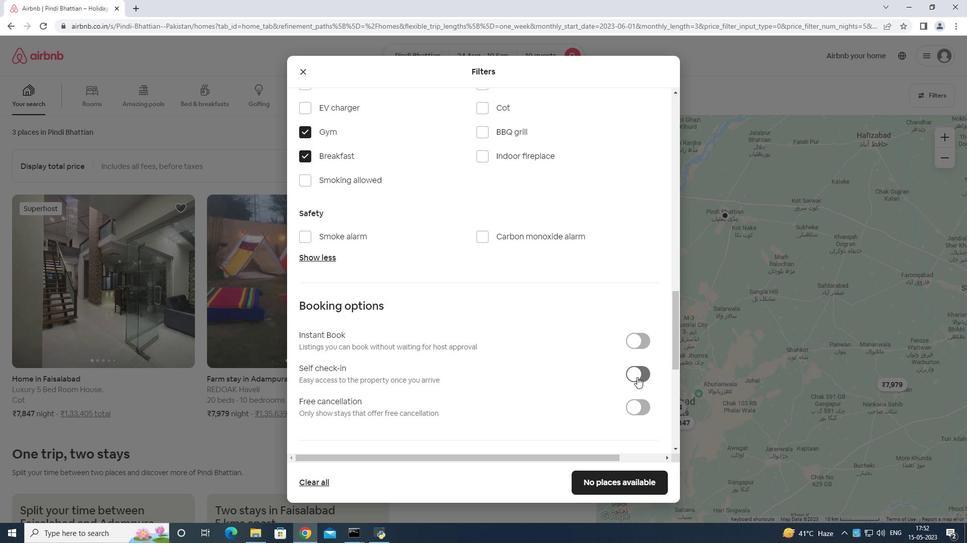
Action: Mouse pressed left at (638, 377)
Screenshot: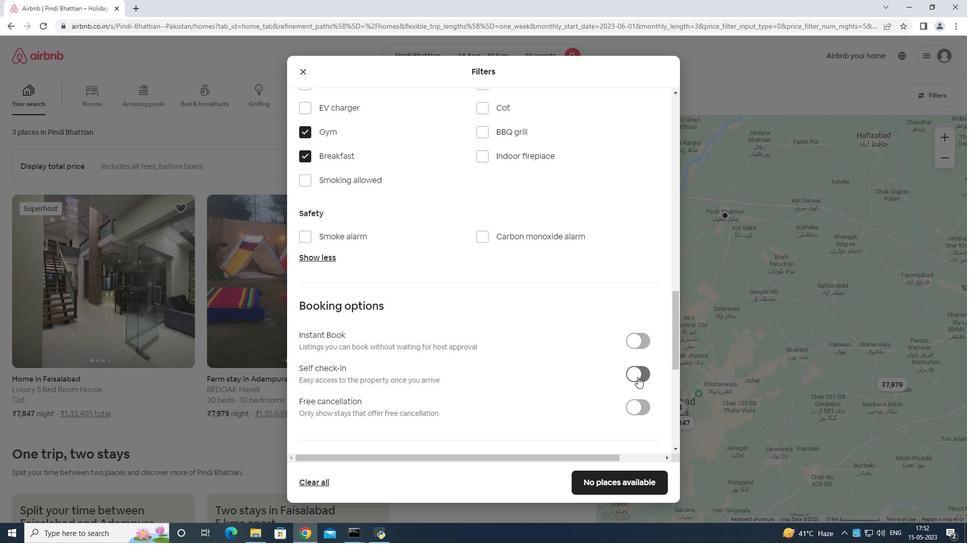 
Action: Mouse moved to (638, 370)
Screenshot: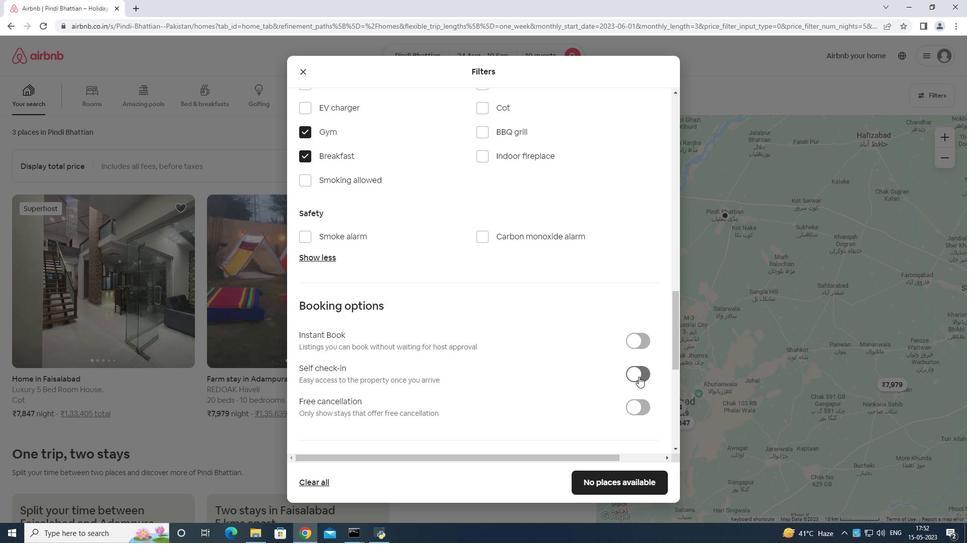 
Action: Mouse scrolled (638, 370) with delta (0, 0)
Screenshot: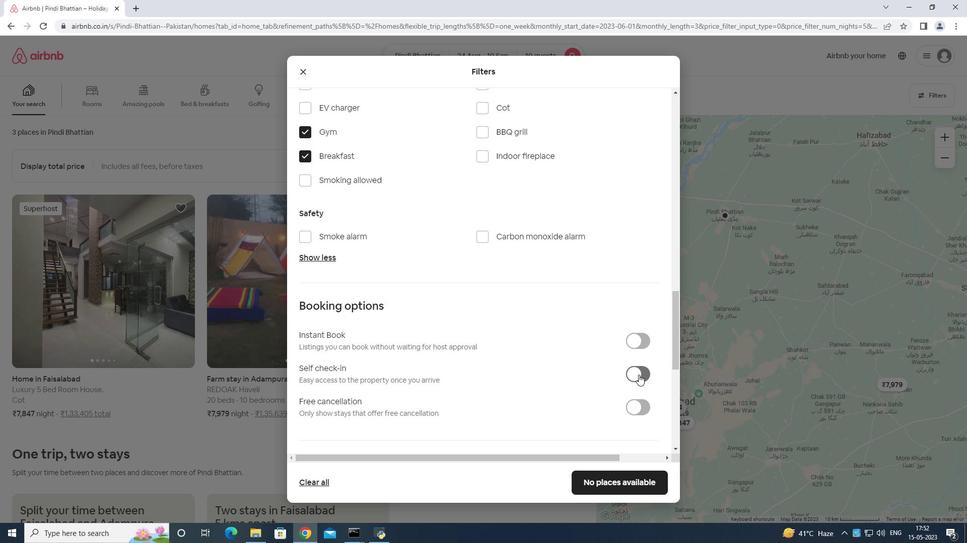 
Action: Mouse moved to (638, 370)
Screenshot: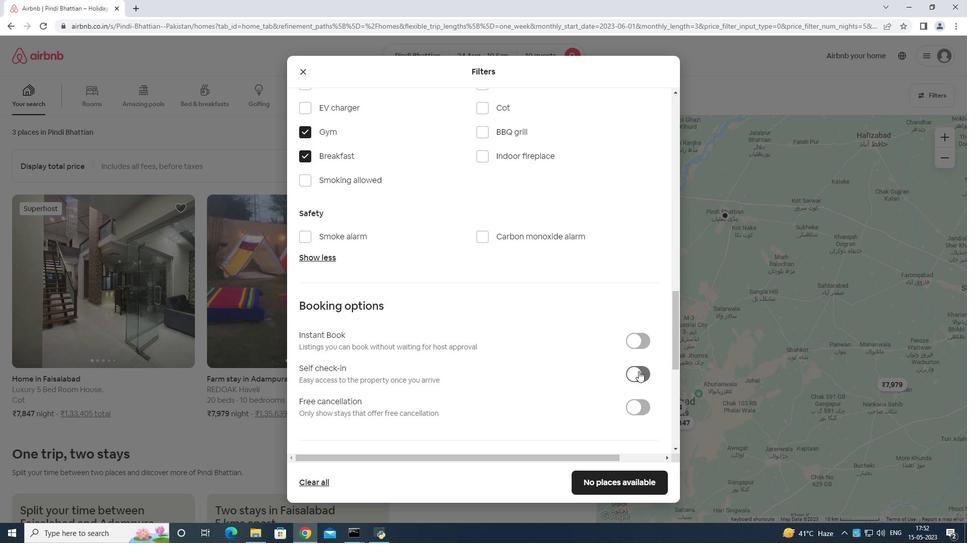 
Action: Mouse scrolled (638, 370) with delta (0, 0)
Screenshot: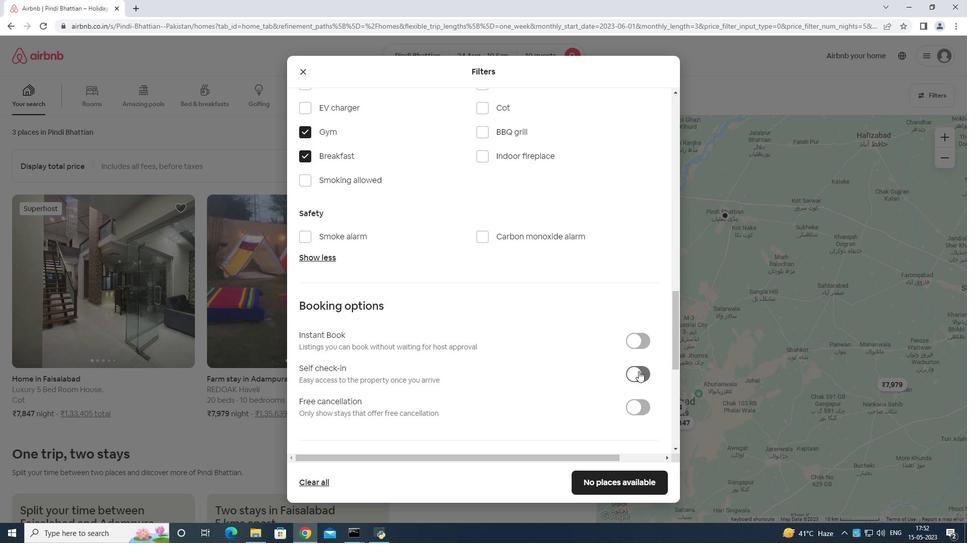 
Action: Mouse moved to (639, 371)
Screenshot: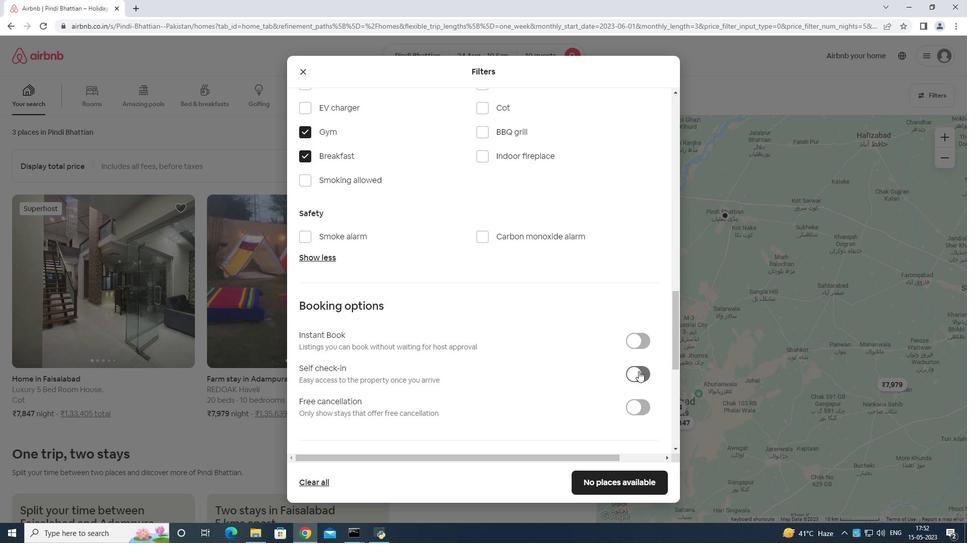 
Action: Mouse scrolled (639, 370) with delta (0, 0)
Screenshot: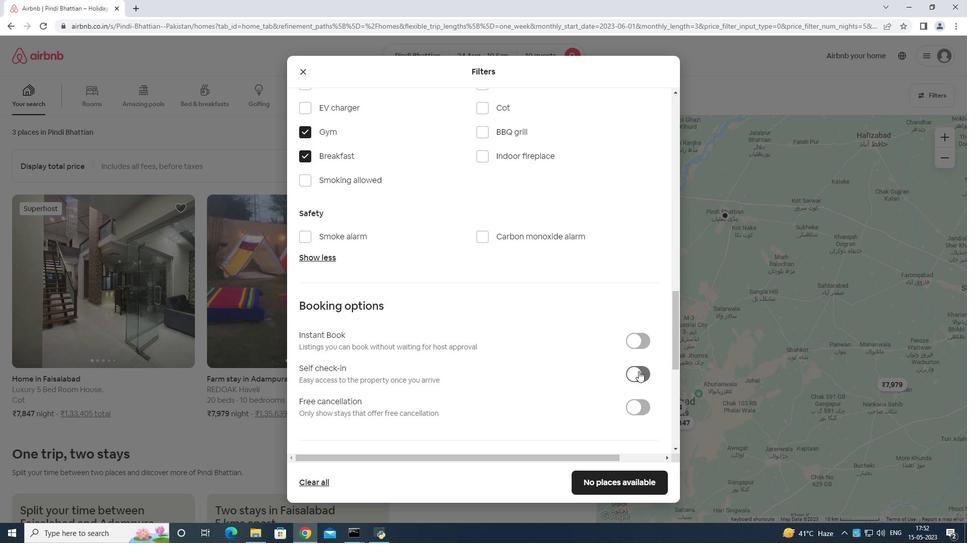 
Action: Mouse moved to (639, 372)
Screenshot: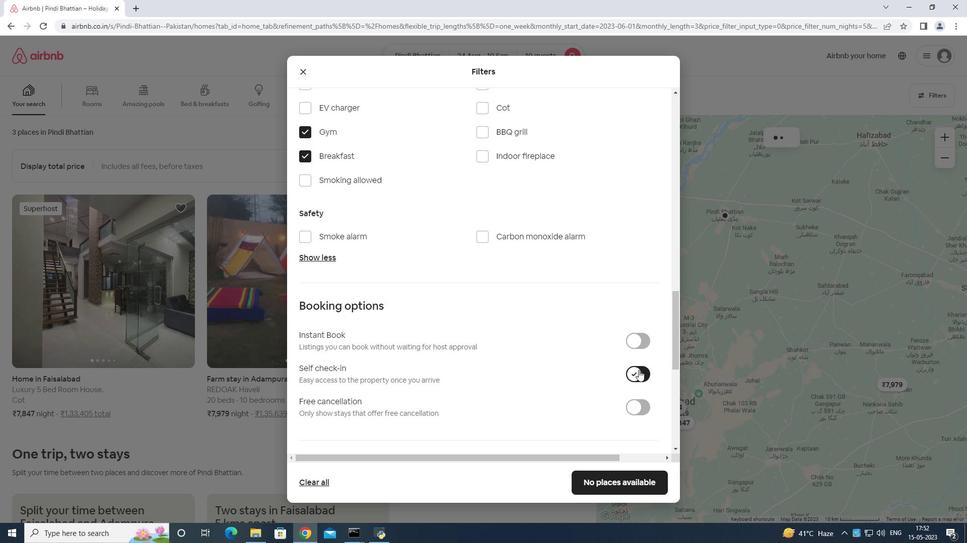 
Action: Mouse scrolled (639, 371) with delta (0, 0)
Screenshot: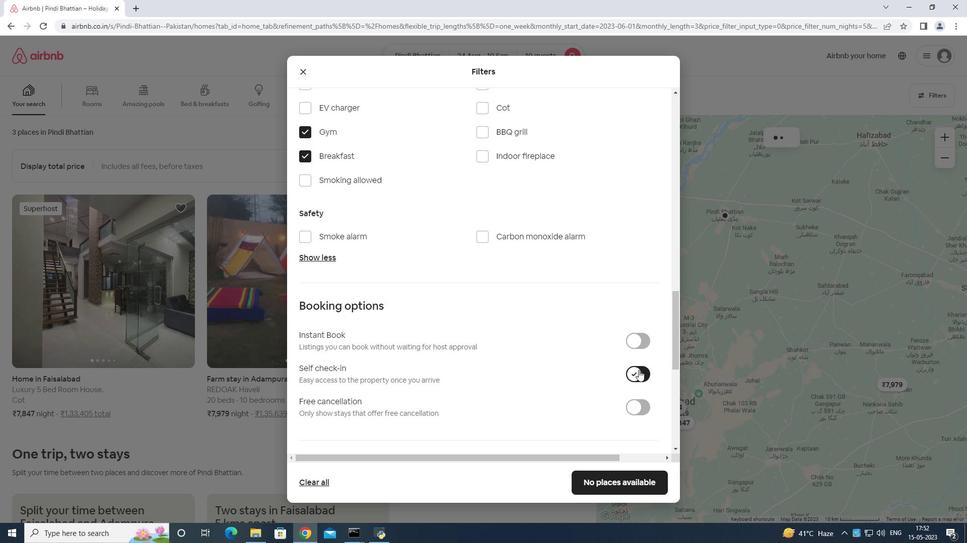 
Action: Mouse moved to (636, 376)
Screenshot: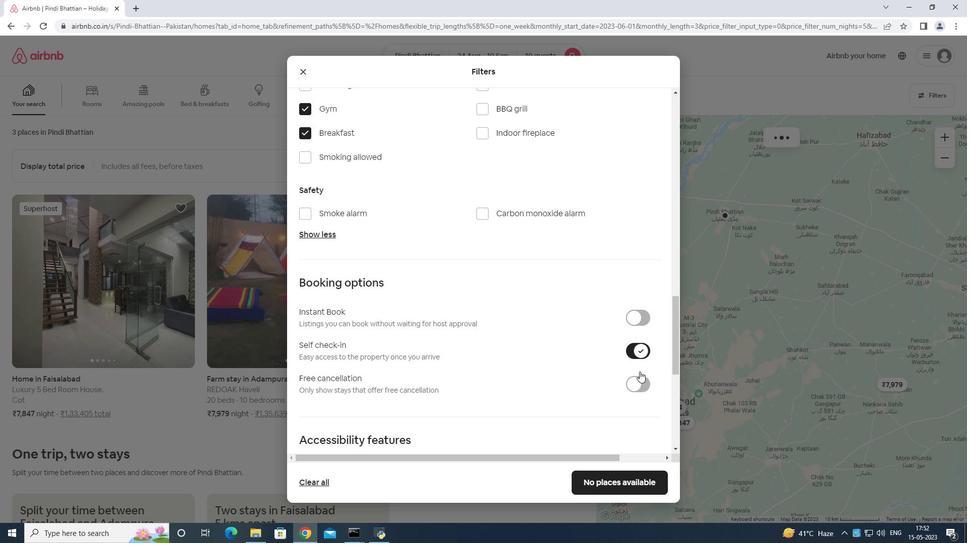 
Action: Mouse scrolled (637, 373) with delta (0, 0)
Screenshot: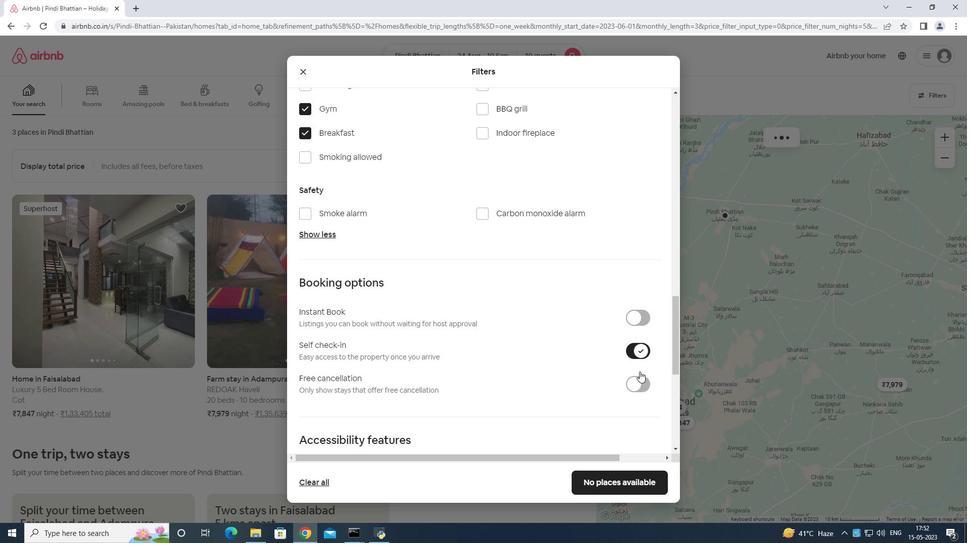 
Action: Mouse moved to (635, 378)
Screenshot: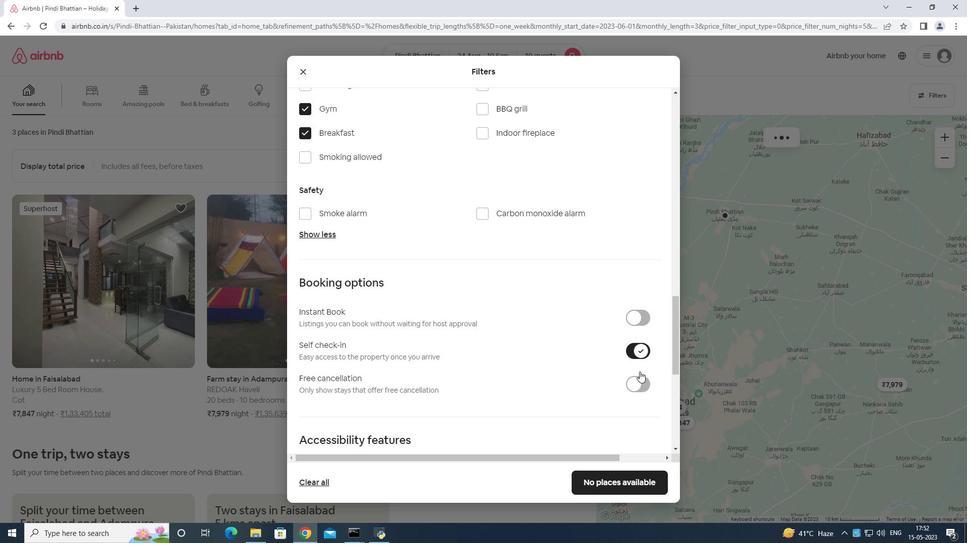
Action: Mouse scrolled (635, 378) with delta (0, 0)
Screenshot: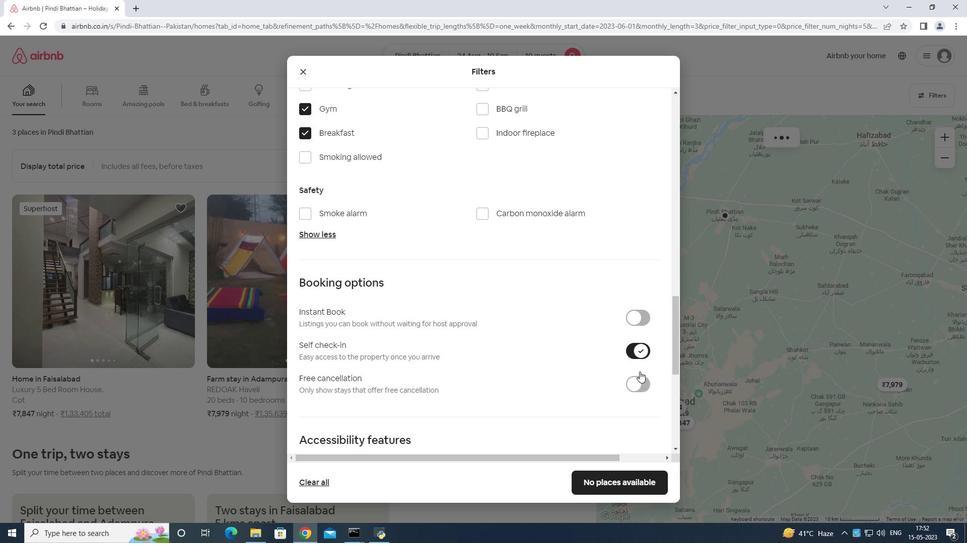 
Action: Mouse moved to (635, 380)
Screenshot: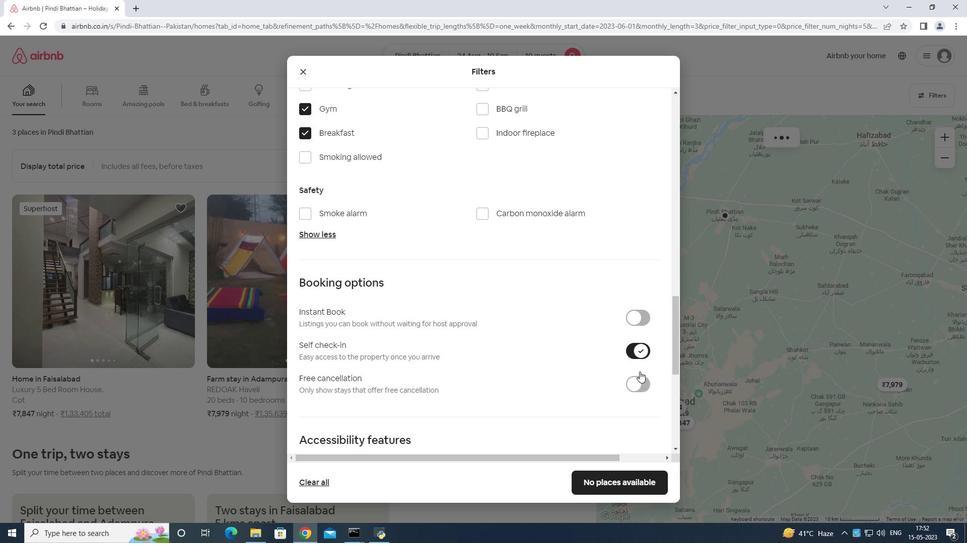 
Action: Mouse scrolled (635, 379) with delta (0, 0)
Screenshot: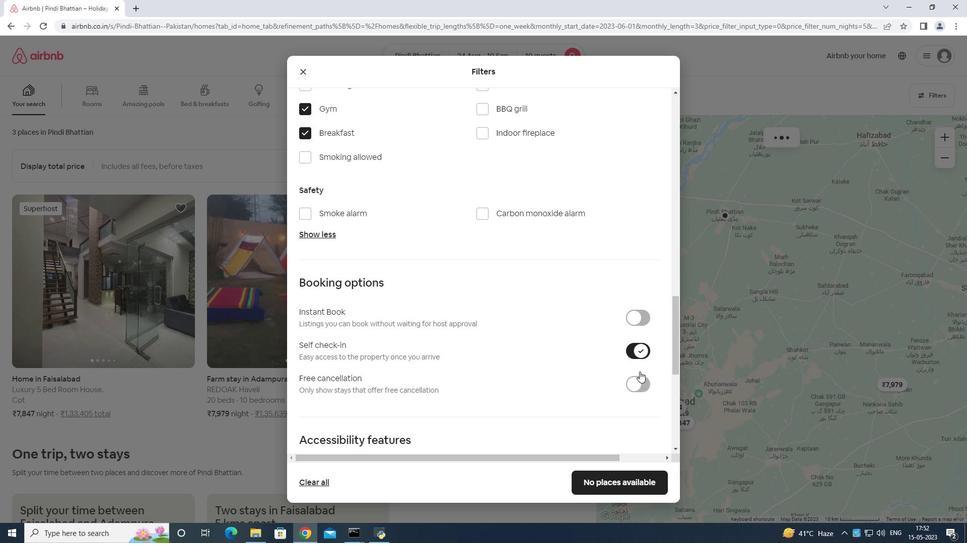 
Action: Mouse moved to (634, 384)
Screenshot: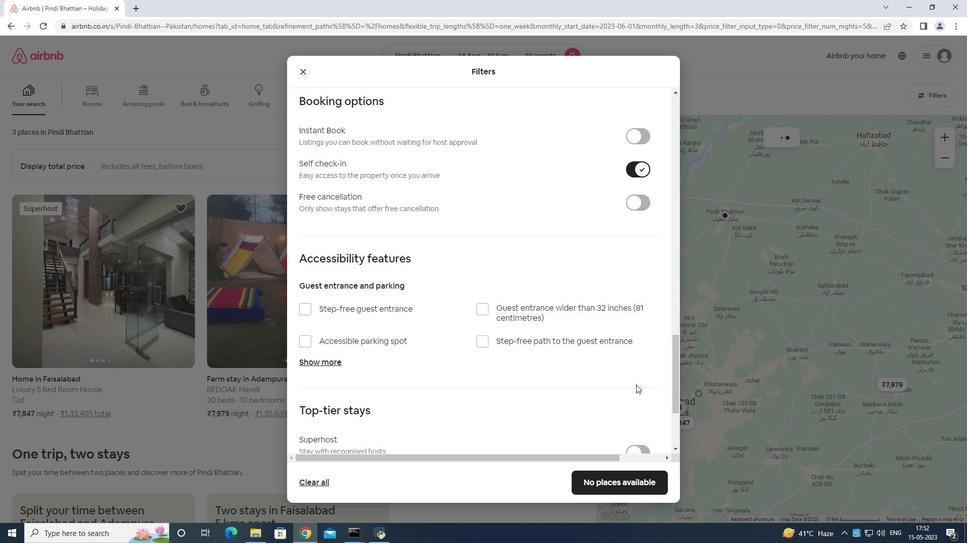 
Action: Mouse scrolled (634, 383) with delta (0, 0)
Screenshot: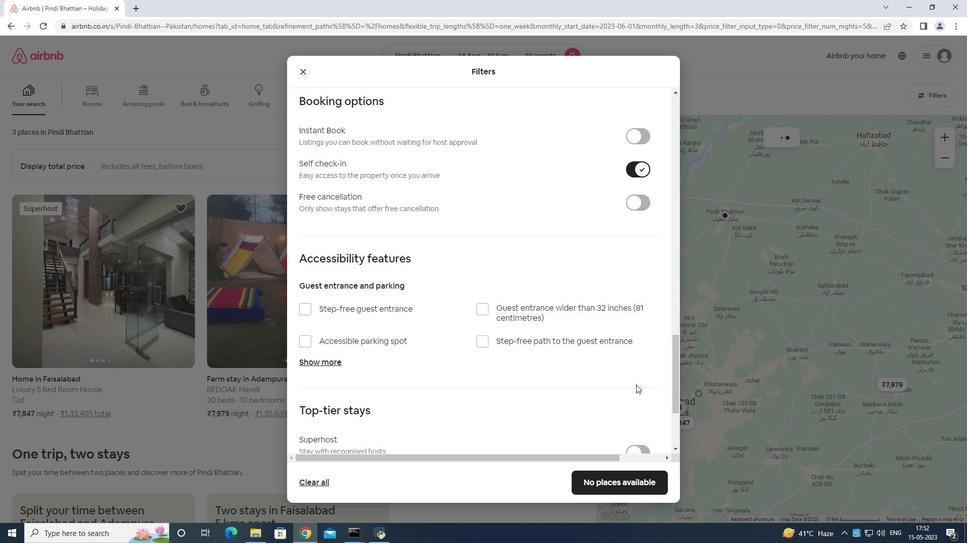 
Action: Mouse moved to (623, 395)
Screenshot: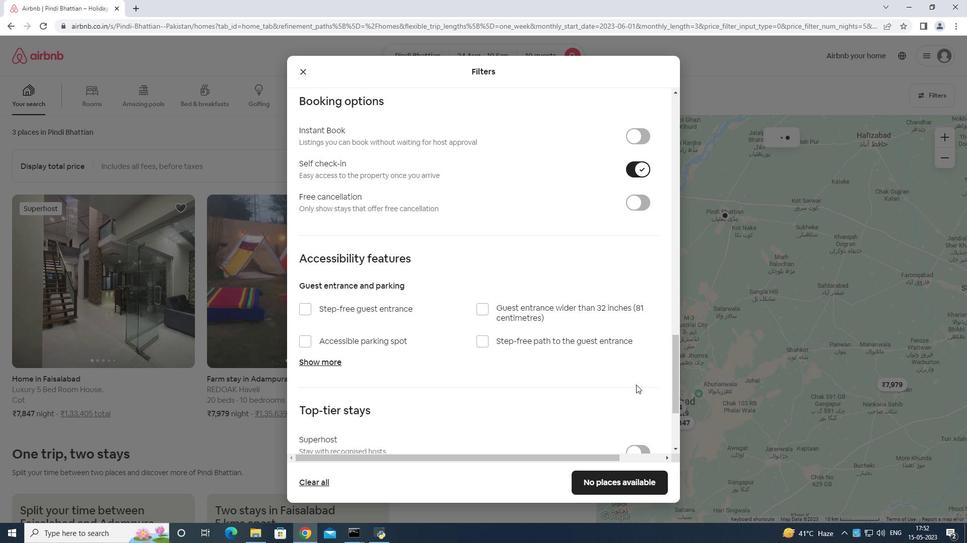 
Action: Mouse scrolled (623, 395) with delta (0, 0)
Screenshot: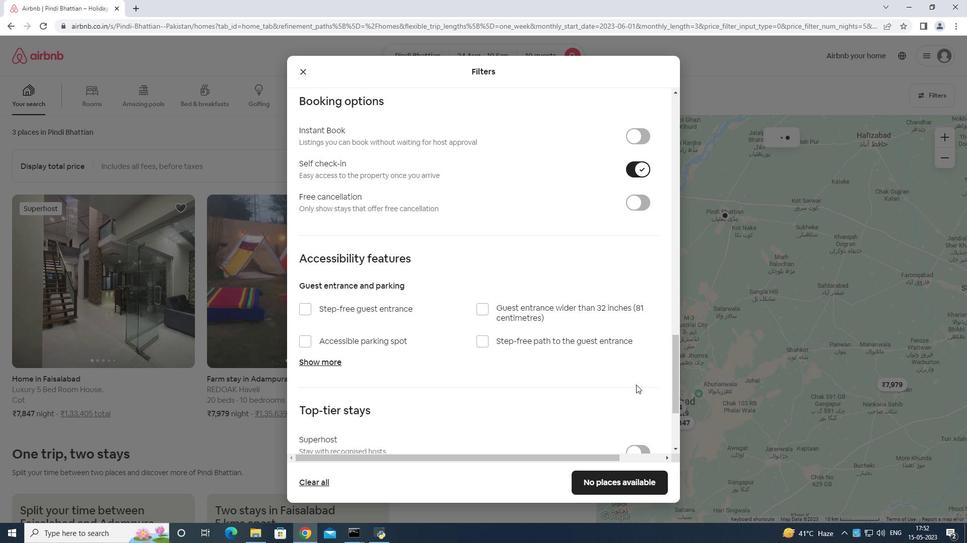 
Action: Mouse moved to (620, 398)
Screenshot: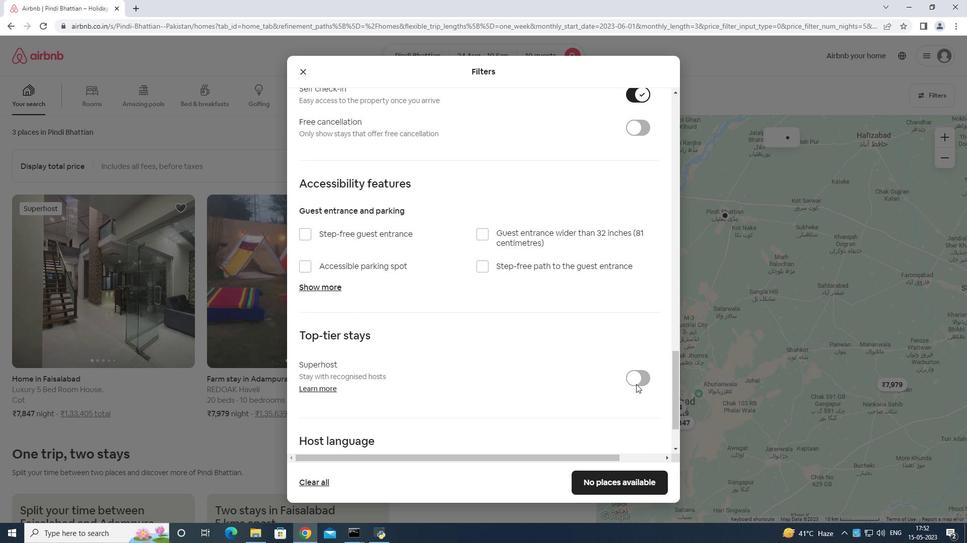 
Action: Mouse scrolled (620, 397) with delta (0, 0)
Screenshot: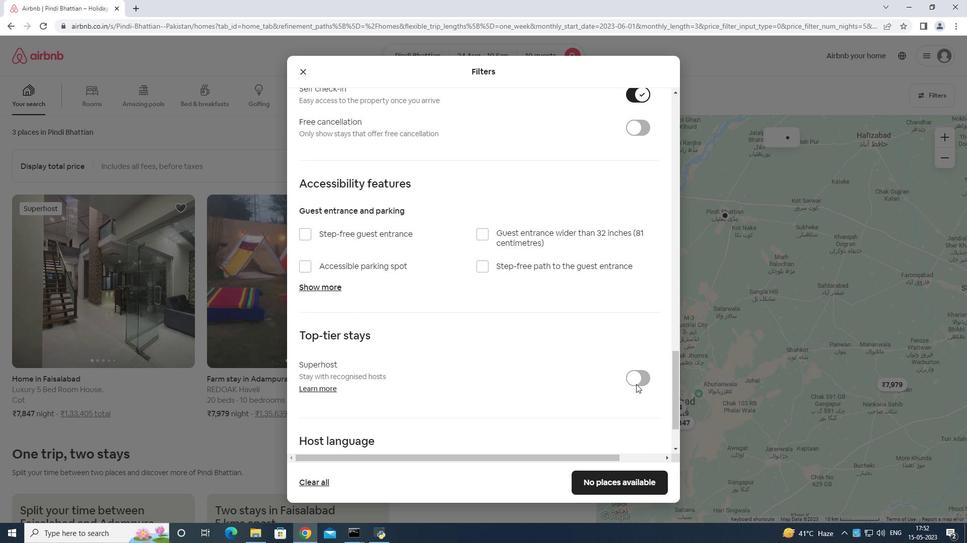 
Action: Mouse moved to (620, 398)
Screenshot: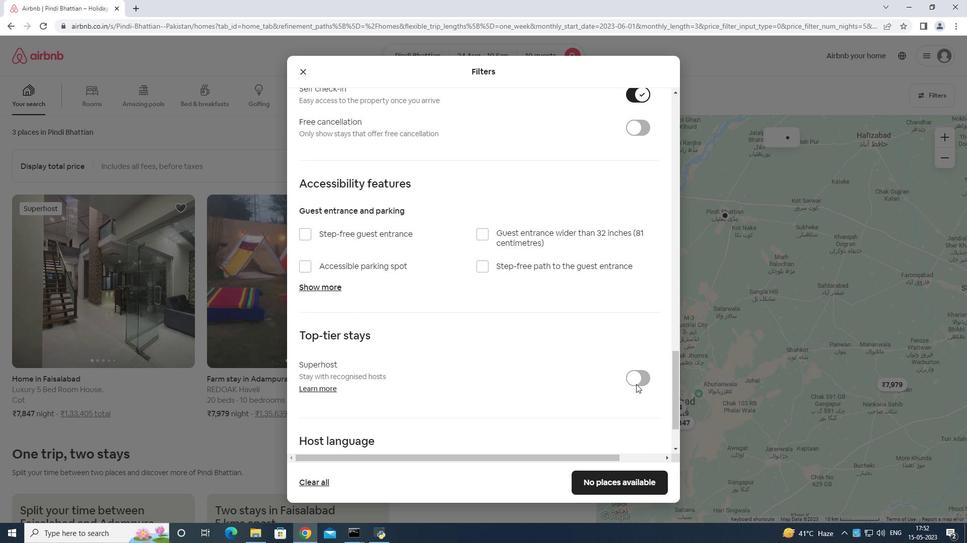 
Action: Mouse scrolled (620, 398) with delta (0, 0)
Screenshot: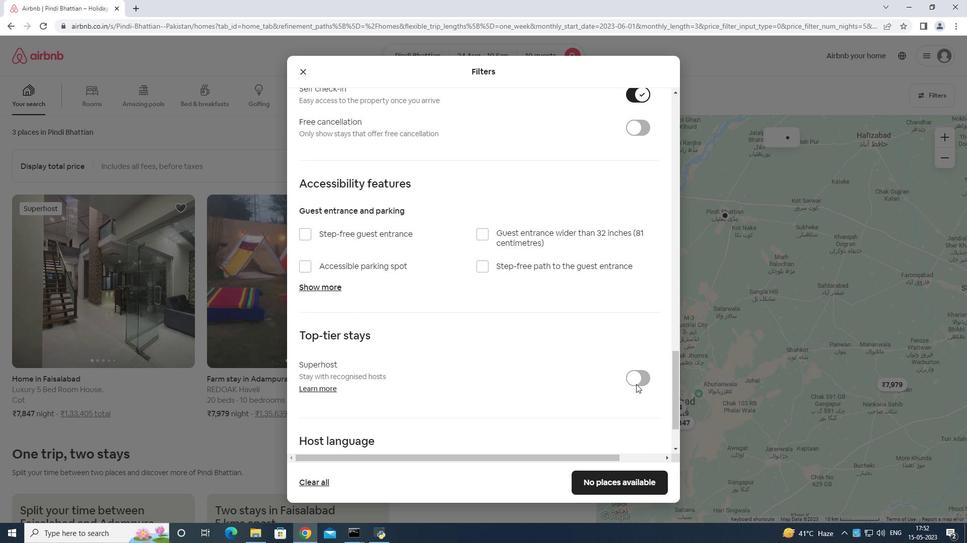 
Action: Mouse moved to (620, 398)
Screenshot: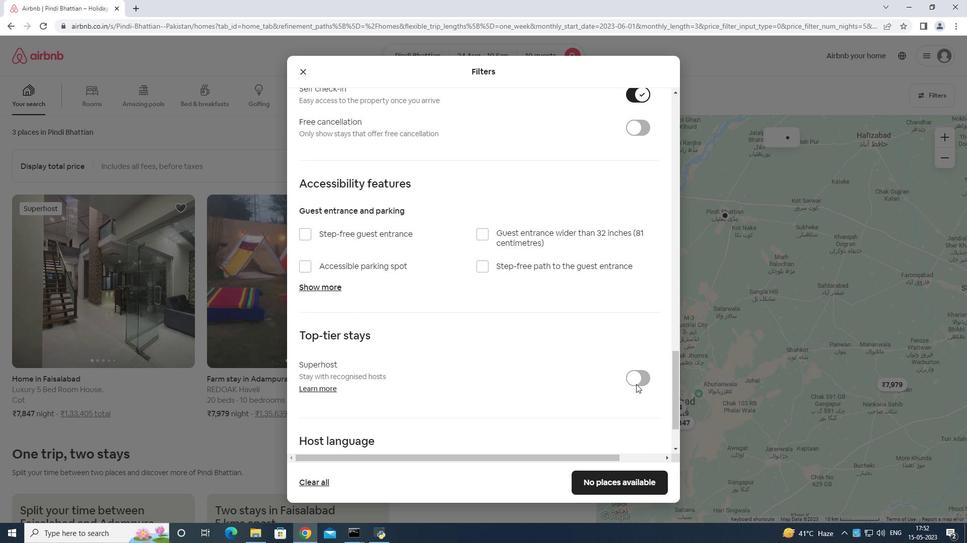 
Action: Mouse scrolled (620, 398) with delta (0, 0)
Screenshot: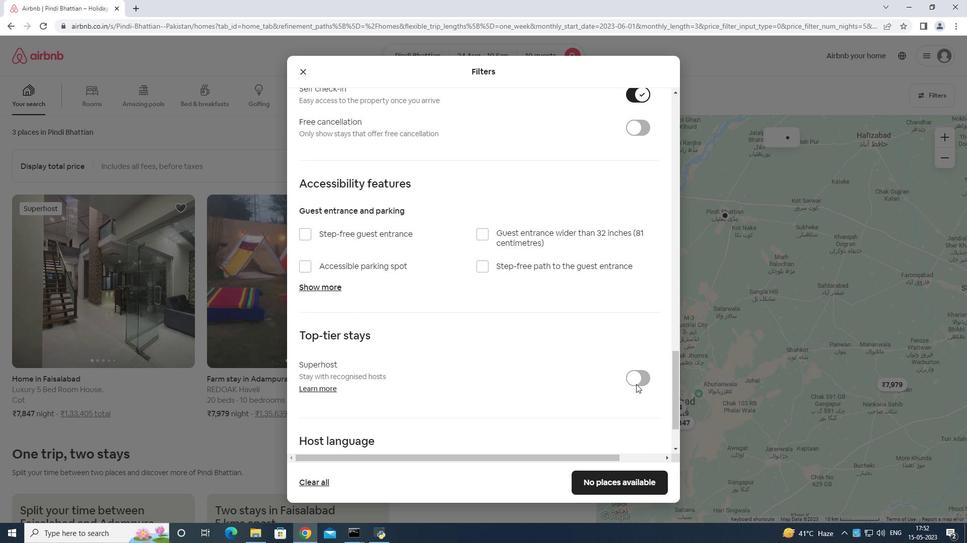 
Action: Mouse moved to (304, 398)
Screenshot: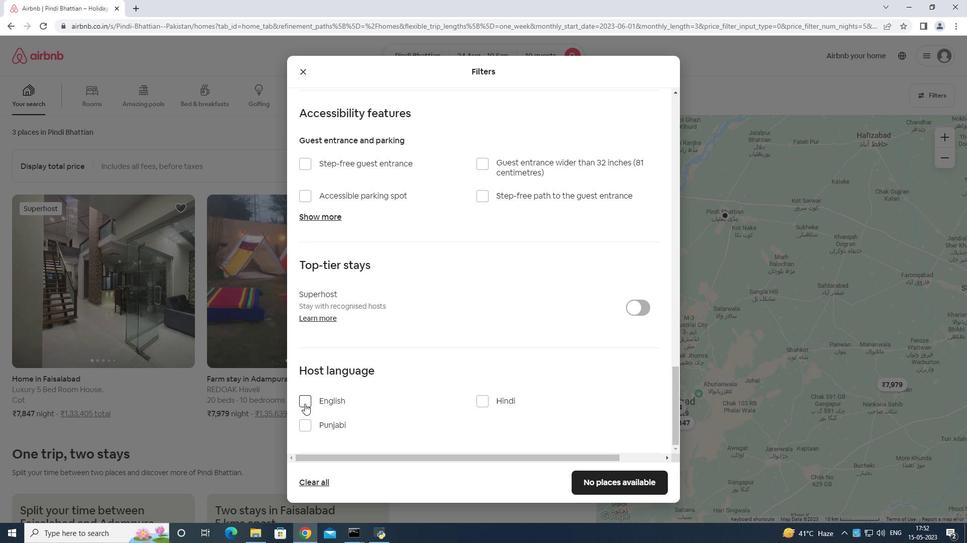 
Action: Mouse pressed left at (304, 398)
Screenshot: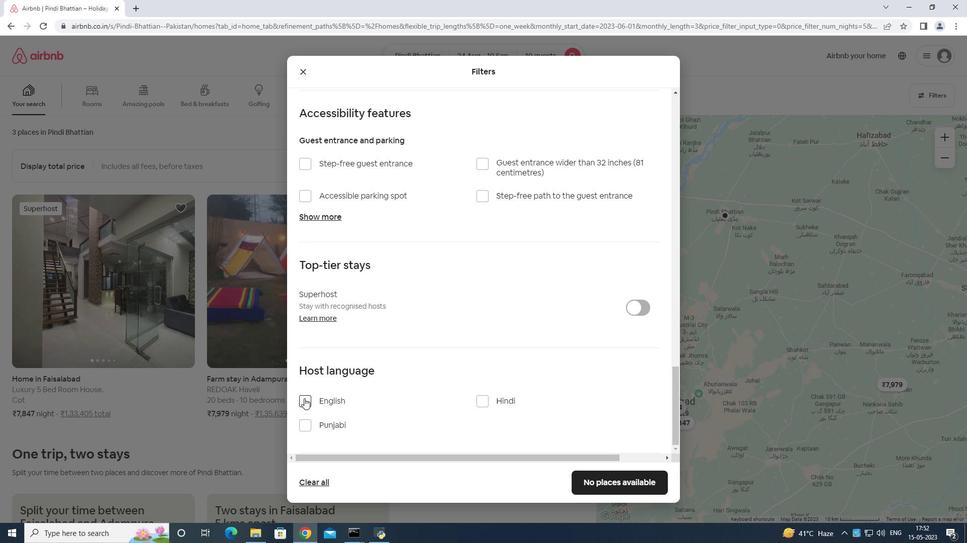 
Action: Mouse moved to (633, 482)
Screenshot: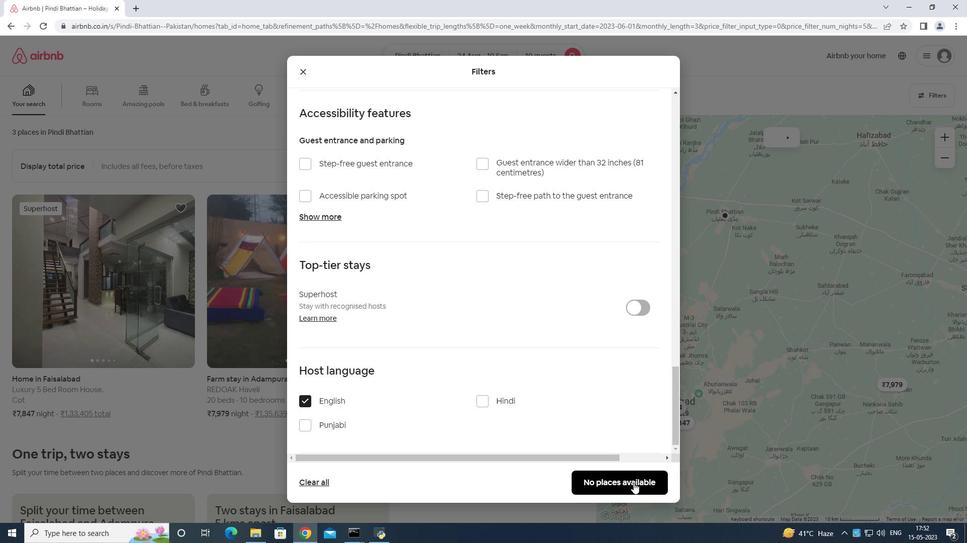 
Action: Mouse pressed left at (633, 482)
Screenshot: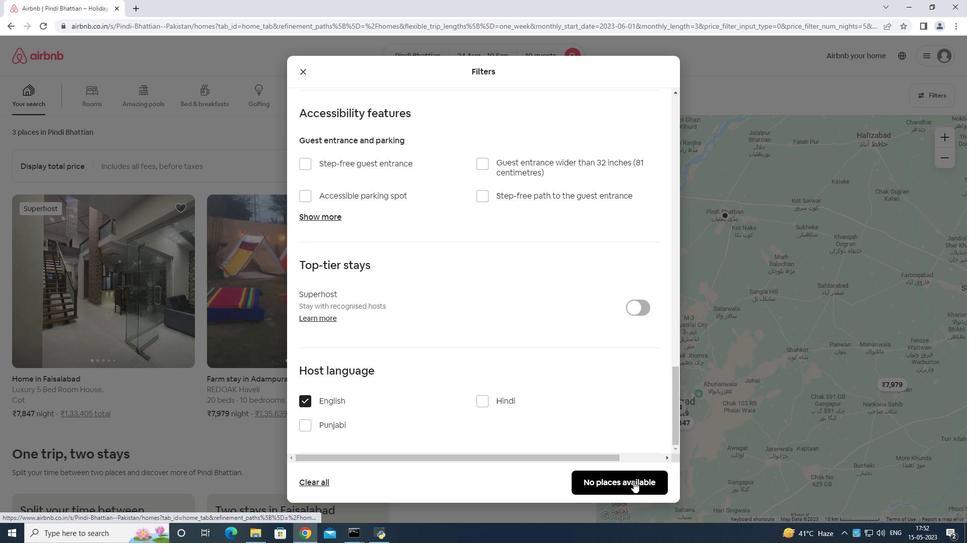 
